 Task: Create Welcome message for coming Students.
Action: Mouse moved to (36, 100)
Screenshot: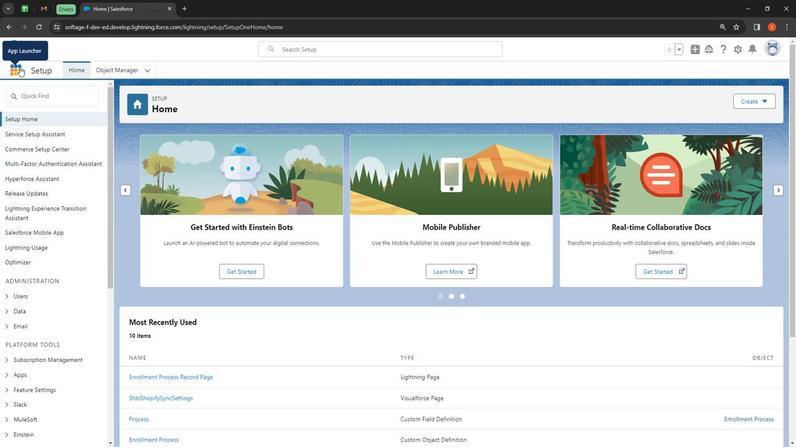 
Action: Mouse pressed left at (36, 100)
Screenshot: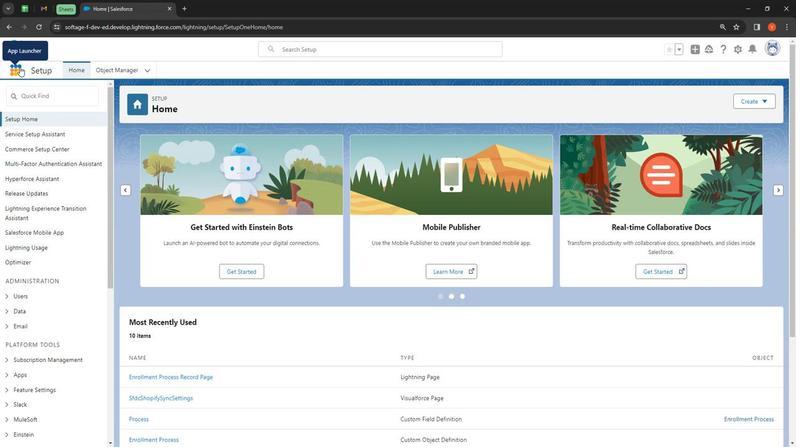 
Action: Mouse moved to (54, 148)
Screenshot: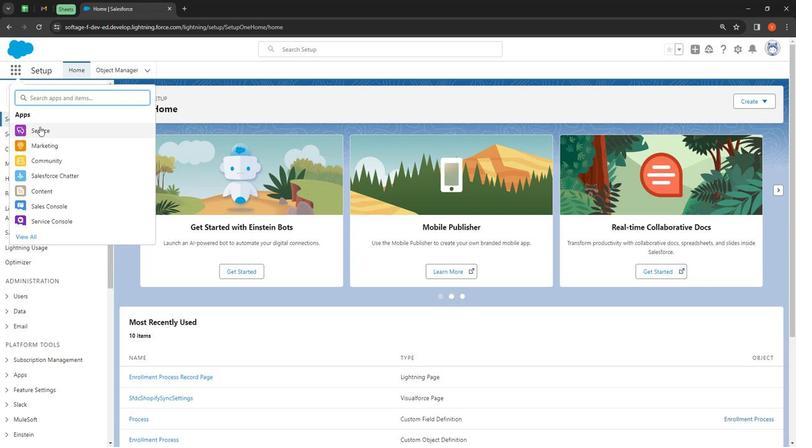 
Action: Key pressed home
Screenshot: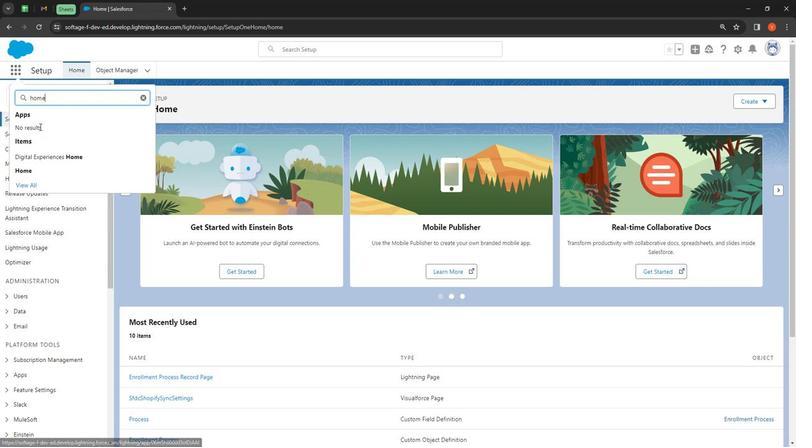 
Action: Mouse moved to (42, 186)
Screenshot: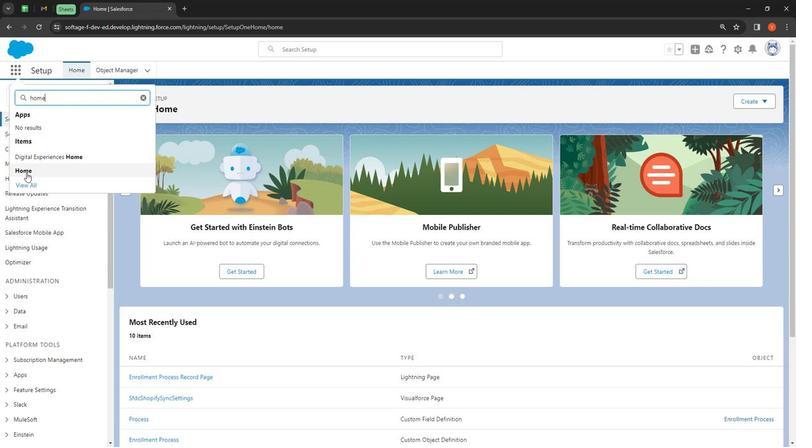 
Action: Mouse pressed left at (42, 186)
Screenshot: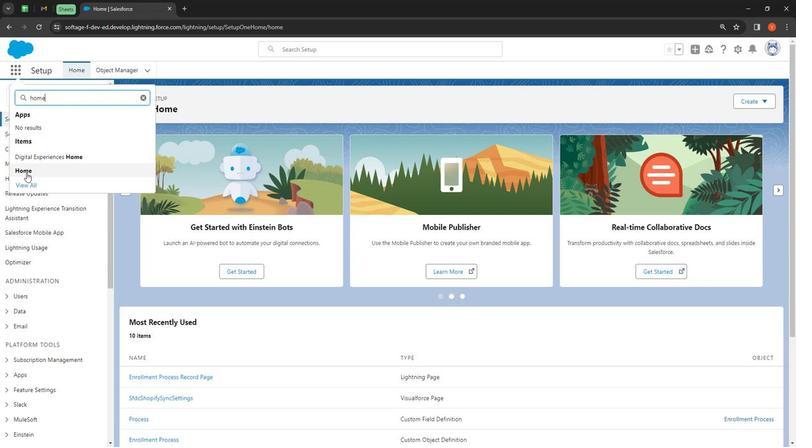 
Action: Mouse moved to (704, 88)
Screenshot: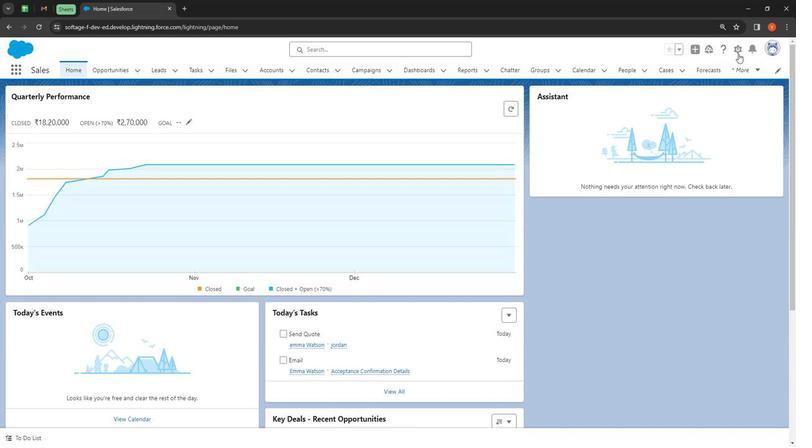
Action: Mouse pressed left at (704, 88)
Screenshot: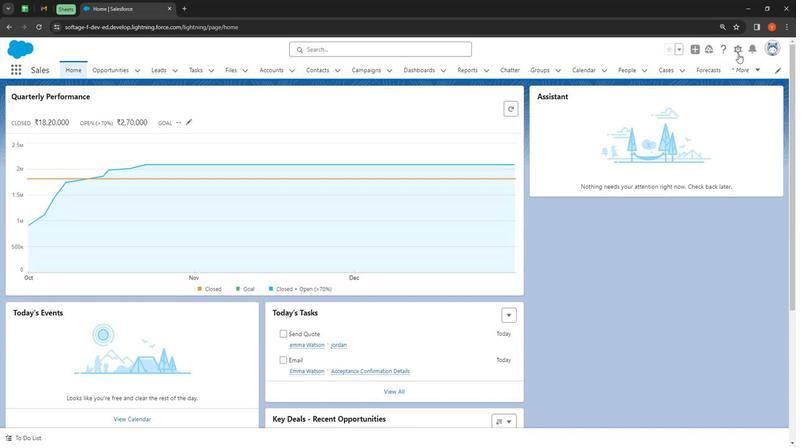 
Action: Mouse moved to (681, 171)
Screenshot: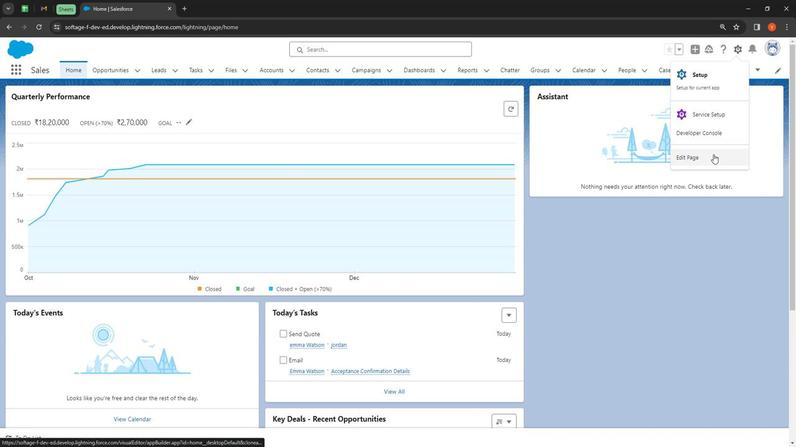 
Action: Mouse pressed left at (681, 171)
Screenshot: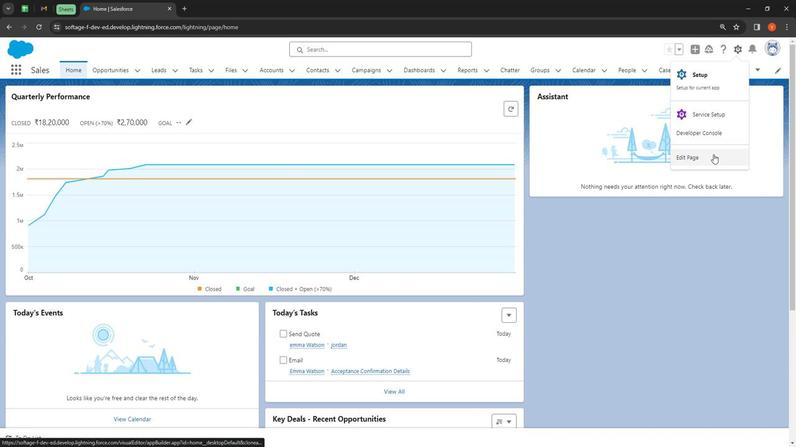 
Action: Mouse moved to (75, 143)
Screenshot: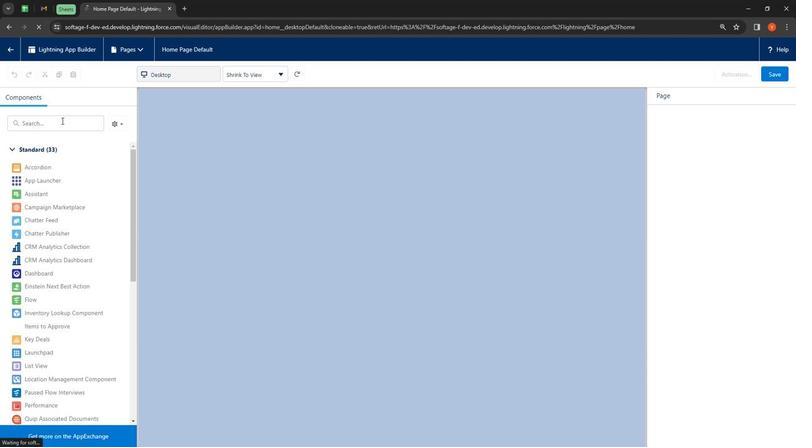 
Action: Mouse pressed left at (75, 143)
Screenshot: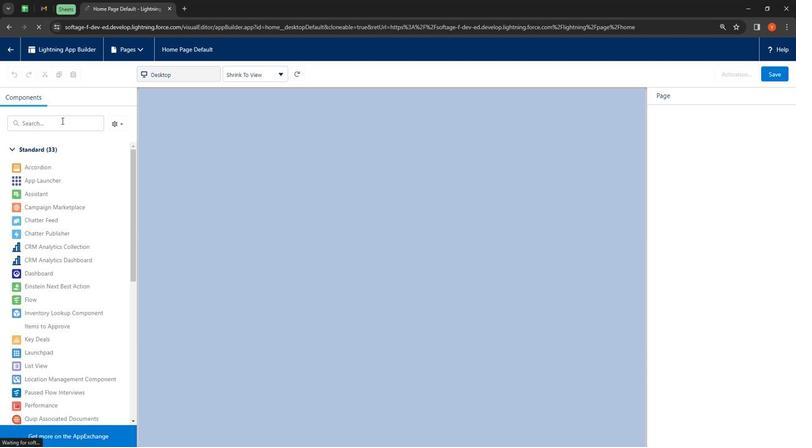 
Action: Mouse moved to (17, 65)
Screenshot: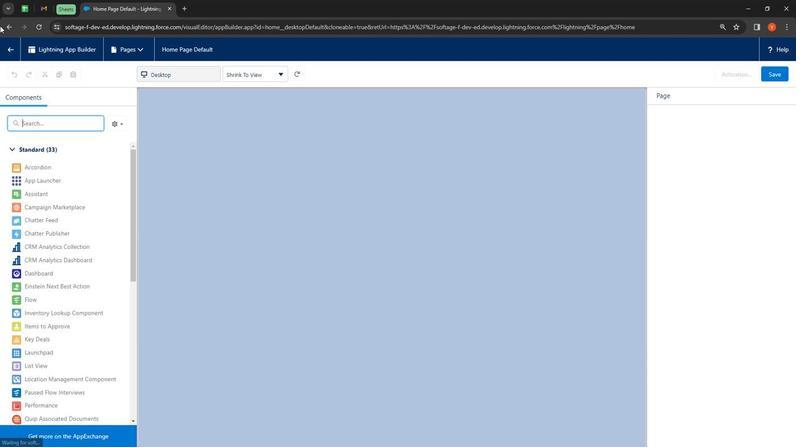 
Action: Key pressed rich
Screenshot: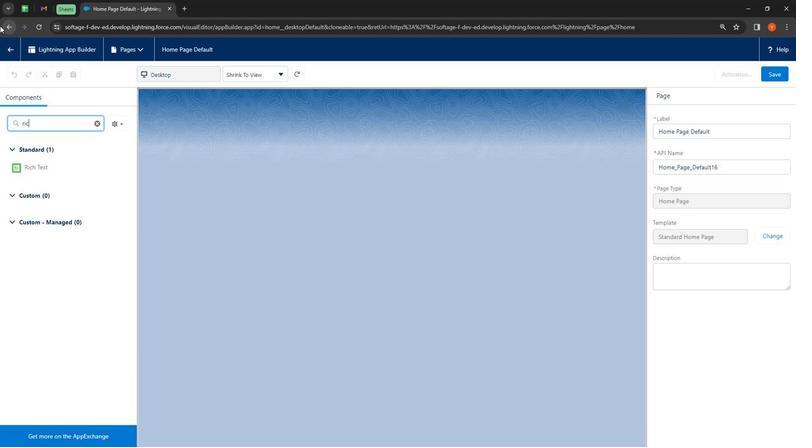
Action: Mouse moved to (50, 181)
Screenshot: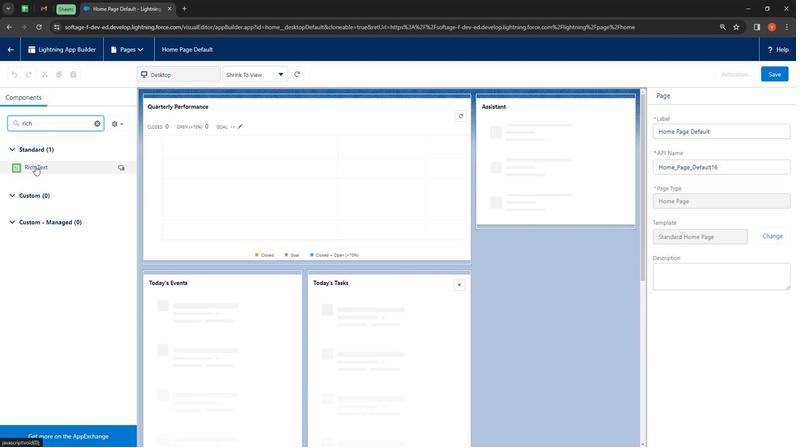 
Action: Mouse pressed left at (50, 181)
Screenshot: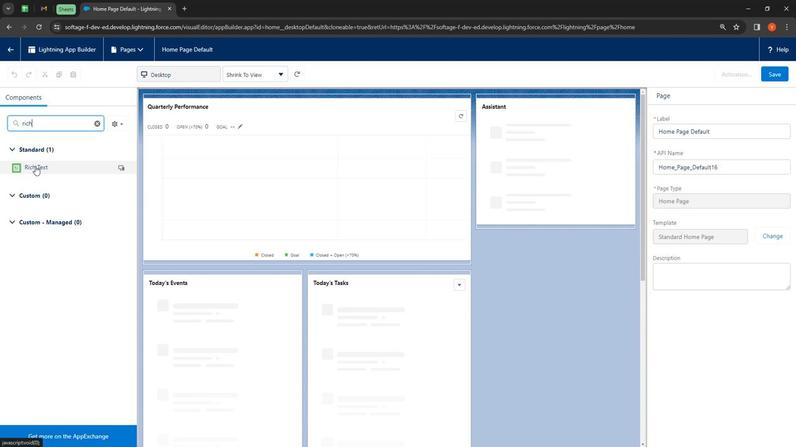 
Action: Mouse moved to (673, 146)
Screenshot: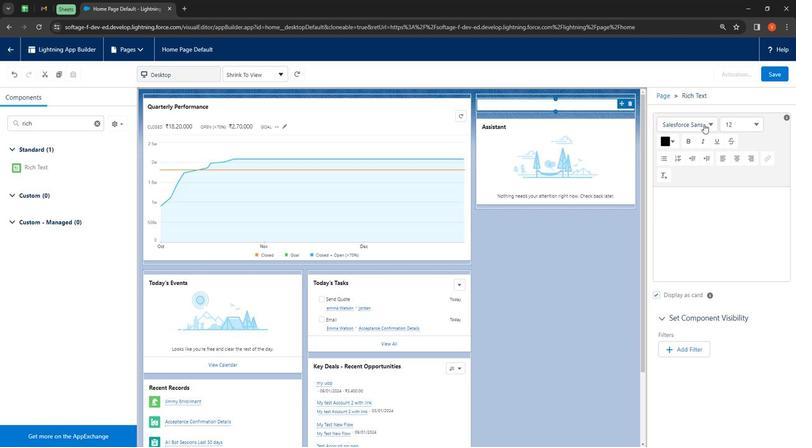 
Action: Mouse pressed left at (673, 146)
Screenshot: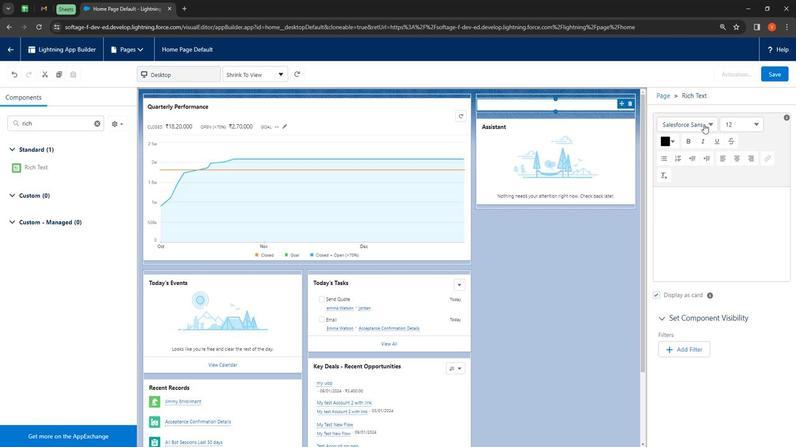 
Action: Mouse moved to (673, 225)
Screenshot: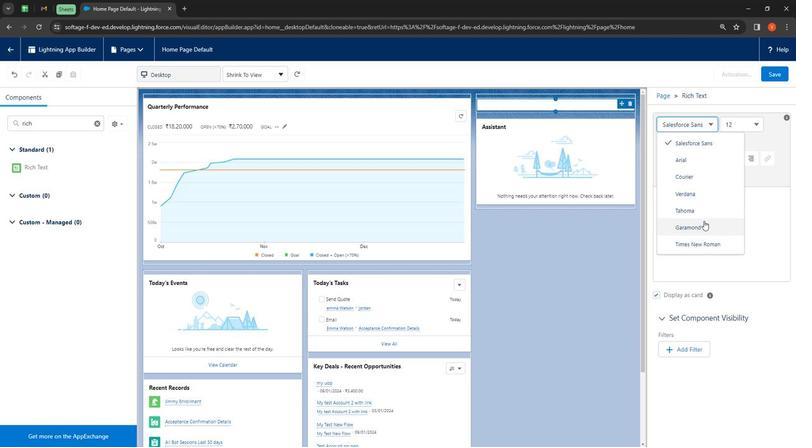 
Action: Mouse pressed left at (673, 225)
Screenshot: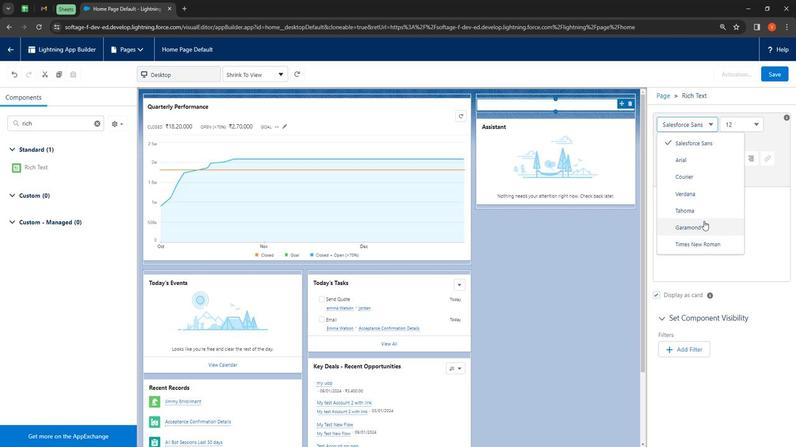 
Action: Mouse moved to (650, 204)
Screenshot: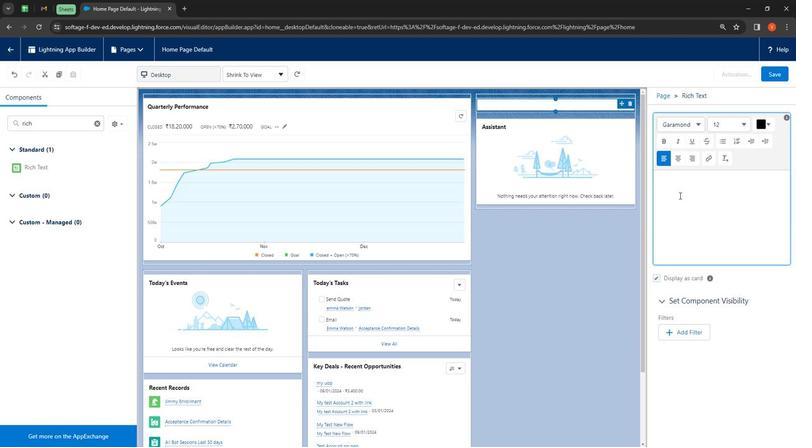 
Action: Mouse pressed left at (650, 204)
Screenshot: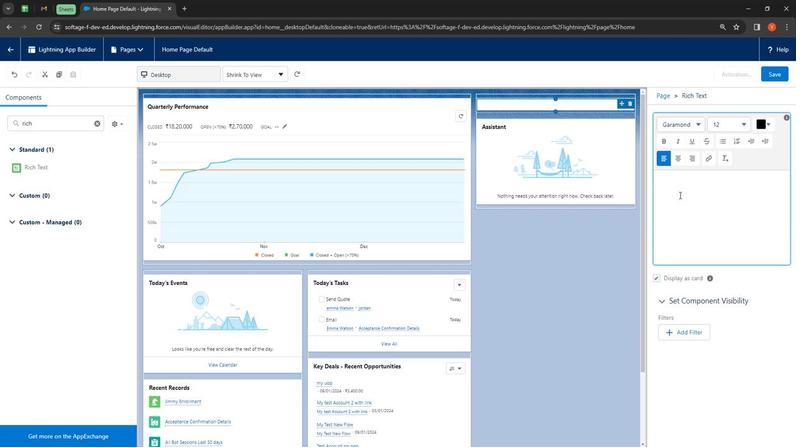 
Action: Mouse moved to (577, 44)
Screenshot: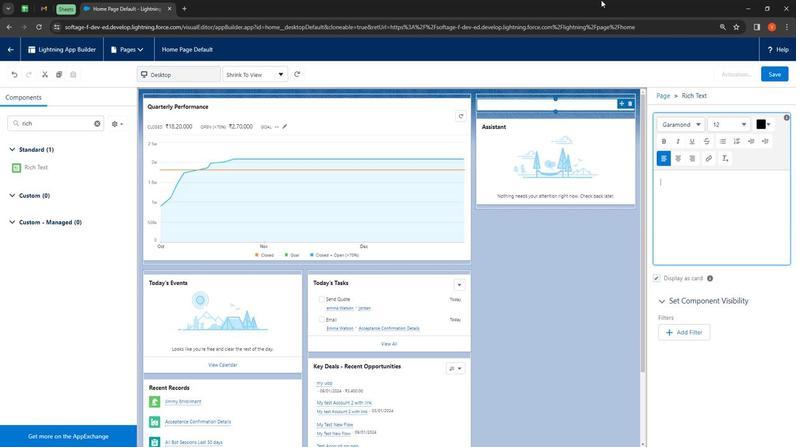 
Action: Key pressed <Key.shift><Key.shift><Key.shift><Key.shift><Key.shift><Key.shift><Key.shift><Key.shift><Key.shift><Key.shift><Key.shift><Key.shift><Key.shift><Key.shift><Key.shift><Key.shift><Key.shift><Key.shift><Key.shift><Key.shift><Key.shift><Key.shift><Key.shift><Key.shift><Key.shift><Key.shift><Key.shift><Key.shift><Key.shift>
Screenshot: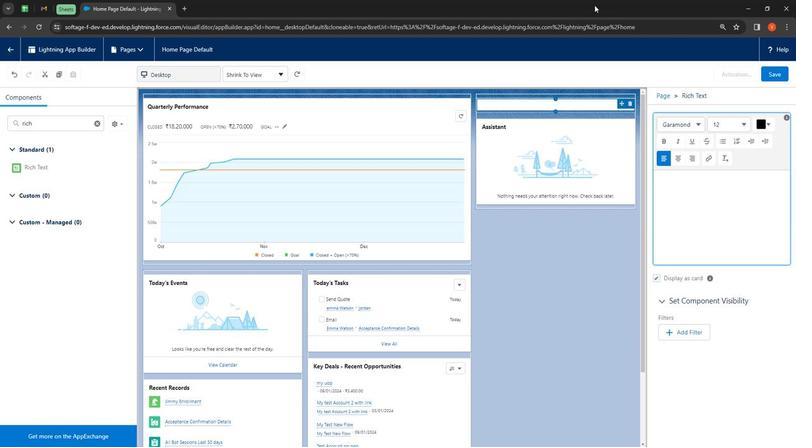 
Action: Mouse moved to (560, 70)
Screenshot: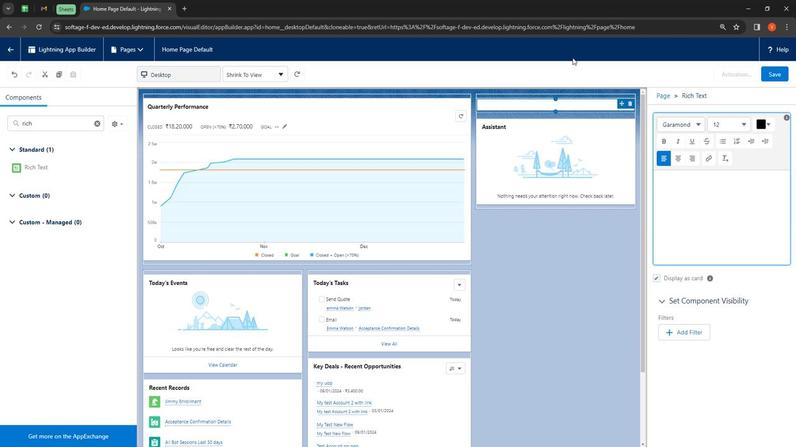 
Action: Key pressed <Key.shift>
Screenshot: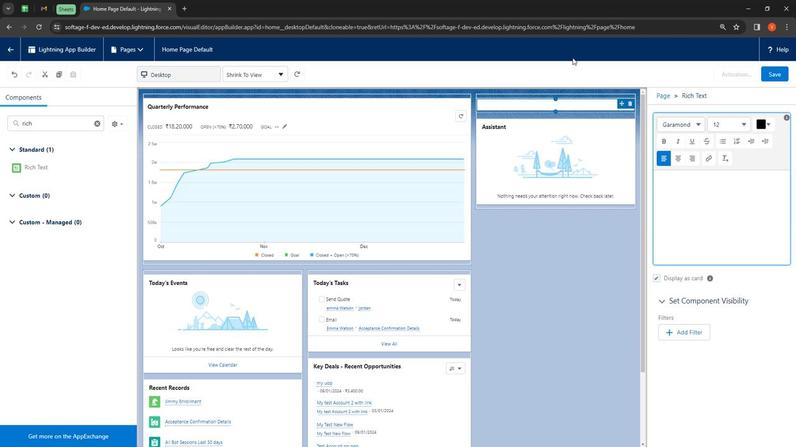
Action: Mouse moved to (550, 92)
Screenshot: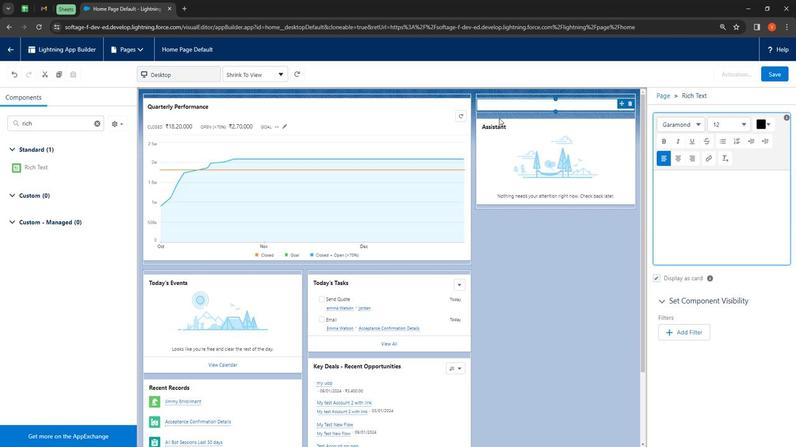 
Action: Key pressed <Key.shift>
Screenshot: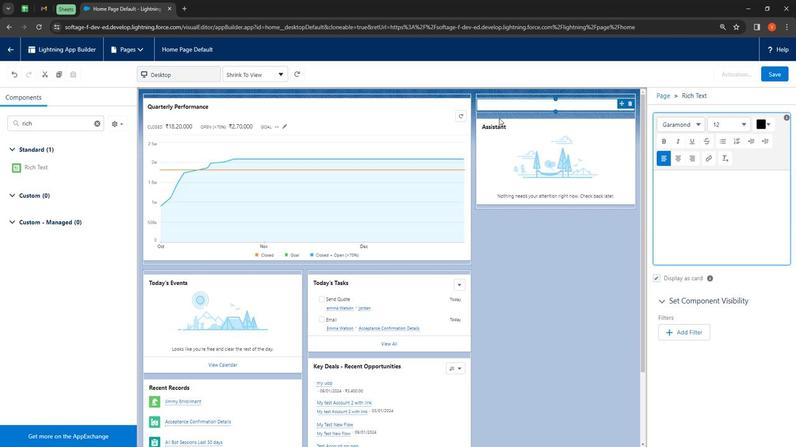 
Action: Mouse moved to (482, 141)
Screenshot: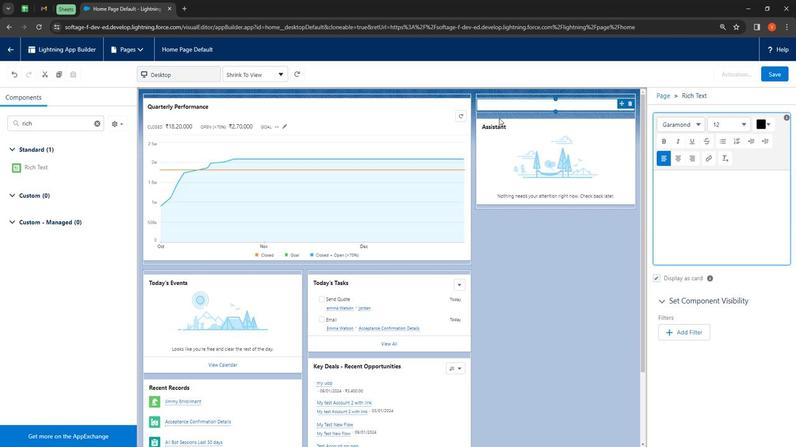 
Action: Key pressed <Key.shift><Key.shift><Key.shift>
Screenshot: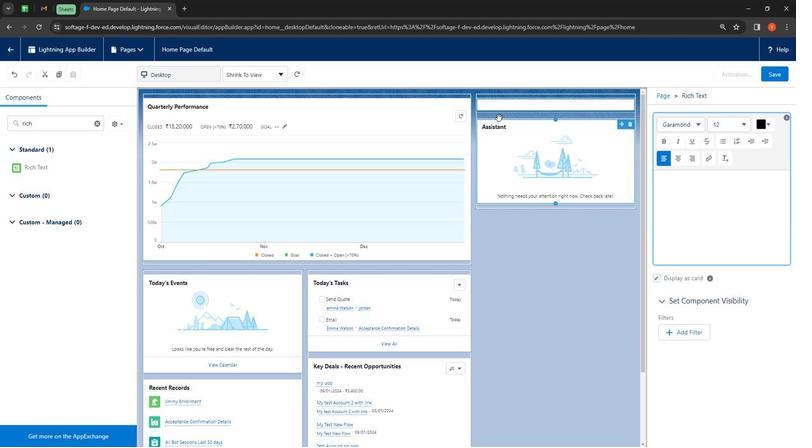
Action: Mouse moved to (485, 141)
Screenshot: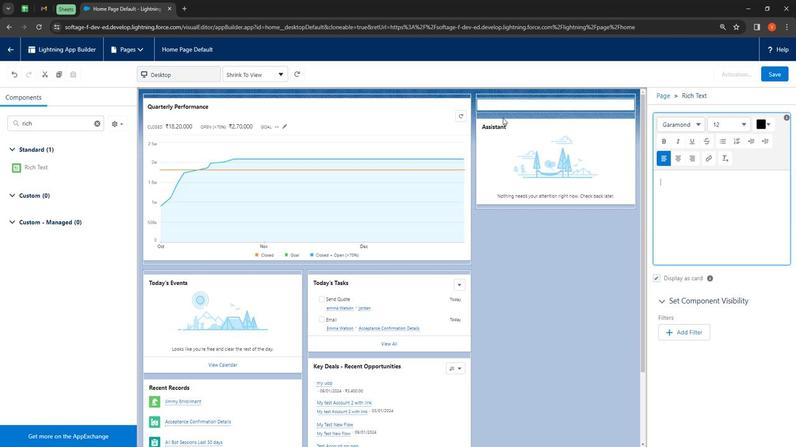 
Action: Key pressed <Key.shift>
Screenshot: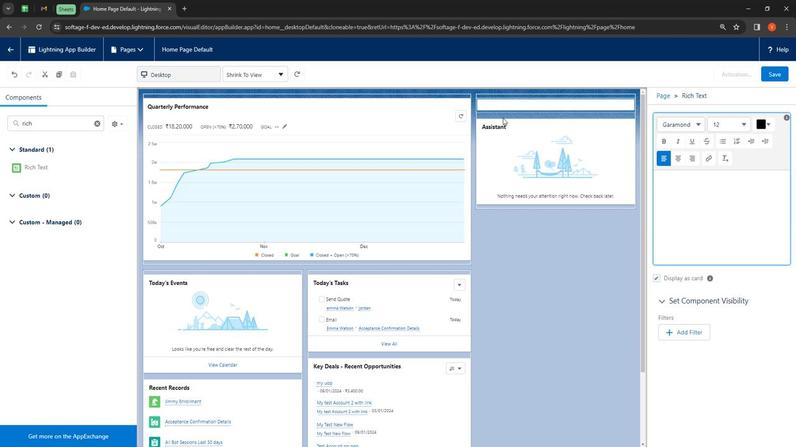 
Action: Mouse moved to (486, 141)
Screenshot: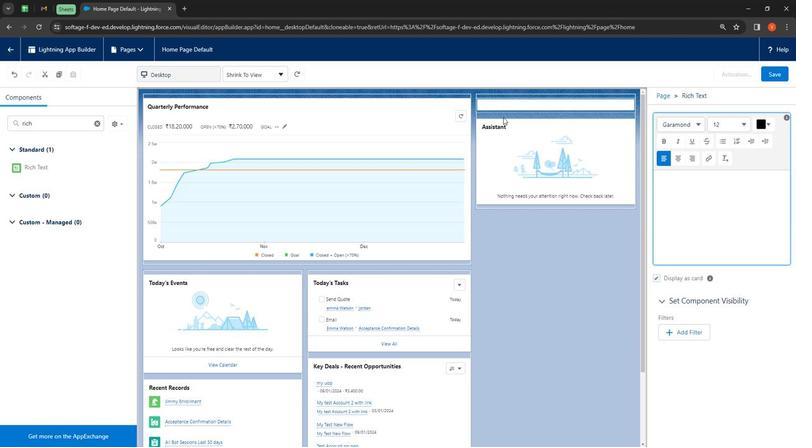 
Action: Key pressed <Key.shift><Key.shift>Dear<Key.space><Key.shift>Students,<Key.enter><Key.shift>We<Key.space>are<Key.space>thrilled<Key.space>to<Key.space>welcome<Key.space>you<Key.space>on<Key.space><Key.shift>This<Key.space><Key.shift>Dya<Key.backspace><Key.backspace><Key.backspace><Key.shift>Dynamic<Key.space><Key.space><Key.space>and<Key.space><Key.shift><Key.shift><Key.shift><Key.shift><Key.shift><Key.shift><Key.shift>The<Key.space>impactful
Screenshot: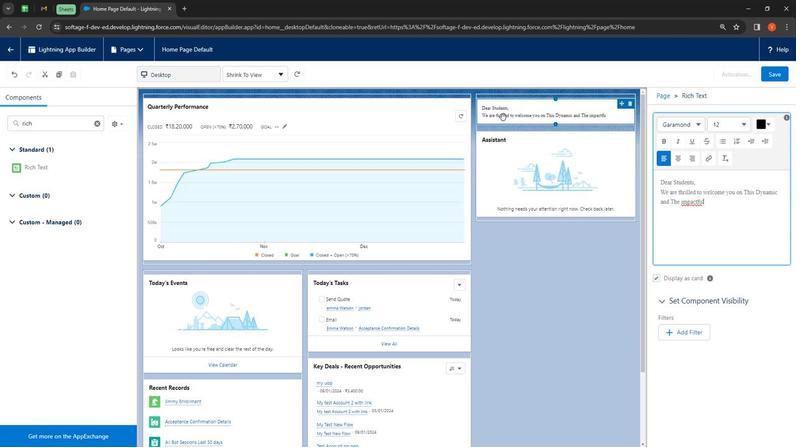 
Action: Mouse moved to (485, 140)
Screenshot: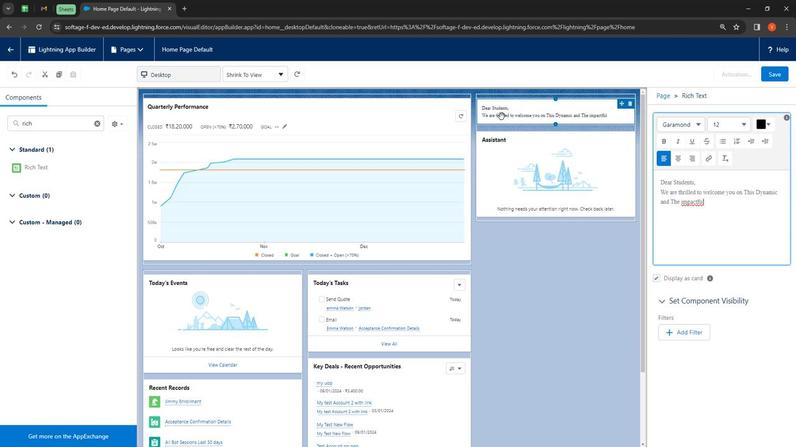 
Action: Key pressed <Key.space>
Screenshot: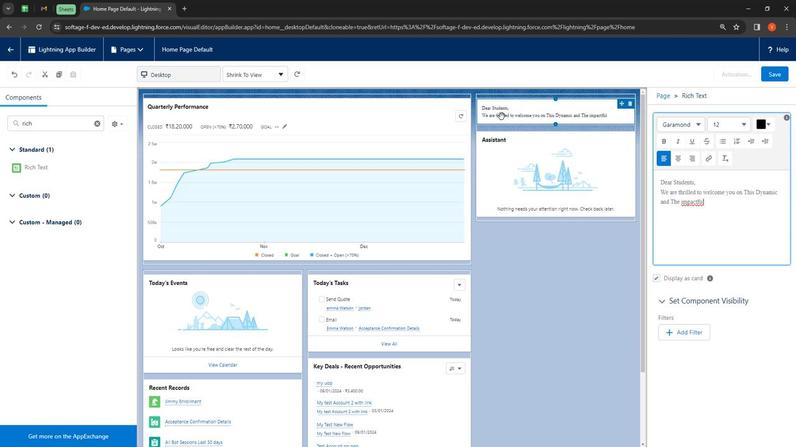 
Action: Mouse moved to (483, 138)
Screenshot: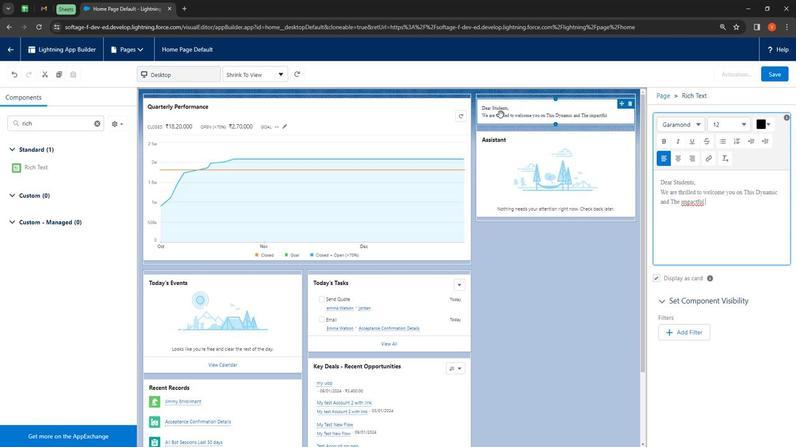 
Action: Key pressed <Key.space><Key.shift>world<Key.space>i<Key.backspace>
Screenshot: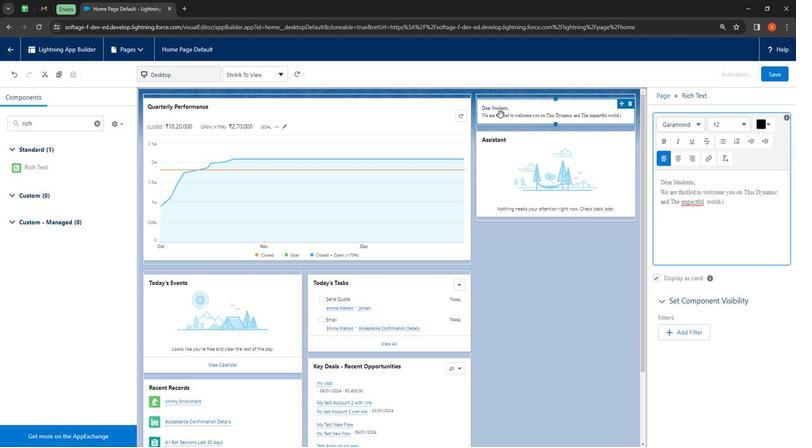 
Action: Mouse moved to (658, 209)
Screenshot: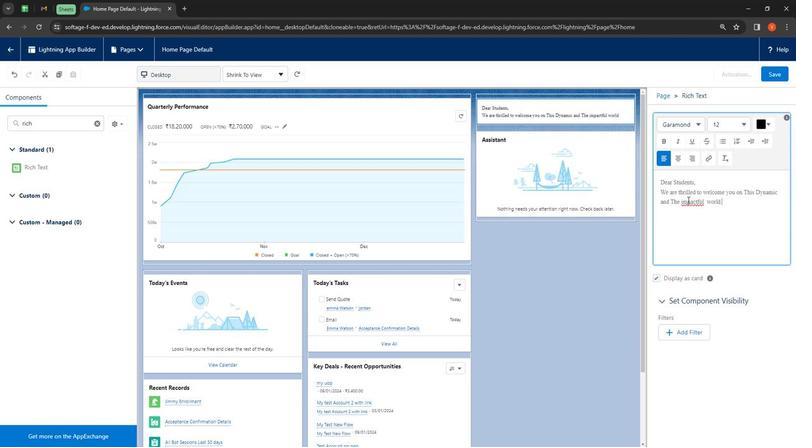 
Action: Mouse pressed right at (658, 209)
Screenshot: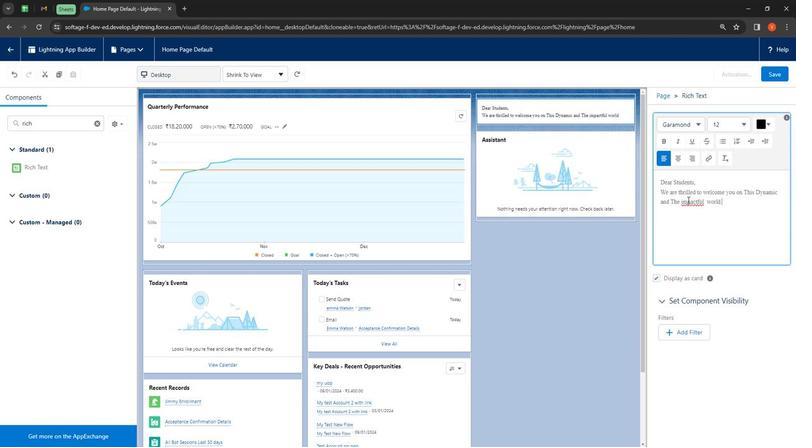 
Action: Mouse moved to (636, 217)
Screenshot: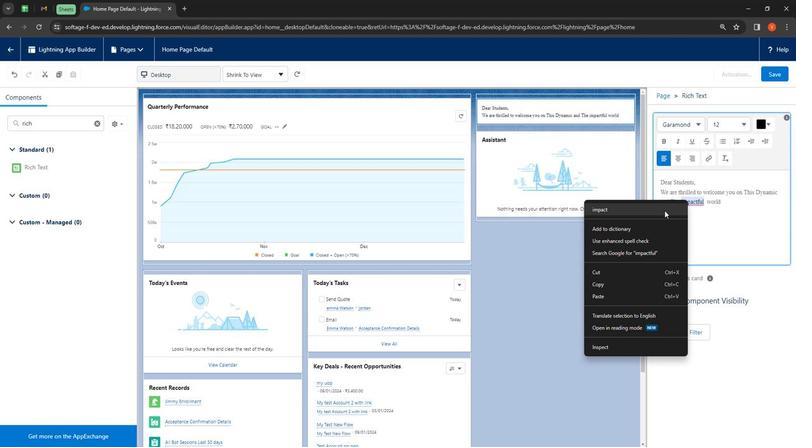 
Action: Mouse pressed left at (636, 217)
Screenshot: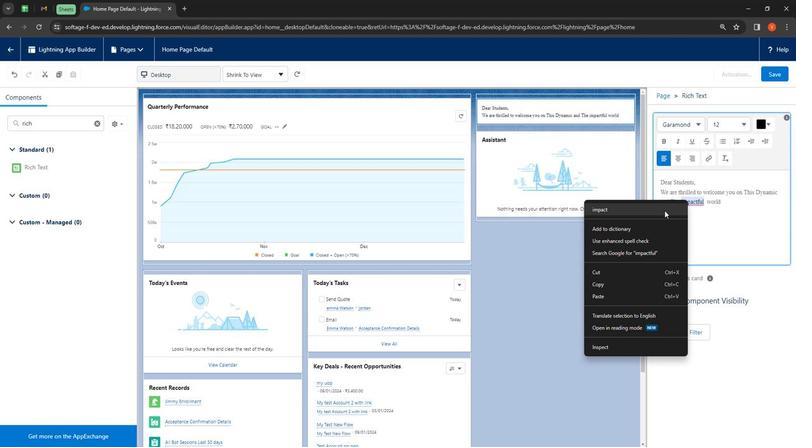 
Action: Mouse moved to (660, 218)
Screenshot: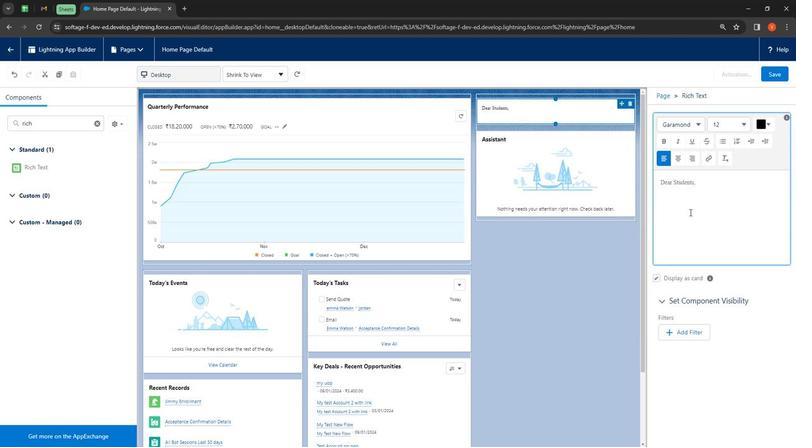 
Action: Mouse scrolled (660, 219) with delta (0, 0)
Screenshot: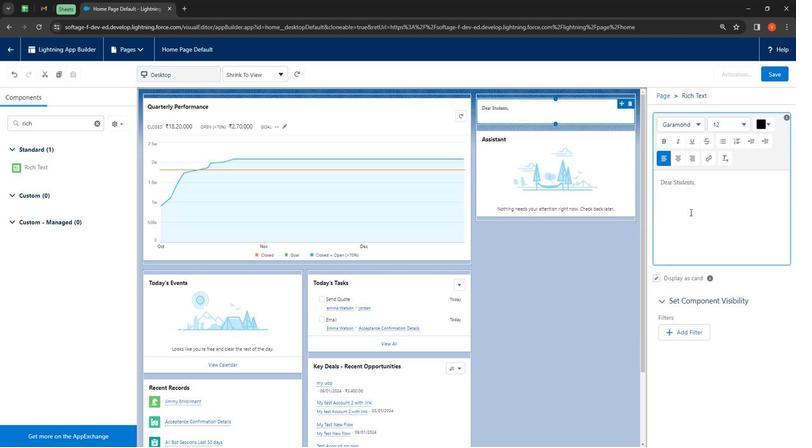 
Action: Mouse moved to (660, 218)
Screenshot: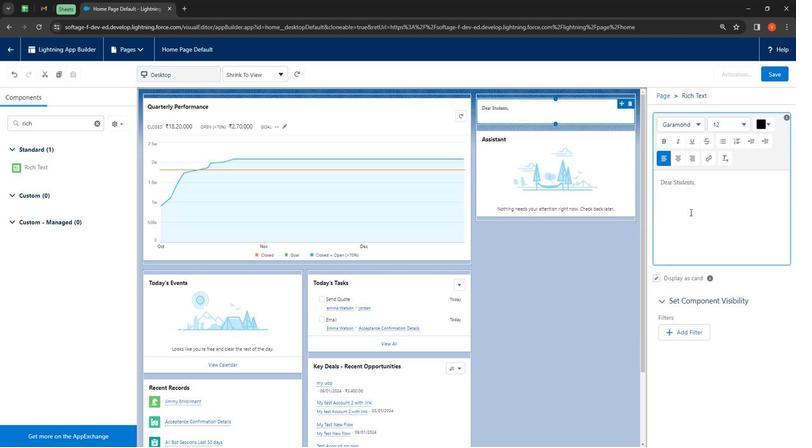 
Action: Mouse scrolled (660, 219) with delta (0, 0)
Screenshot: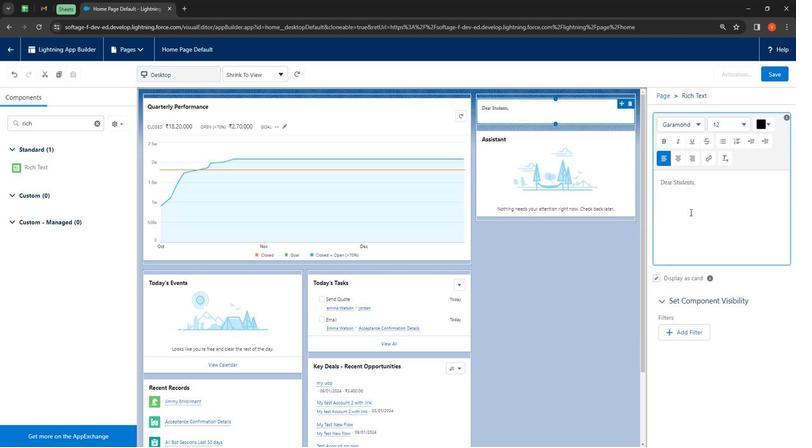 
Action: Mouse scrolled (660, 219) with delta (0, 0)
Screenshot: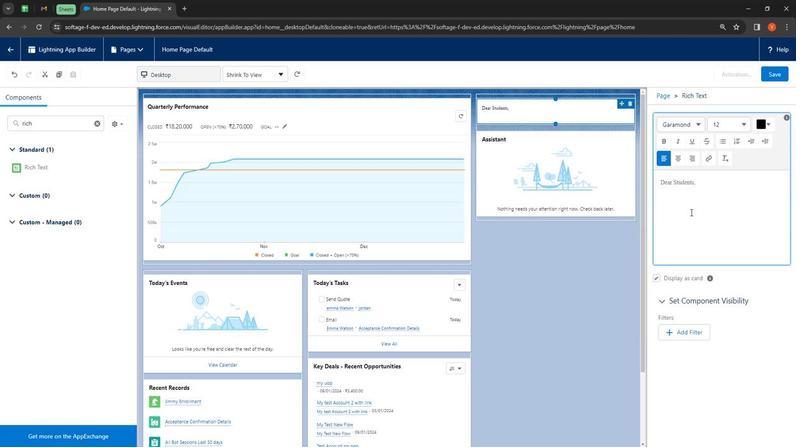 
Action: Mouse moved to (660, 218)
Screenshot: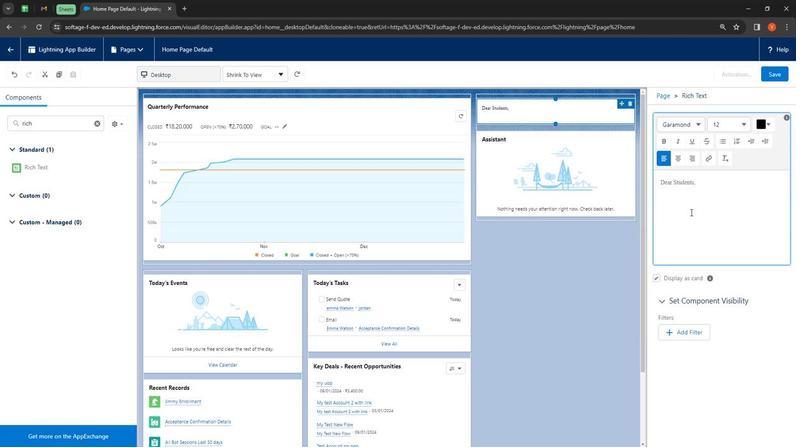 
Action: Mouse pressed left at (660, 218)
Screenshot: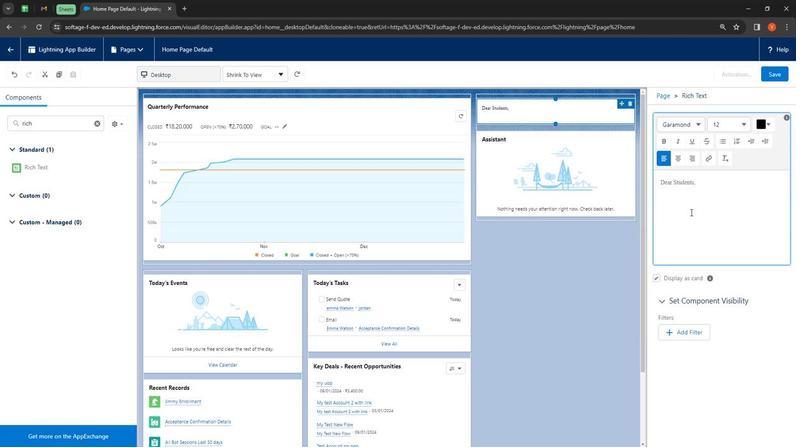 
Action: Key pressed ctrl+Z
Screenshot: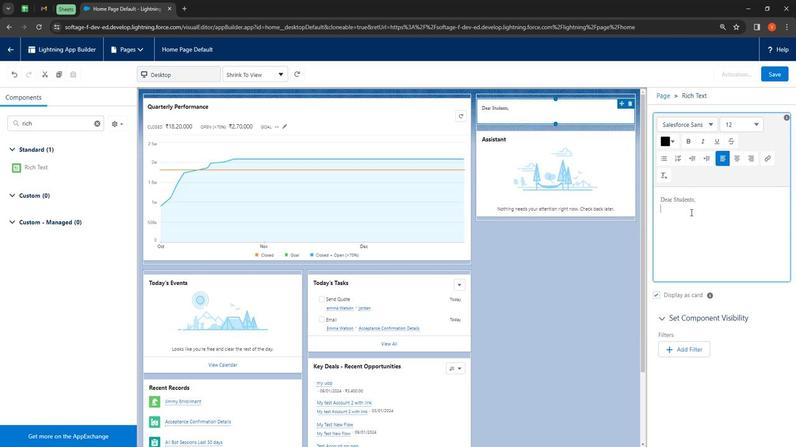 
Action: Mouse moved to (664, 210)
Screenshot: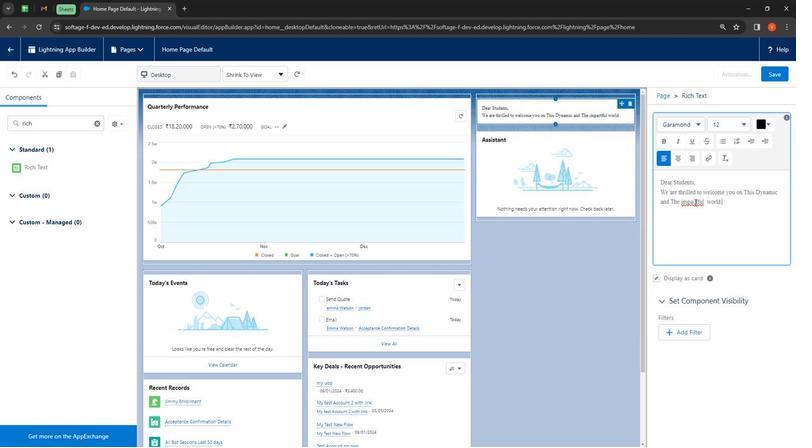 
Action: Mouse pressed left at (664, 210)
Screenshot: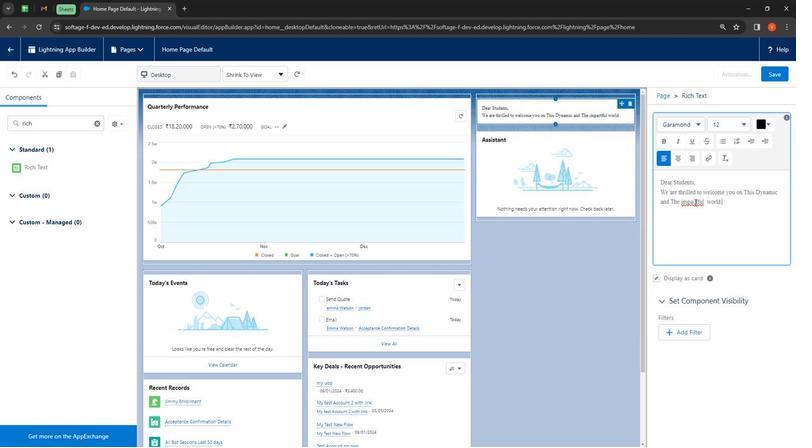 
Action: Mouse pressed right at (664, 210)
Screenshot: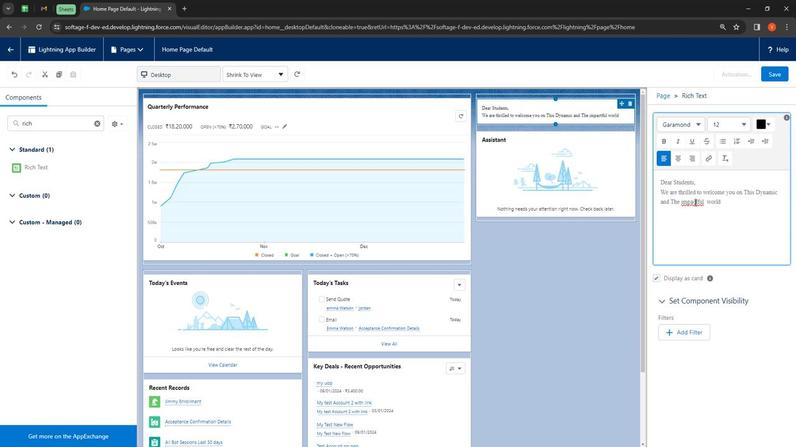 
Action: Mouse moved to (624, 218)
Screenshot: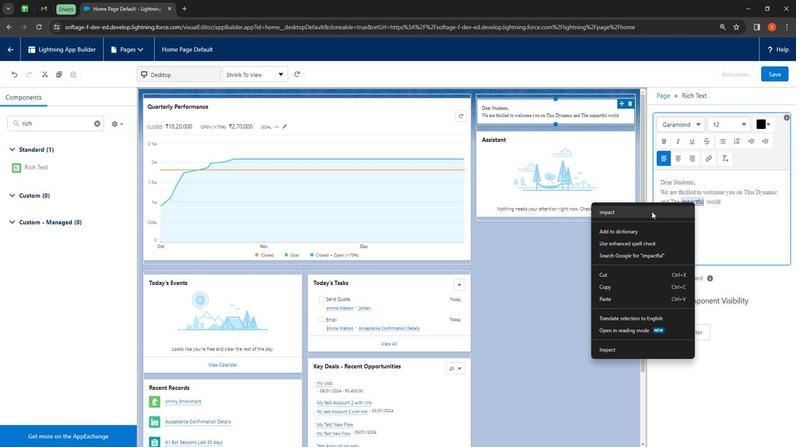 
Action: Mouse pressed left at (624, 218)
Screenshot: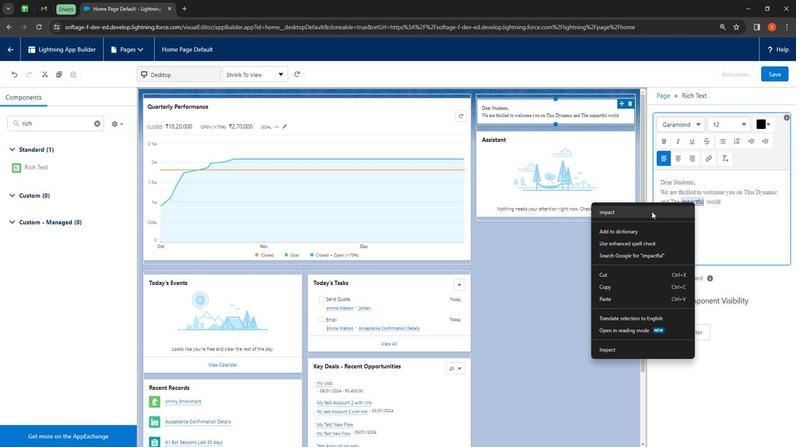 
Action: Mouse moved to (671, 215)
Screenshot: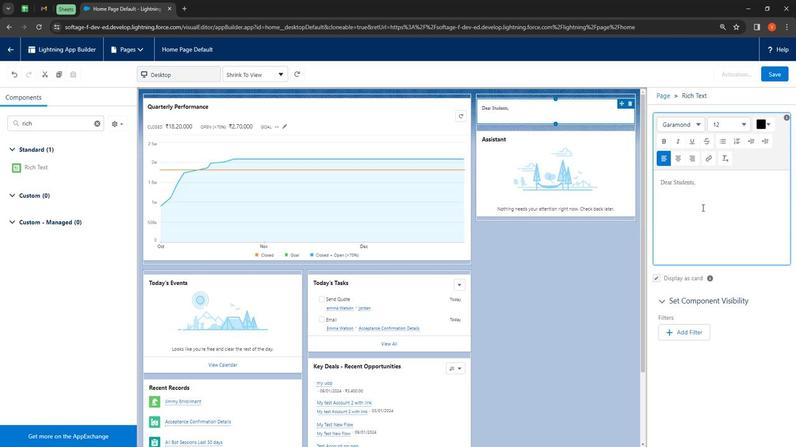 
Action: Mouse pressed left at (671, 215)
Screenshot: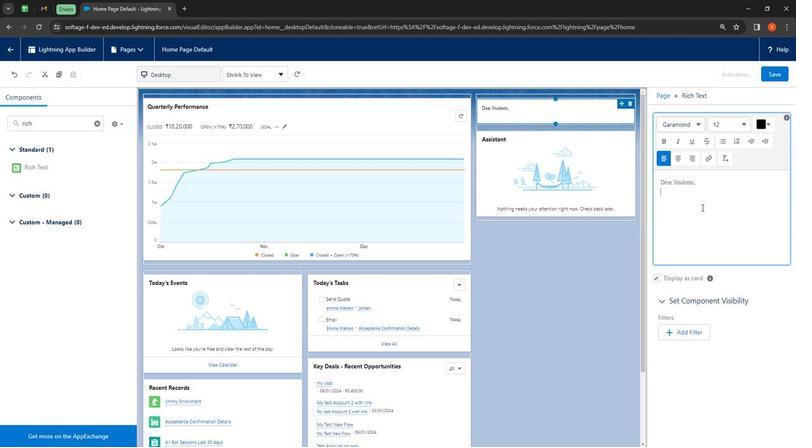 
Action: Mouse moved to (670, 213)
Screenshot: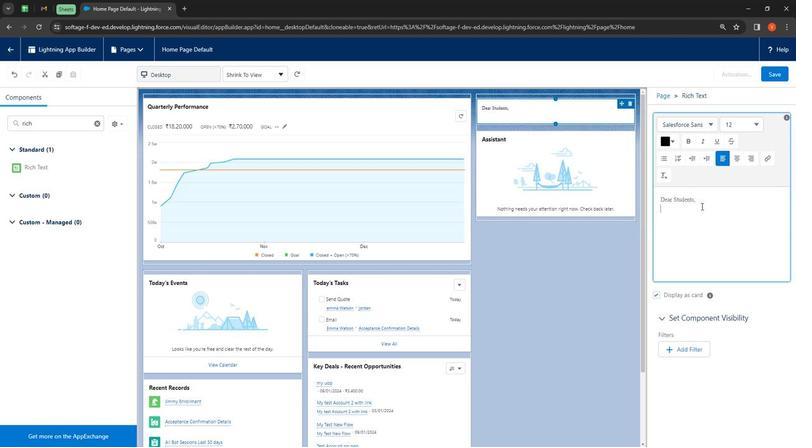 
Action: Key pressed ctrl+Z
Screenshot: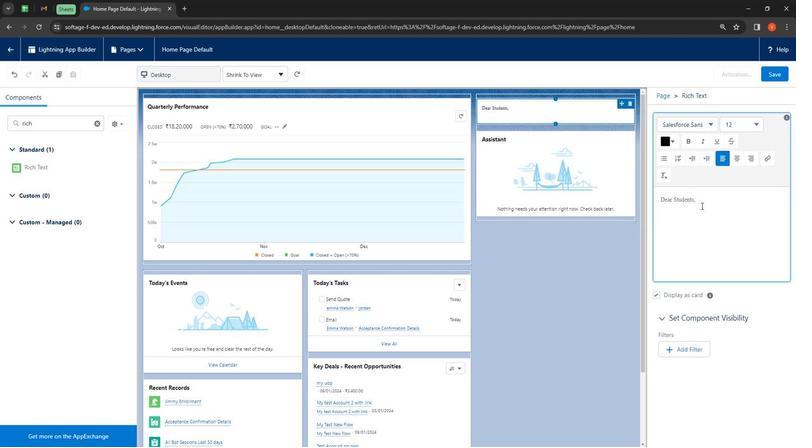 
Action: Mouse moved to (665, 212)
Screenshot: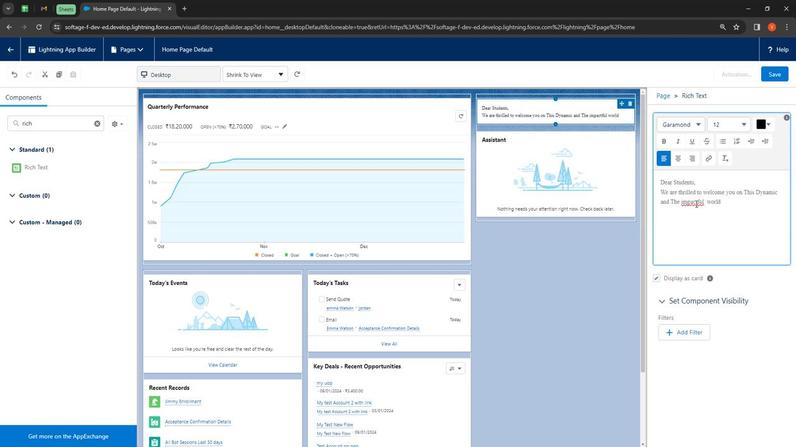 
Action: Mouse pressed left at (665, 212)
Screenshot: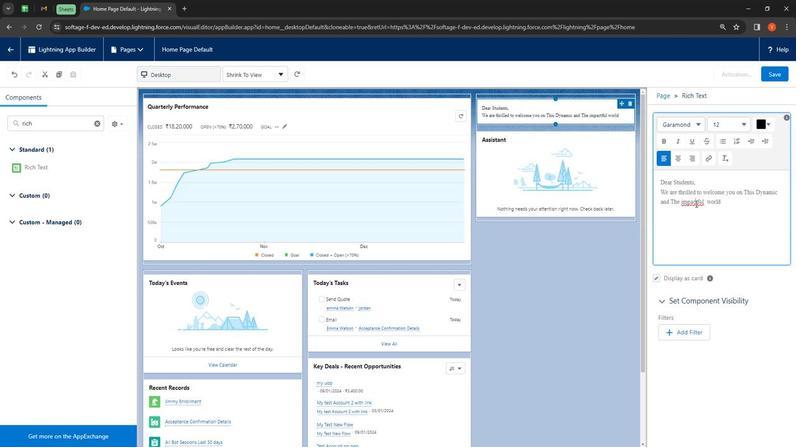 
Action: Mouse moved to (701, 209)
Screenshot: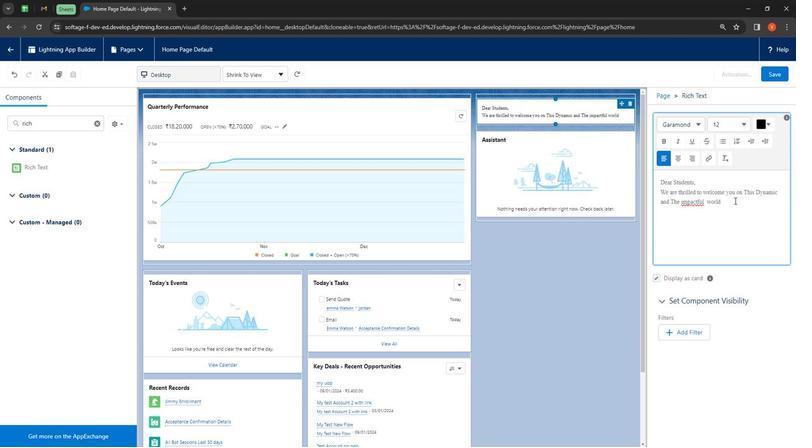 
Action: Mouse pressed left at (701, 209)
Screenshot: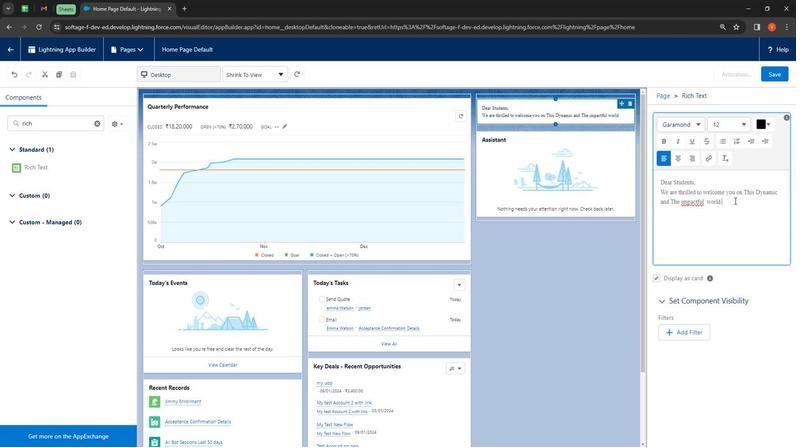 
Action: Mouse moved to (700, 197)
Screenshot: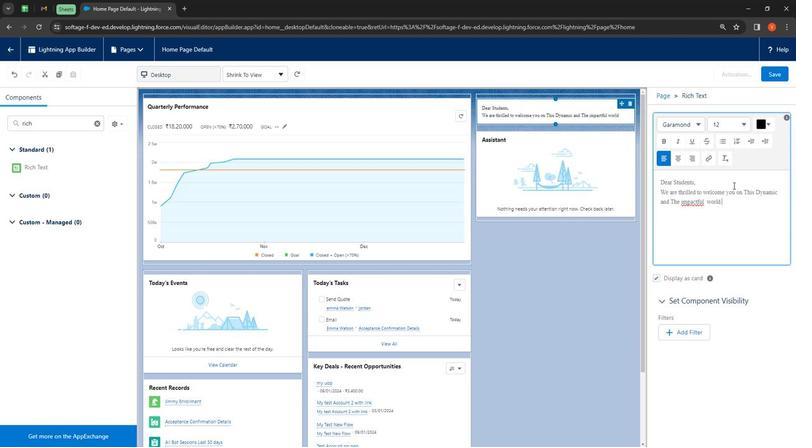 
Action: Key pressed of<Key.space><Key.shift>Emir<Key.backspace><Key.backspace>ergency<Key.space>medical<Key.space>
Screenshot: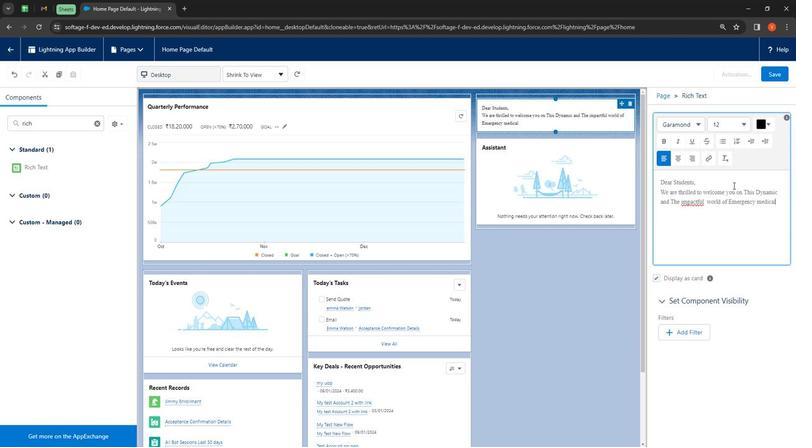 
Action: Mouse moved to (699, 196)
Screenshot: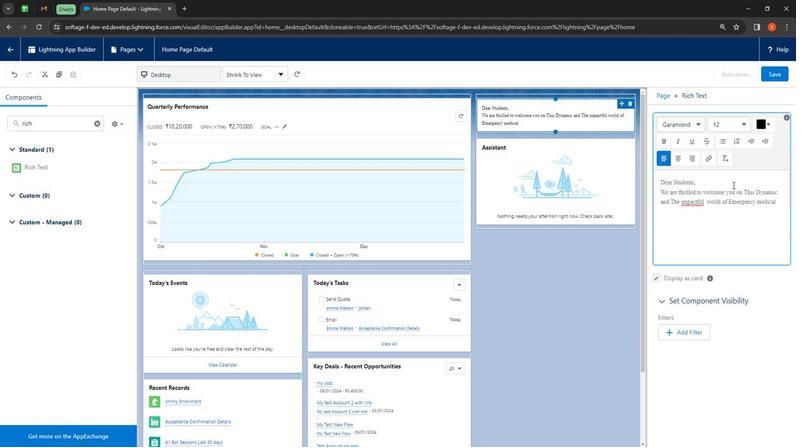 
Action: Key pressed <Key.shift><Key.shift><Key.shift><Key.shift><Key.shift><Key.shift><Key.shift><Key.shift><Key.shift><Key.shift><Key.shift><Key.shift><Key.shift><Key.shift><Key.shift>Serv
Screenshot: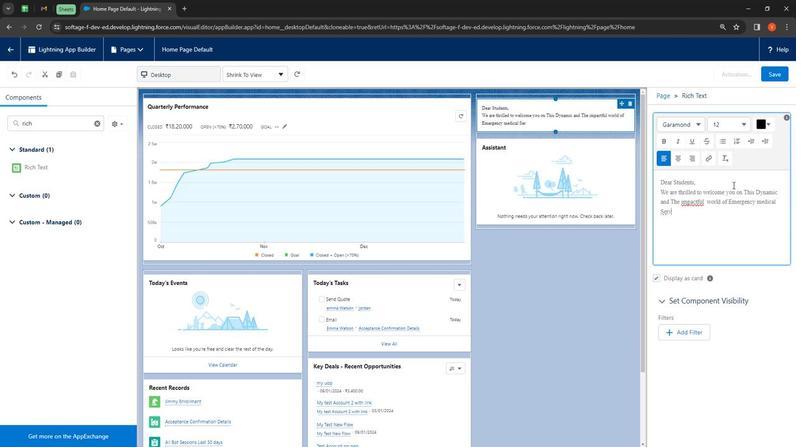
Action: Mouse moved to (699, 196)
Screenshot: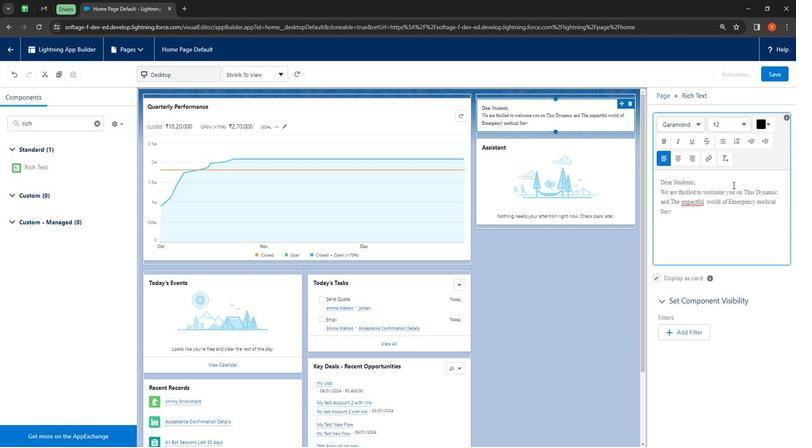 
Action: Key pressed ice<Key.space><Key.shift>As<Key.space>you<Key.space><Key.shift>embark<Key.space>on<Key.space>this<Key.space>jo
Screenshot: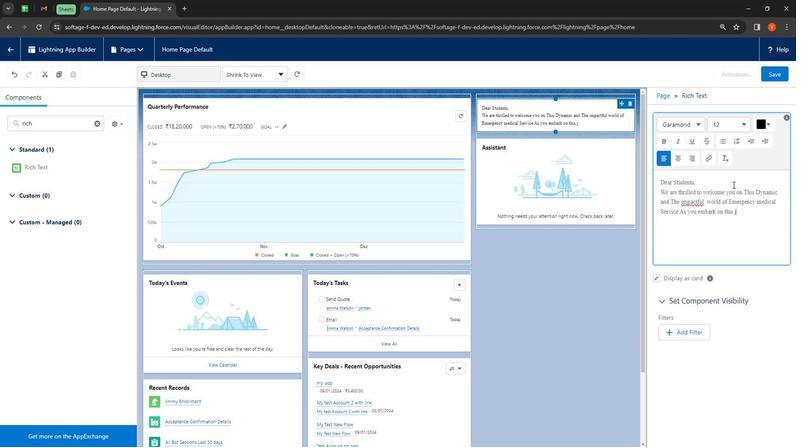 
Action: Mouse moved to (699, 195)
Screenshot: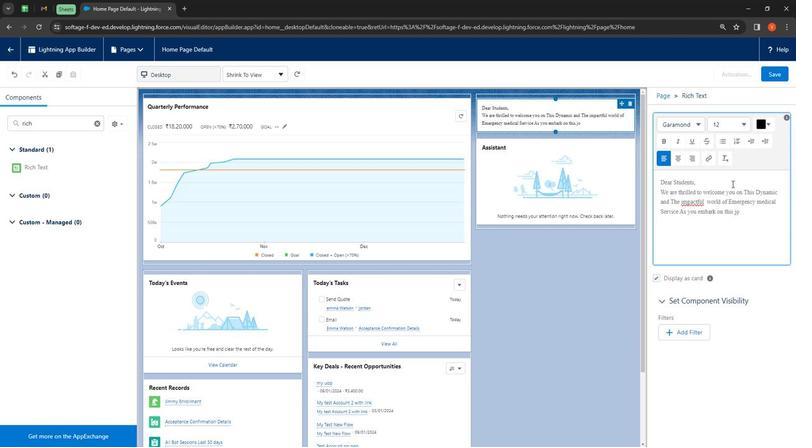 
Action: Key pressed urney<Key.space>with<Key.space>us<Key.space>you<Key.space>are<Key.space><Key.shift>Entering<Key.space>a<Key.space>field<Key.space>that<Key.space>plays<Key.space>a<Key.space>crucial<Key.space>role<Key.space>p<Key.backspace>o<Key.backspace>in<Key.space>saving<Key.space>lives<Key.space>an
Screenshot: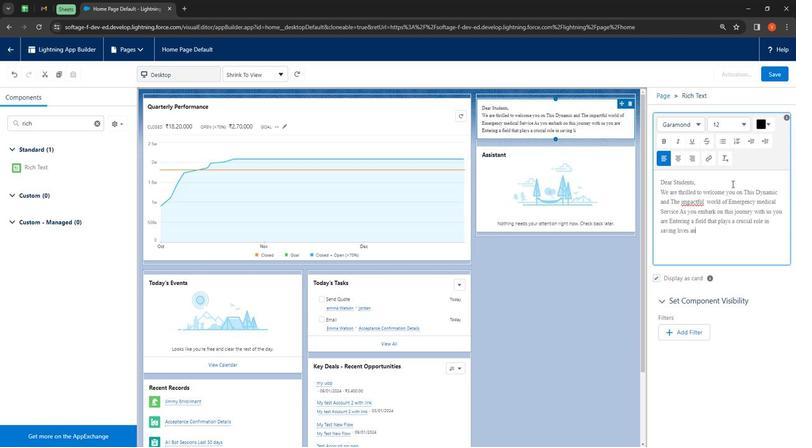 
Action: Mouse moved to (699, 195)
Screenshot: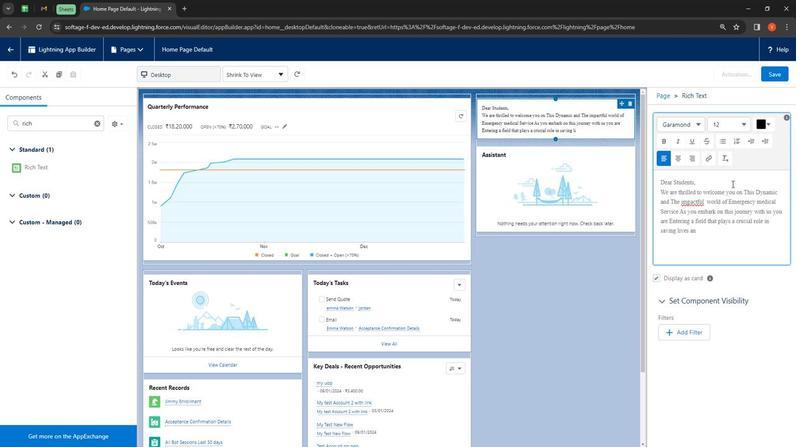 
Action: Key pressed d<Key.space>making<Key.space>a<Key.space>positive<Key.space><Key.shift>Differece<Key.space>in<Key.space><Key.shift><Key.shift><Key.shift><Key.shift><Key.shift><Key.shift><Key.shift><Key.shift>Community.
Screenshot: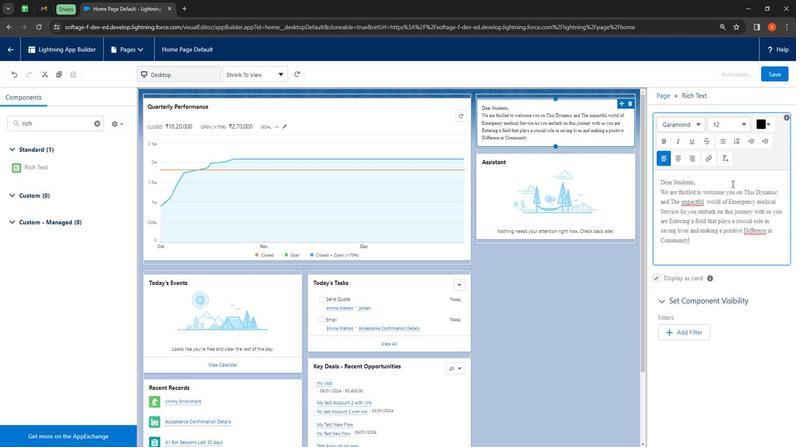 
Action: Mouse moved to (725, 233)
Screenshot: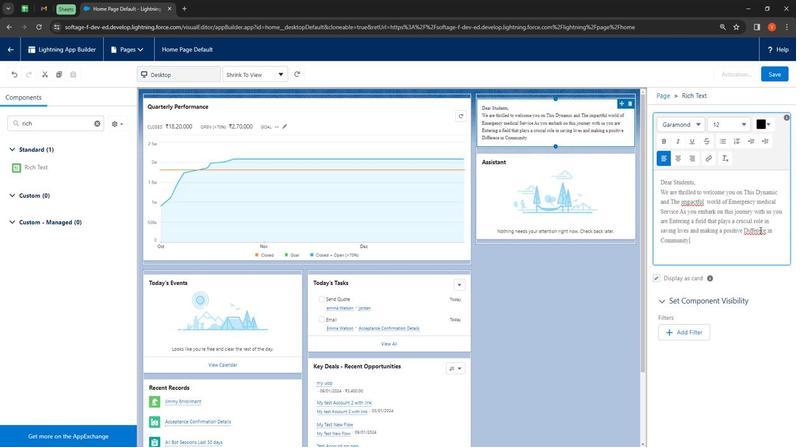 
Action: Mouse pressed left at (725, 233)
Screenshot: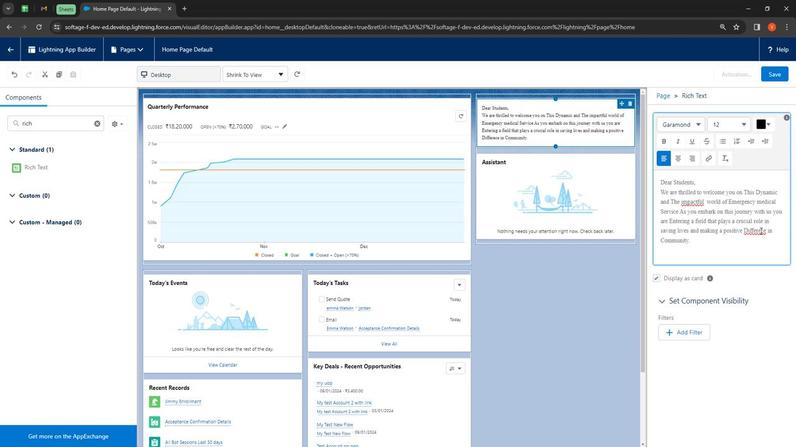 
Action: Mouse moved to (731, 242)
Screenshot: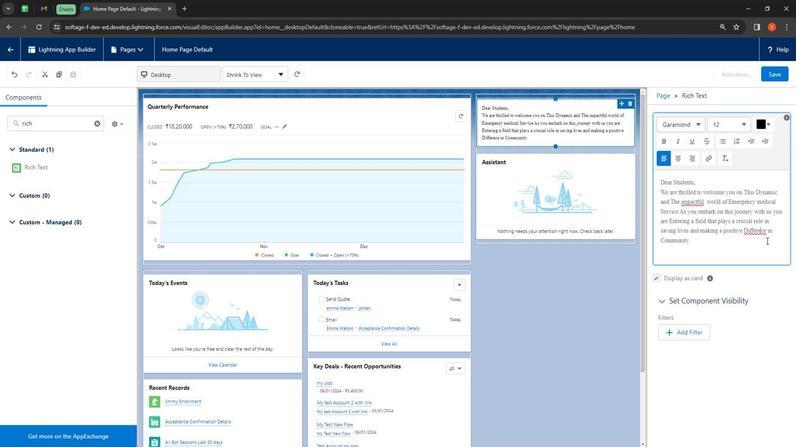 
Action: Key pressed n
Screenshot: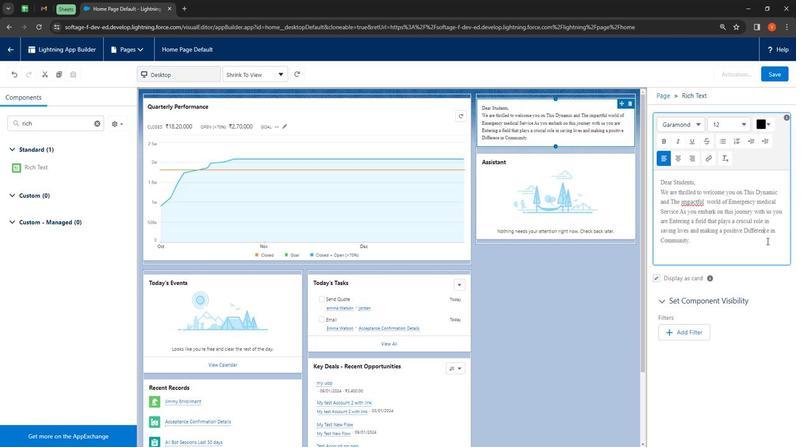 
Action: Mouse moved to (678, 245)
Screenshot: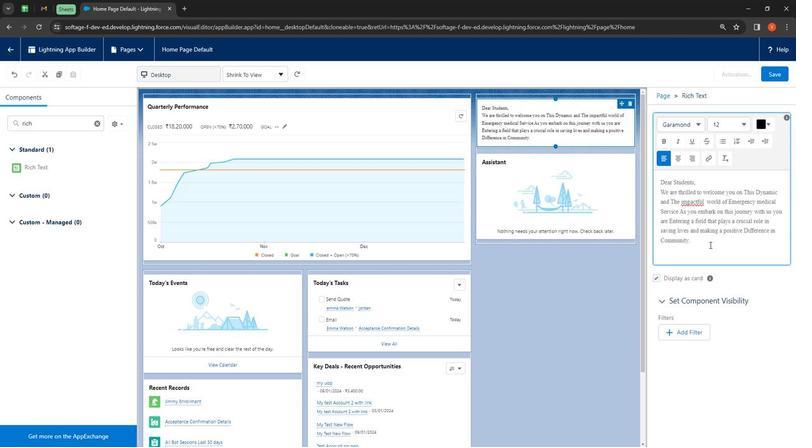 
Action: Mouse pressed left at (678, 245)
Screenshot: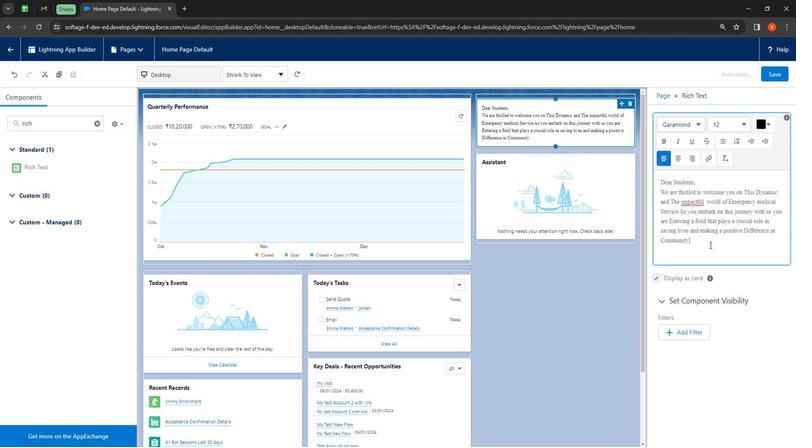 
Action: Mouse moved to (675, 243)
Screenshot: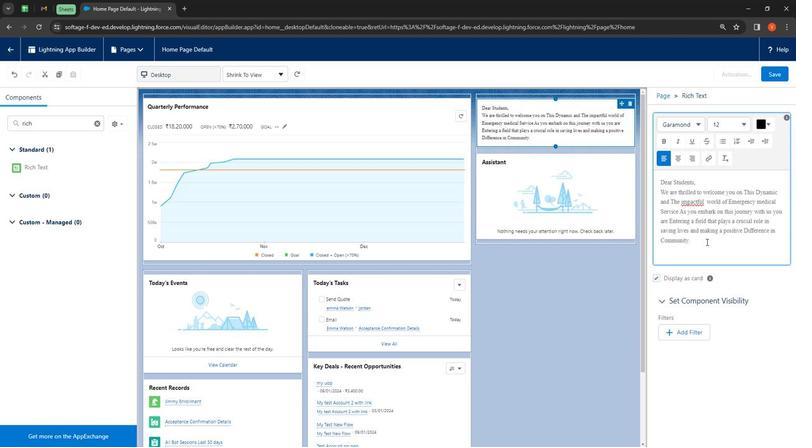 
Action: Key pressed <Key.enter><Key.enter><Key.shift>Thanl<Key.backspace>ks<Key.space><Key.shift>and<Key.space><Key.shift>Regards<Key.enter><Key.shift><Key.shift><Key.shift><Key.shift><Key.shift><Key.shift><Key.shift><Key.shift>Salesforce<Key.space><Key.shift>Ceo
Screenshot: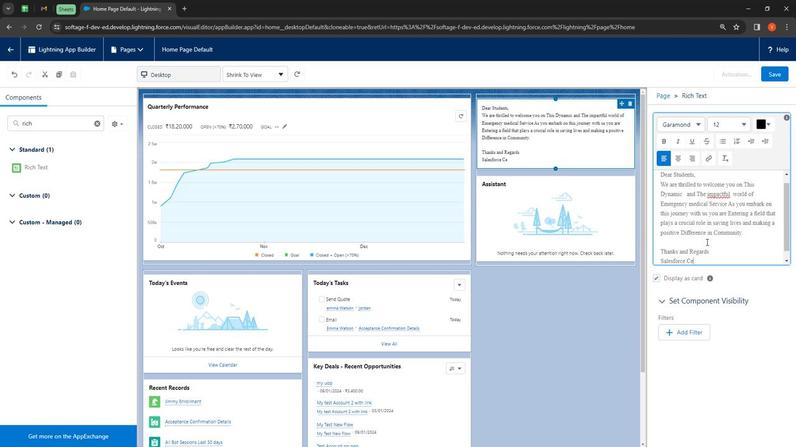 
Action: Mouse moved to (665, 261)
Screenshot: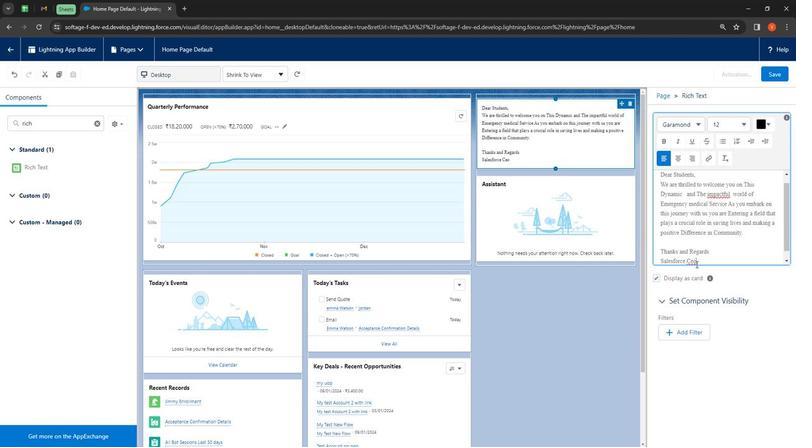 
Action: Mouse pressed left at (665, 261)
Screenshot: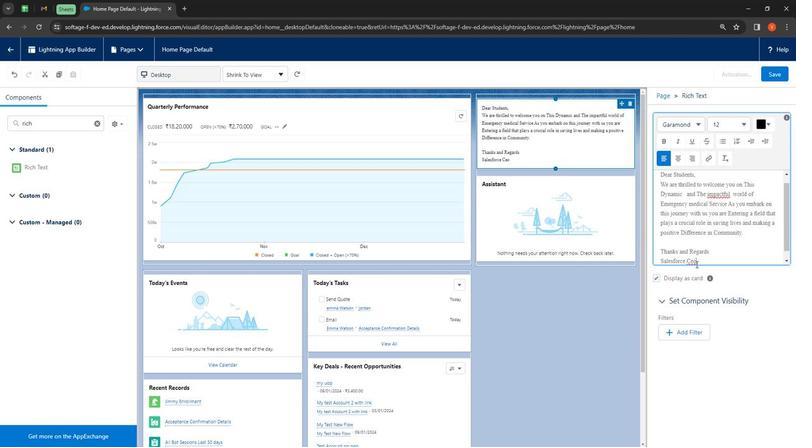 
Action: Mouse moved to (662, 260)
Screenshot: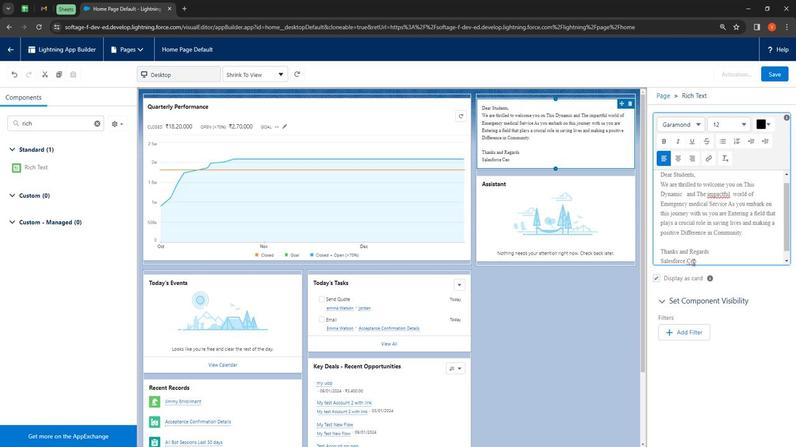 
Action: Mouse pressed right at (662, 260)
Screenshot: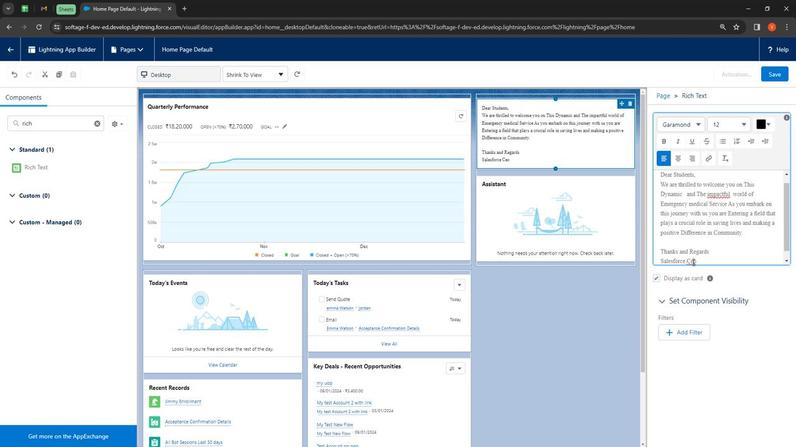 
Action: Mouse moved to (605, 120)
Screenshot: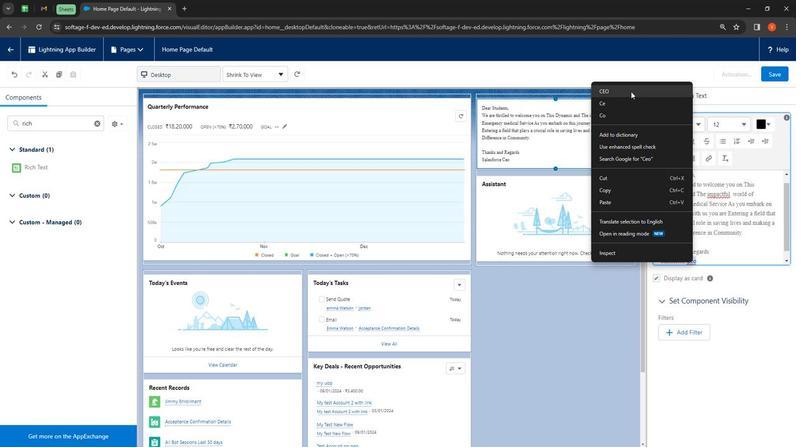 
Action: Mouse pressed left at (605, 120)
Screenshot: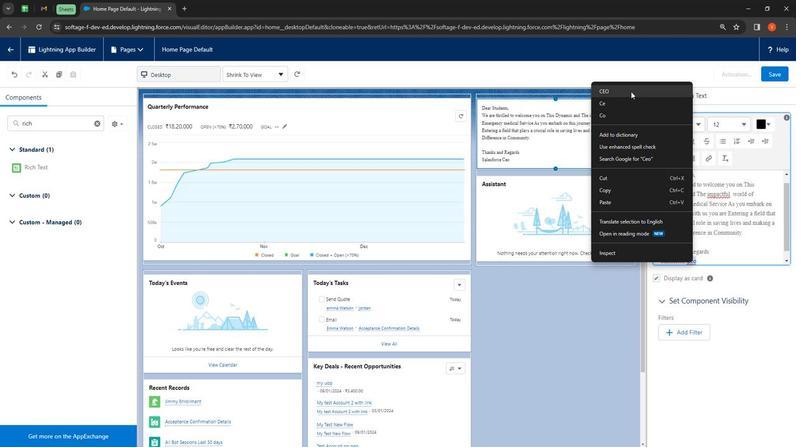 
Action: Mouse moved to (676, 257)
Screenshot: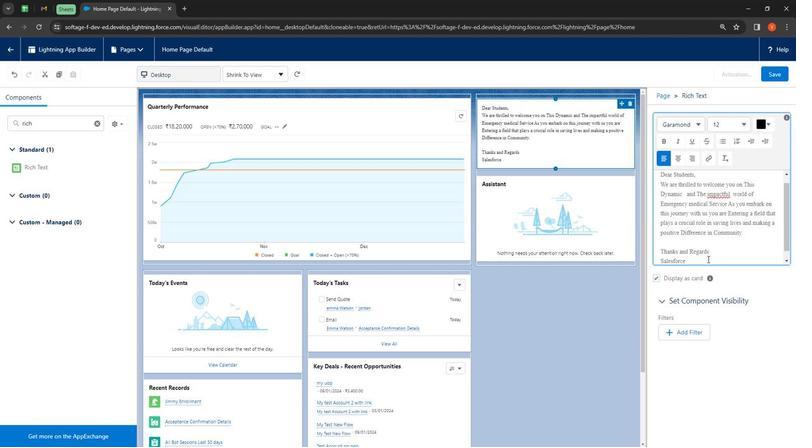 
Action: Mouse pressed left at (676, 257)
Screenshot: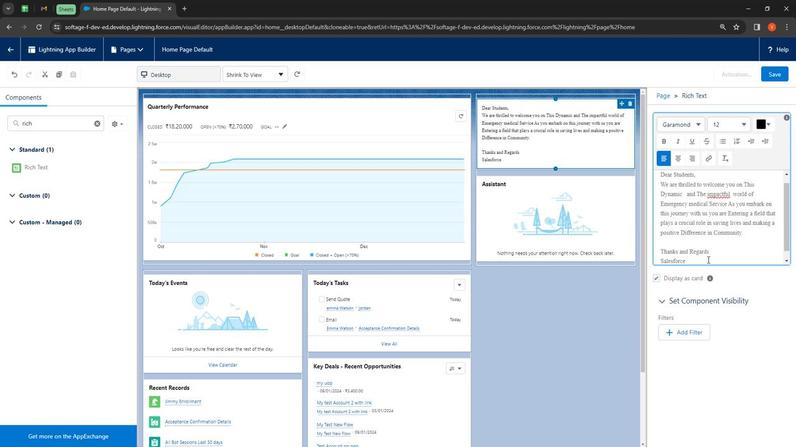 
Action: Mouse moved to (684, 252)
Screenshot: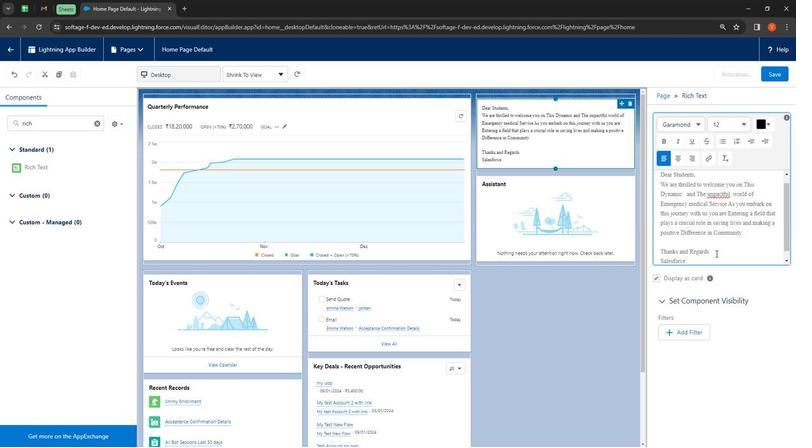 
Action: Key pressed <Key.shift>CE<Key.shift_r>
Screenshot: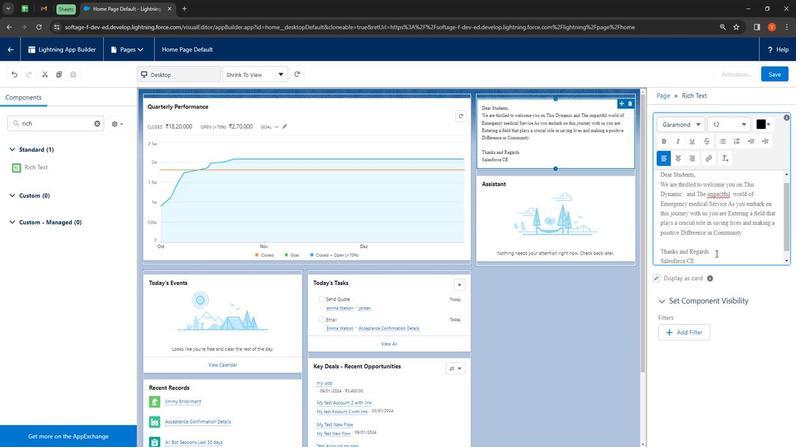 
Action: Mouse moved to (684, 252)
Screenshot: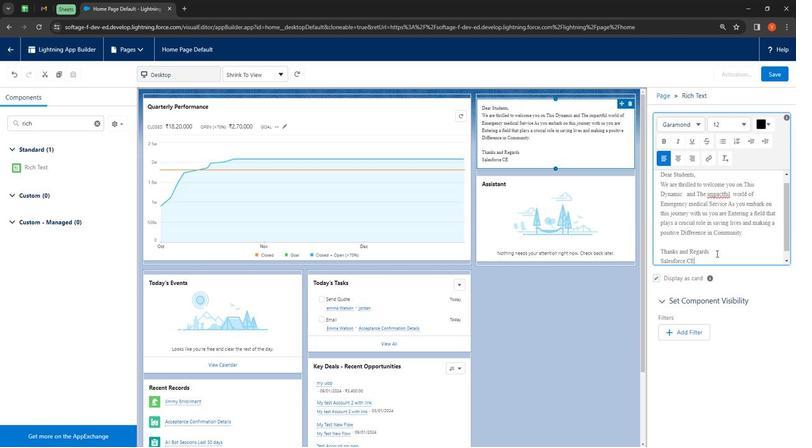 
Action: Key pressed O
Screenshot: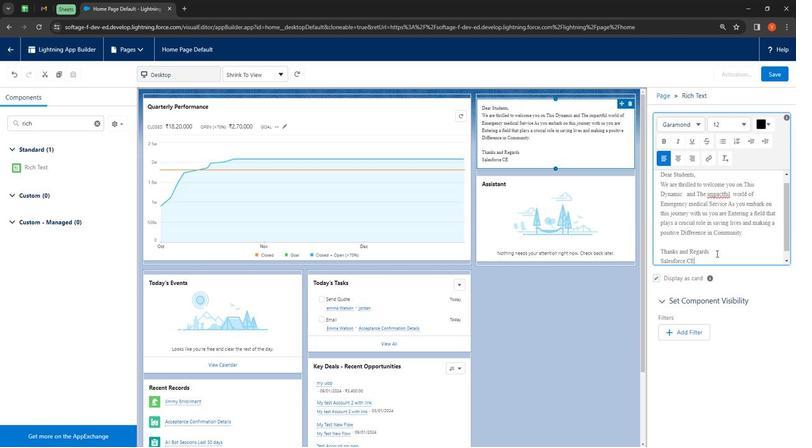 
Action: Mouse moved to (670, 256)
Screenshot: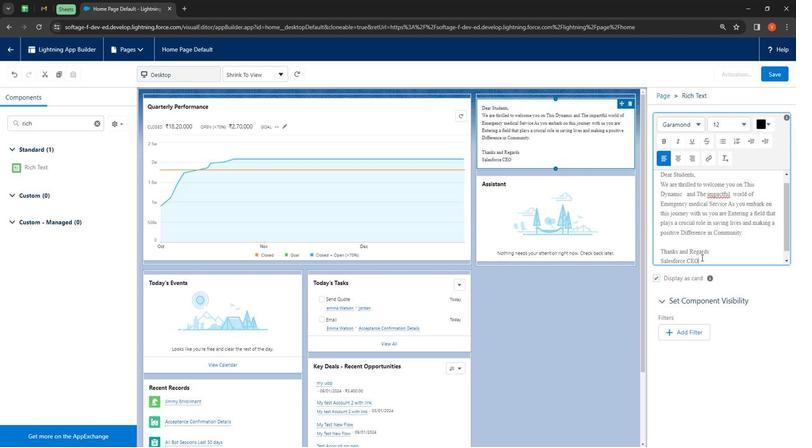 
Action: Mouse pressed left at (670, 256)
Screenshot: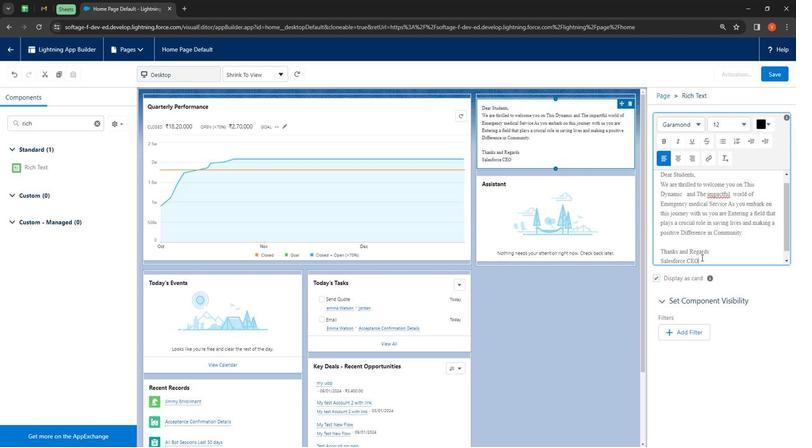 
Action: Mouse moved to (646, 163)
Screenshot: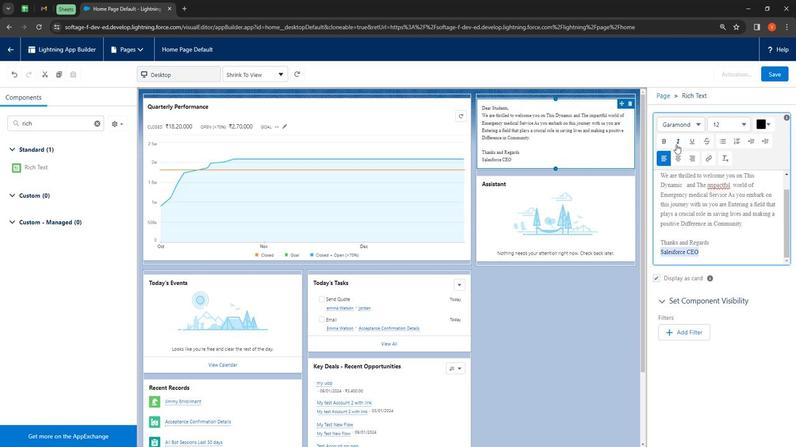 
Action: Mouse pressed left at (646, 163)
Screenshot: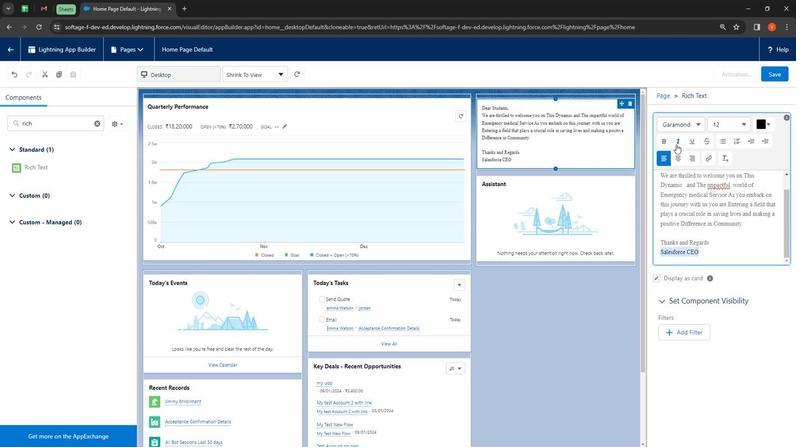 
Action: Mouse moved to (684, 243)
Screenshot: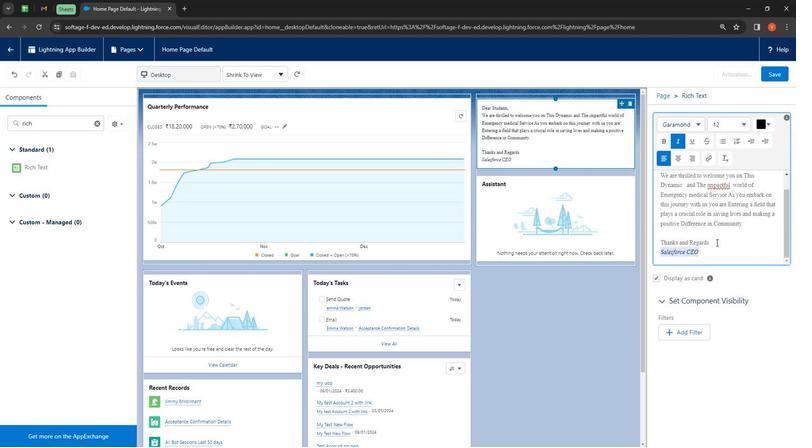 
Action: Mouse pressed left at (684, 243)
Screenshot: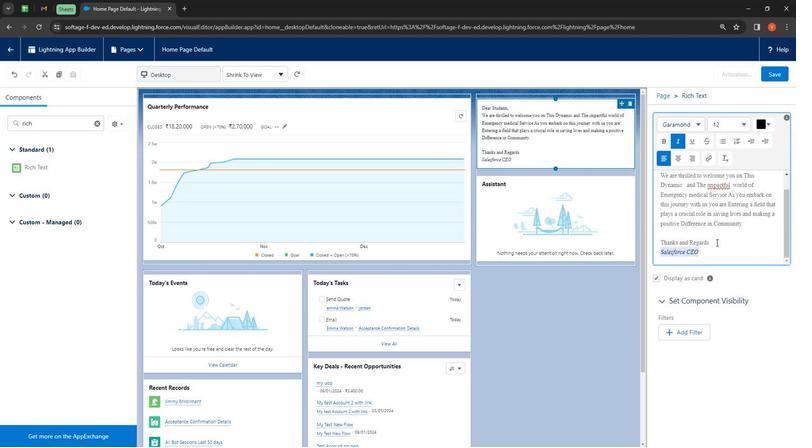 
Action: Mouse moved to (637, 159)
Screenshot: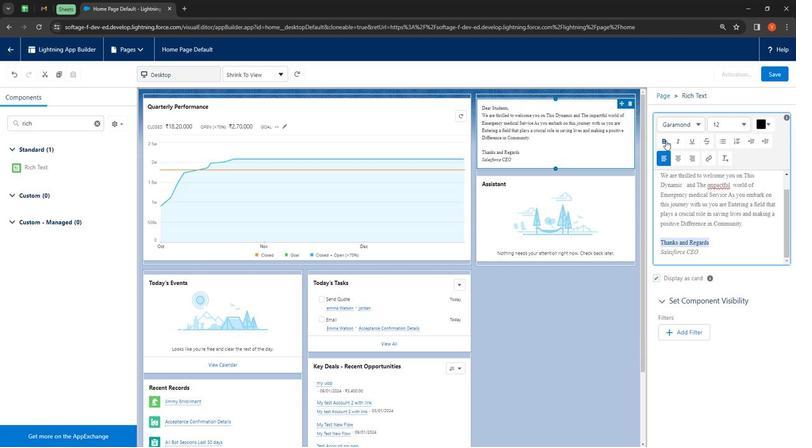 
Action: Mouse pressed left at (637, 159)
Screenshot: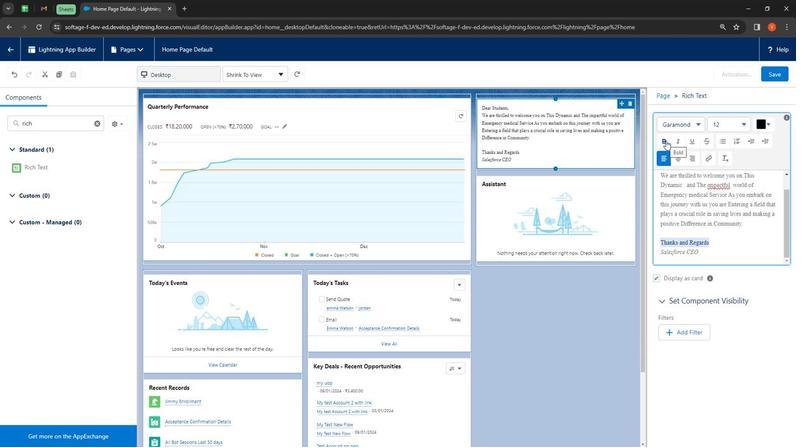 
Action: Mouse moved to (651, 161)
Screenshot: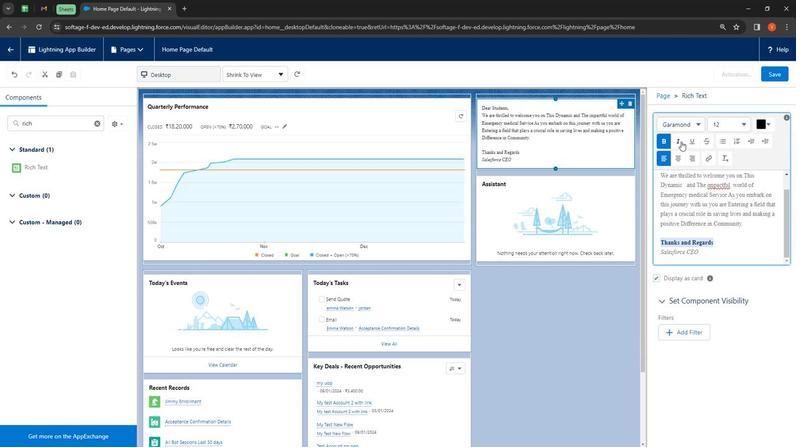 
Action: Mouse pressed left at (651, 161)
Screenshot: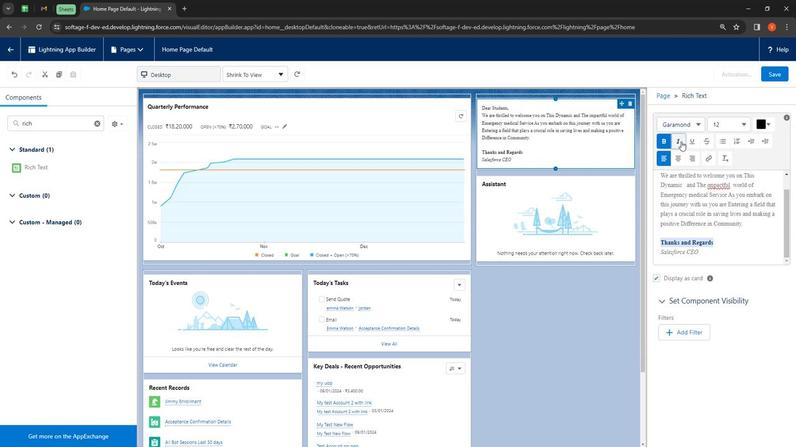 
Action: Mouse moved to (659, 161)
Screenshot: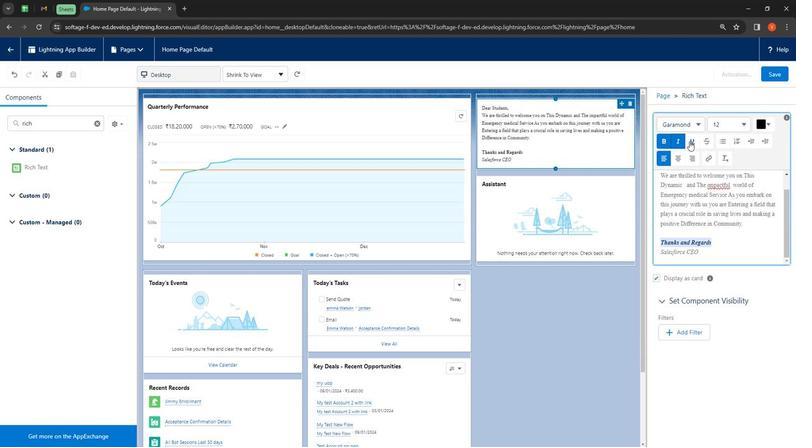 
Action: Mouse pressed left at (659, 161)
Screenshot: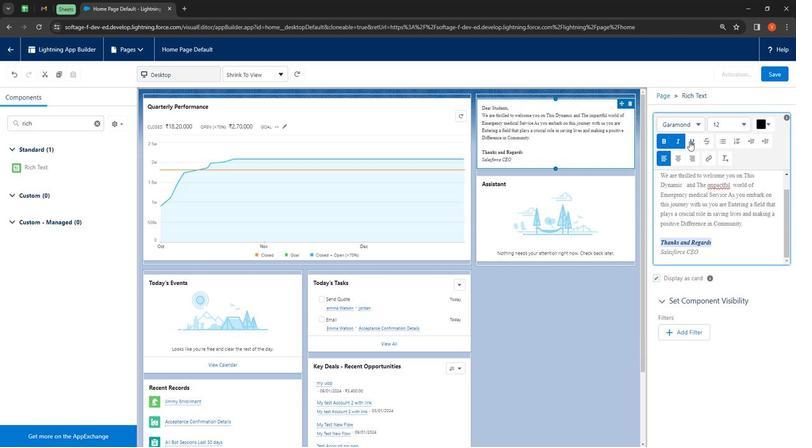 
Action: Mouse moved to (678, 235)
Screenshot: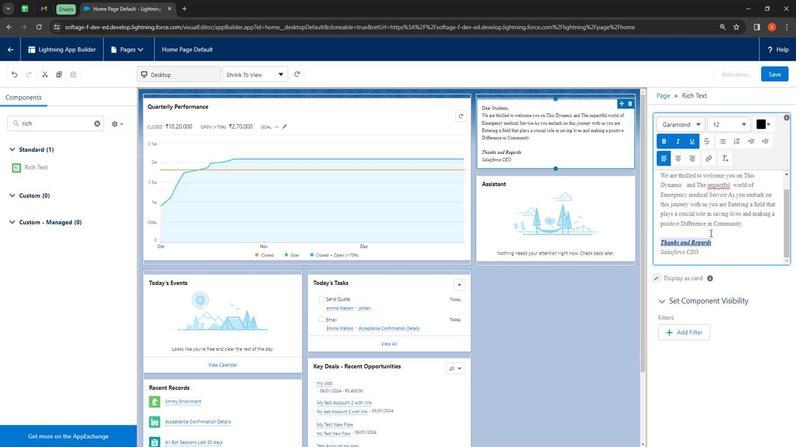 
Action: Mouse pressed left at (678, 235)
Screenshot: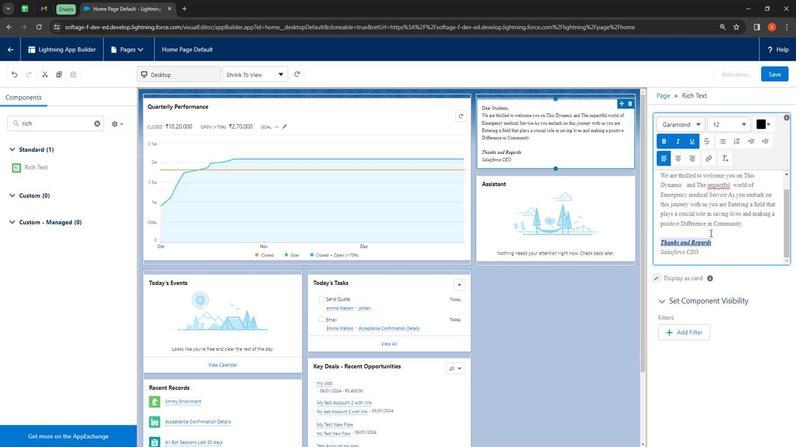
Action: Mouse moved to (716, 243)
Screenshot: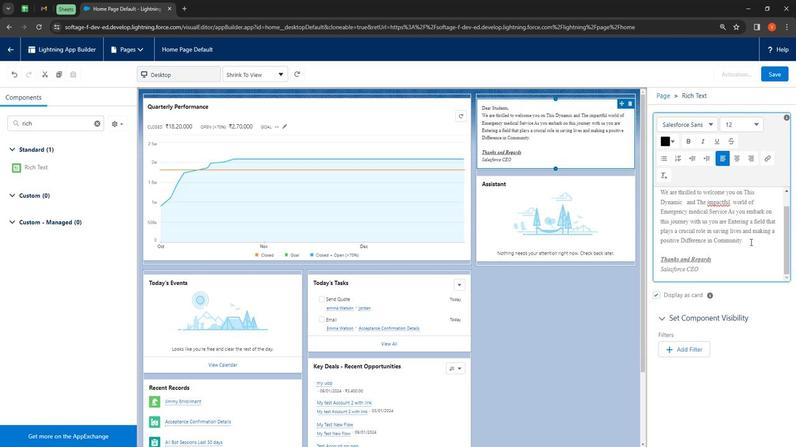
Action: Mouse pressed left at (716, 243)
Screenshot: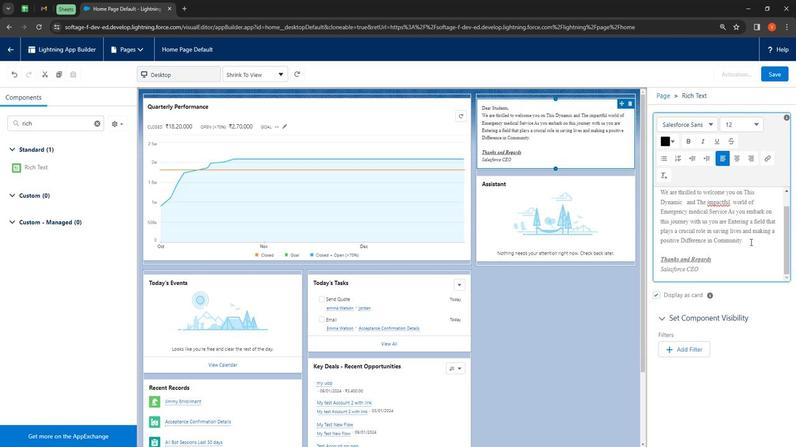 
Action: Mouse moved to (648, 158)
Screenshot: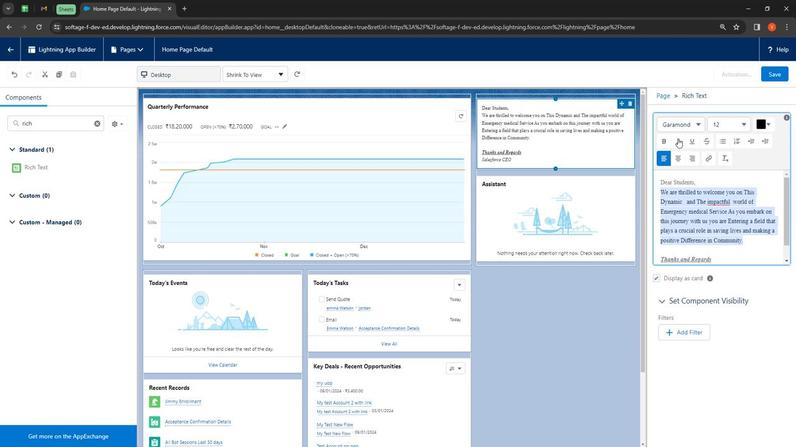 
Action: Mouse pressed left at (648, 158)
Screenshot: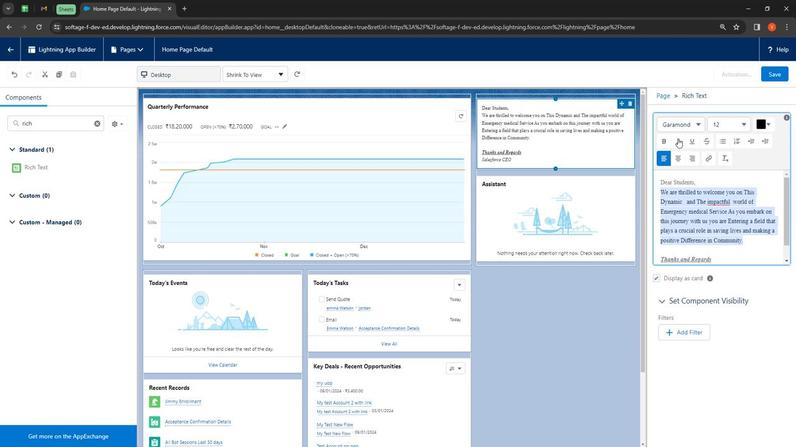 
Action: Mouse moved to (667, 192)
Screenshot: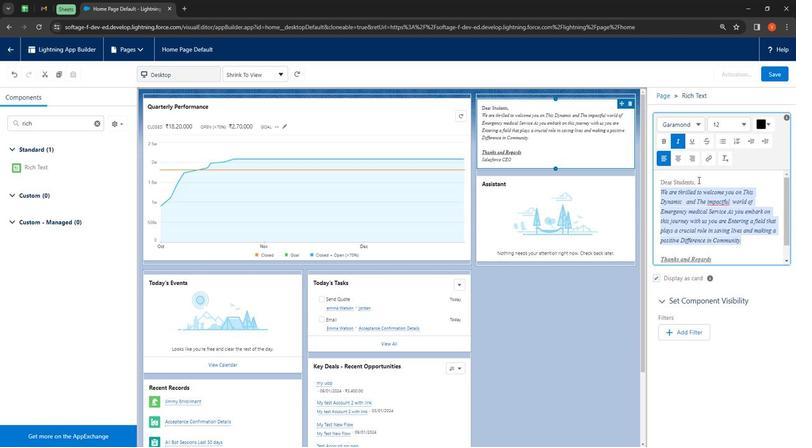 
Action: Mouse pressed left at (667, 192)
Screenshot: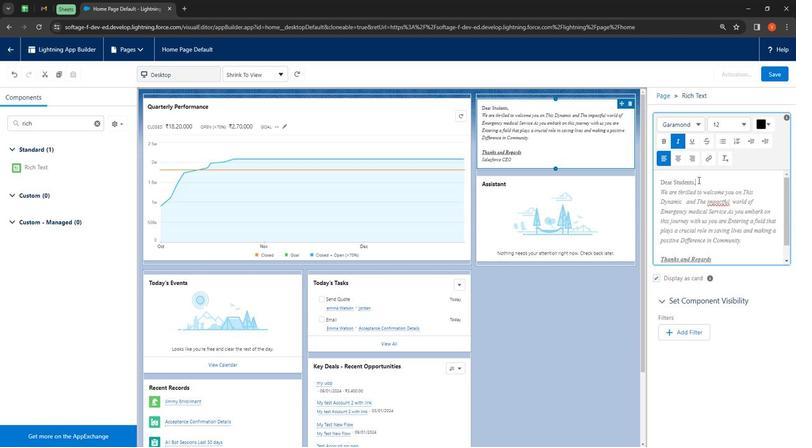 
Action: Mouse moved to (635, 156)
Screenshot: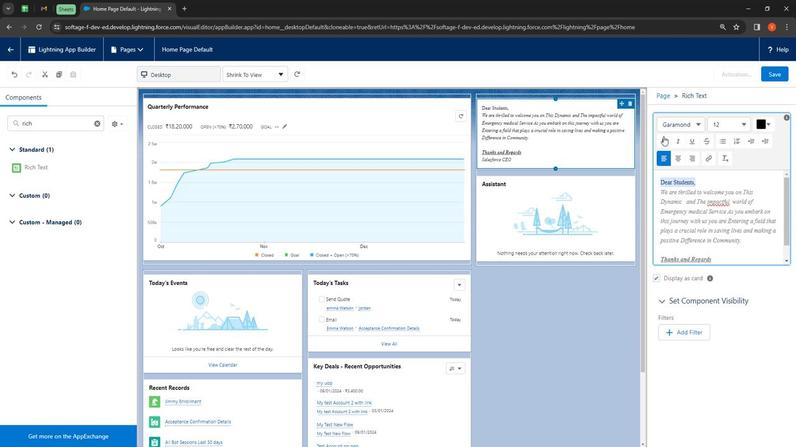 
Action: Mouse pressed left at (635, 156)
Screenshot: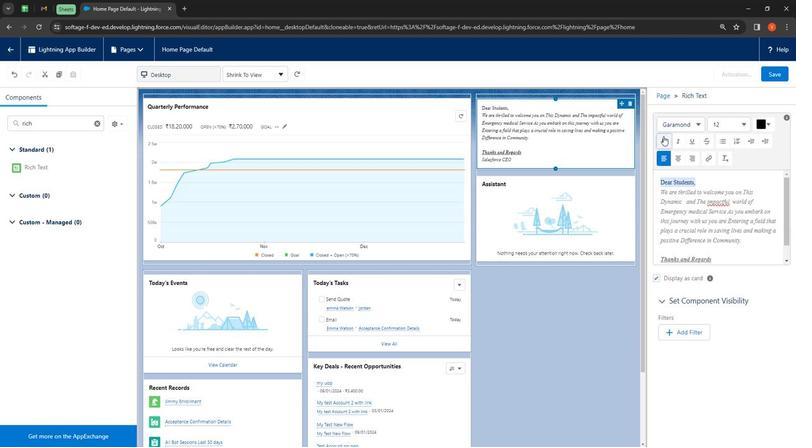 
Action: Mouse moved to (664, 161)
Screenshot: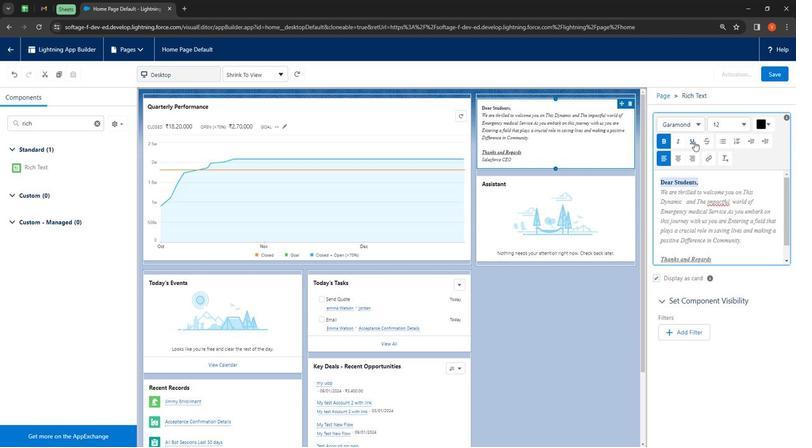 
Action: Mouse pressed left at (664, 161)
Screenshot: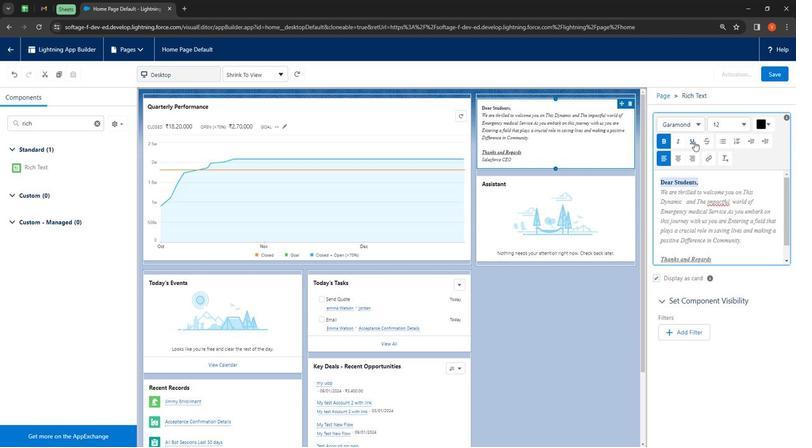 
Action: Mouse moved to (653, 159)
Screenshot: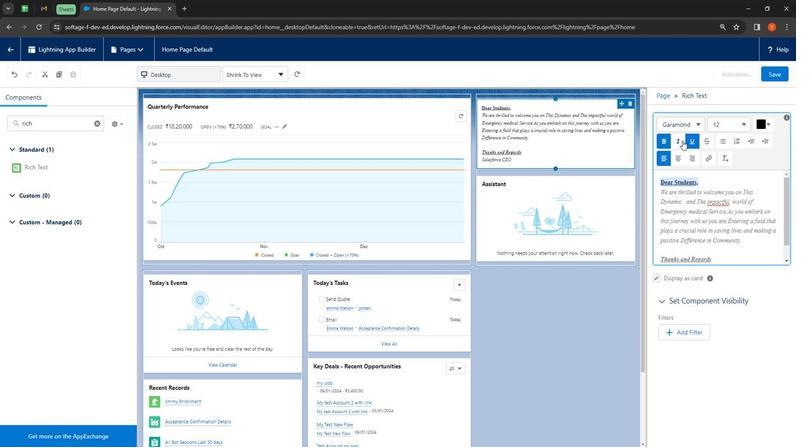 
Action: Mouse pressed left at (653, 159)
Screenshot: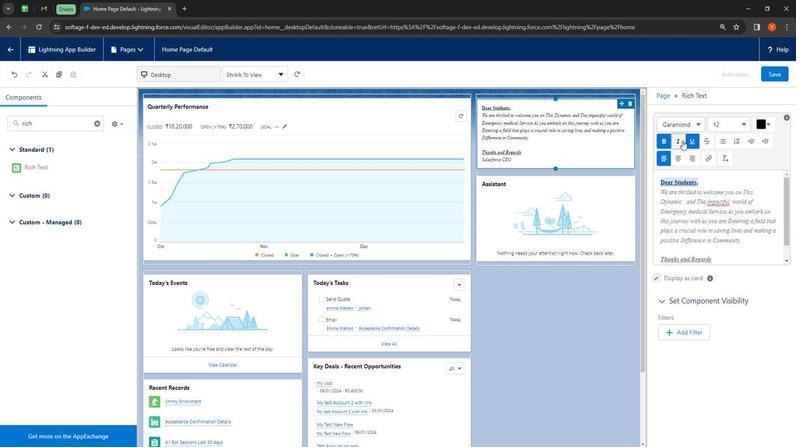 
Action: Mouse moved to (695, 212)
Screenshot: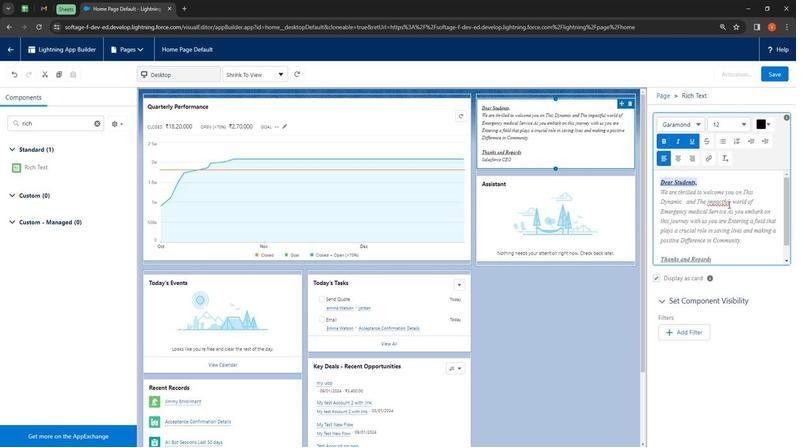 
Action: Mouse pressed left at (695, 212)
Screenshot: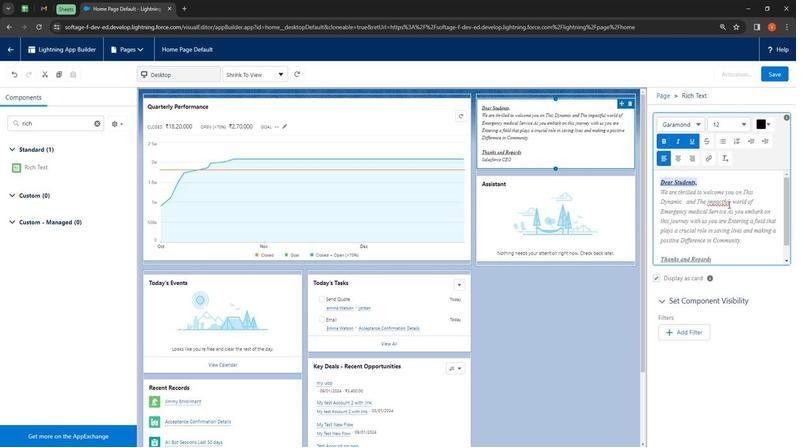 
Action: Mouse moved to (687, 227)
Screenshot: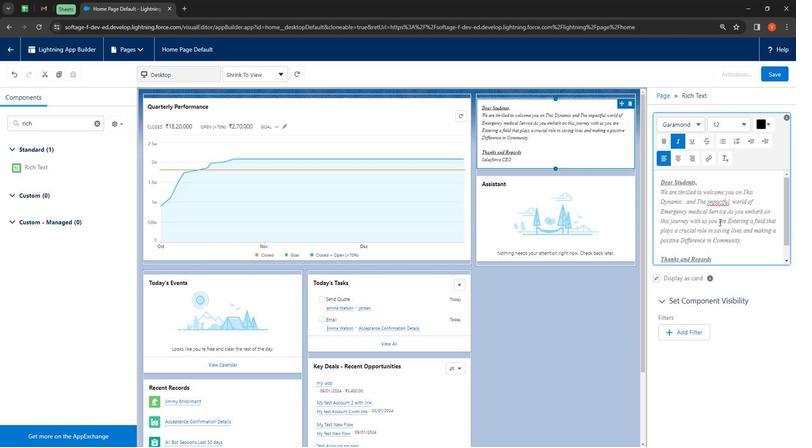 
Action: Mouse scrolled (687, 226) with delta (0, 0)
Screenshot: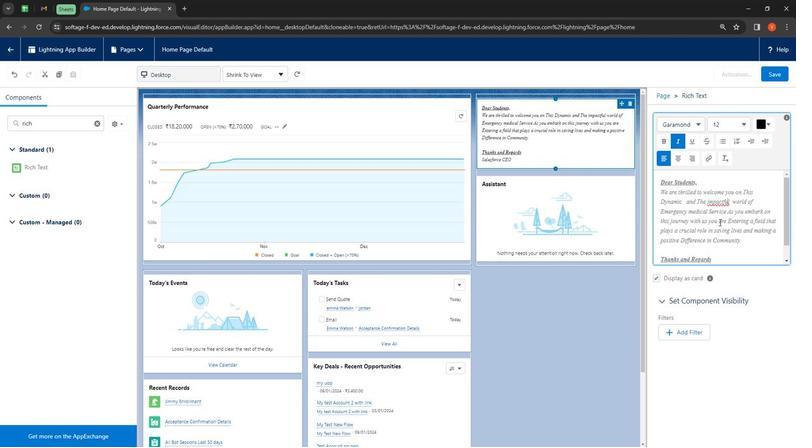 
Action: Mouse moved to (739, 105)
Screenshot: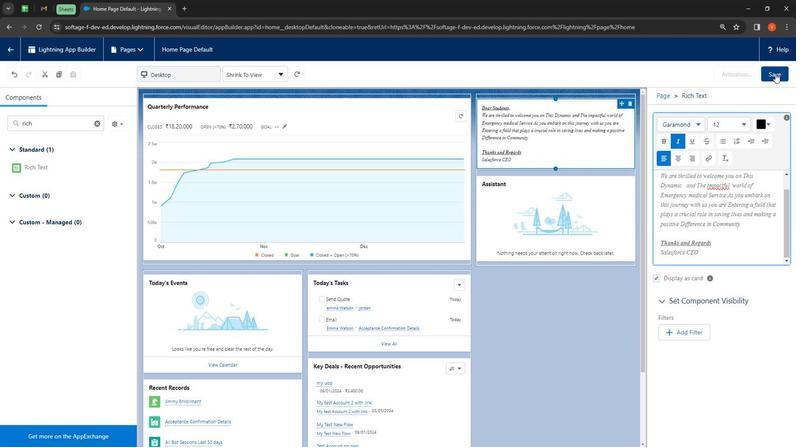 
Action: Mouse pressed left at (739, 105)
Screenshot: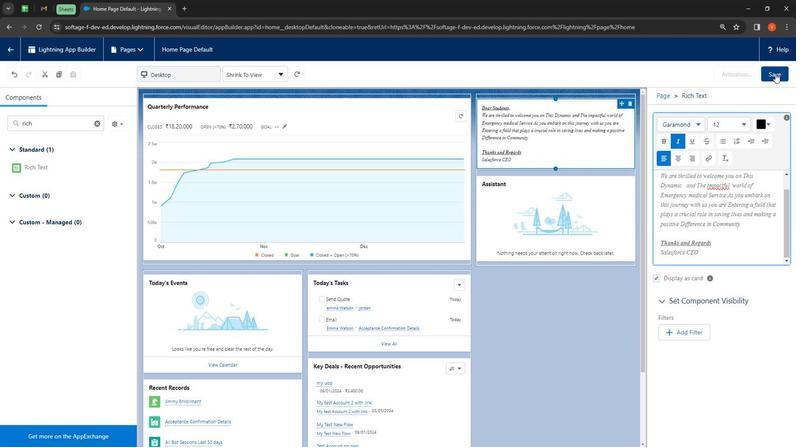 
Action: Mouse moved to (503, 276)
Screenshot: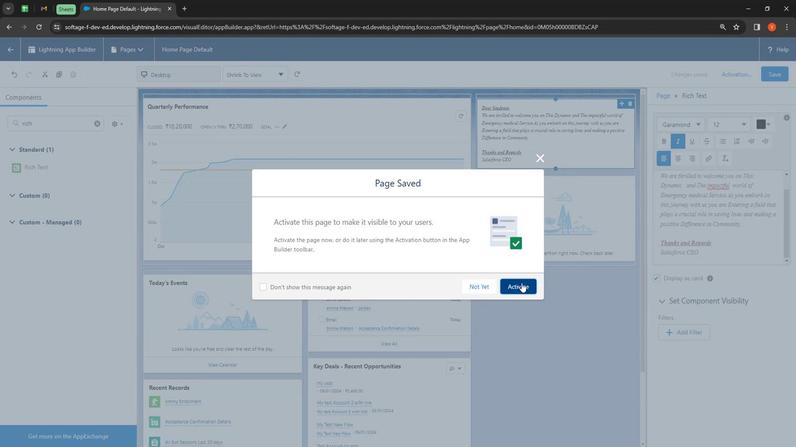 
Action: Mouse pressed left at (503, 276)
Screenshot: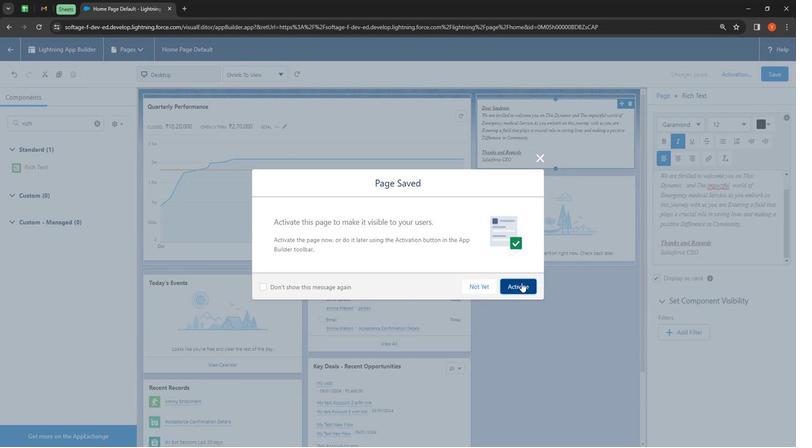 
Action: Mouse moved to (291, 227)
Screenshot: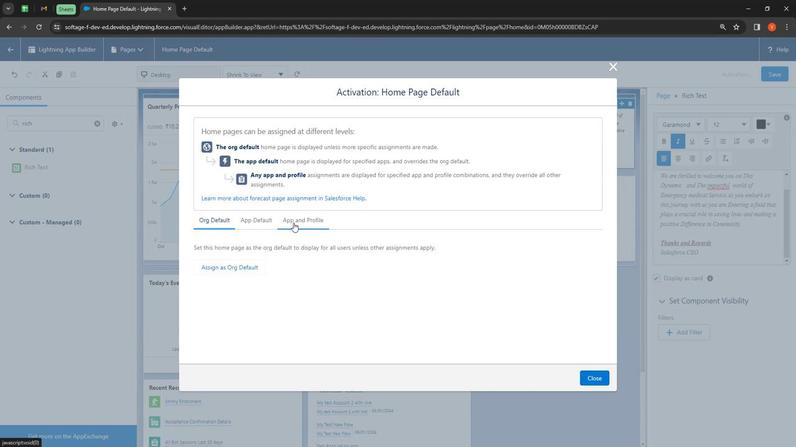 
Action: Mouse pressed left at (291, 227)
Screenshot: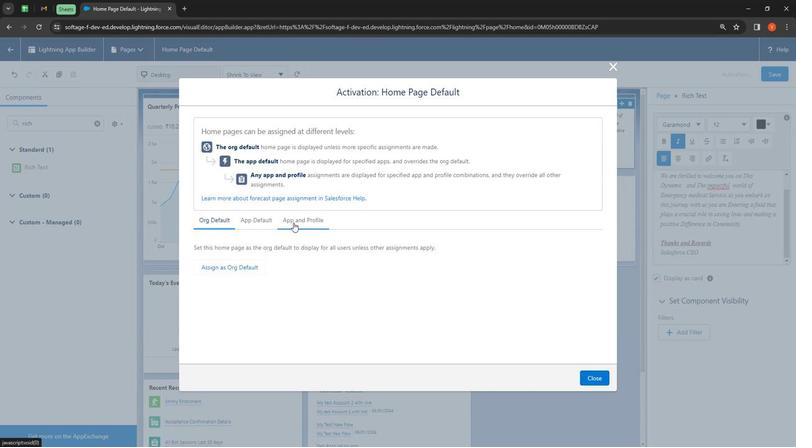 
Action: Mouse moved to (255, 270)
Screenshot: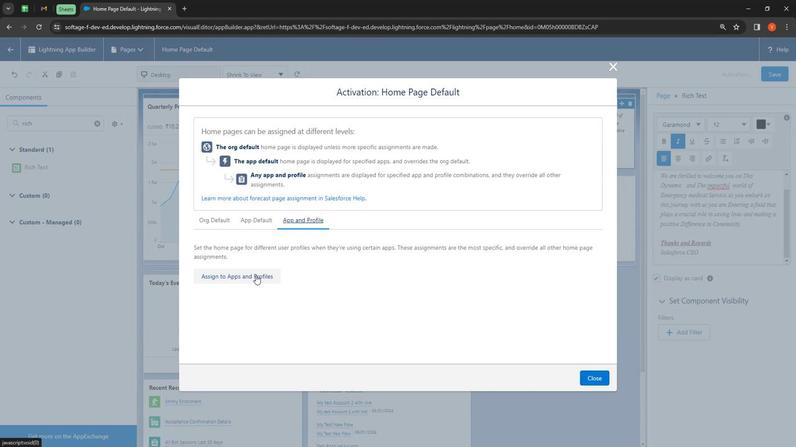 
Action: Mouse pressed left at (255, 270)
Screenshot: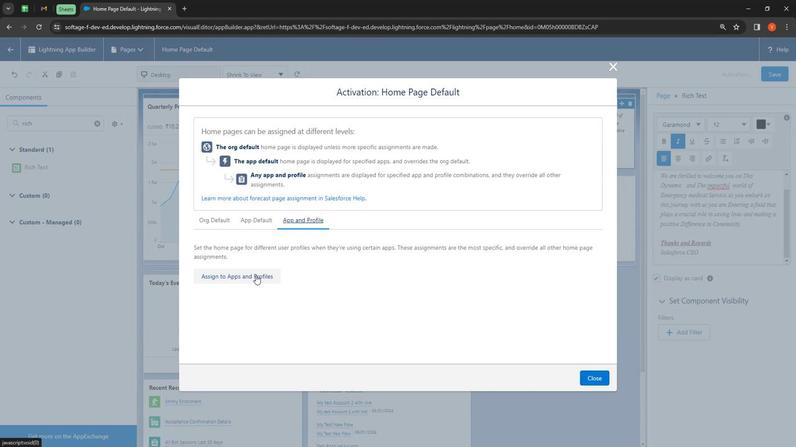 
Action: Mouse moved to (210, 216)
Screenshot: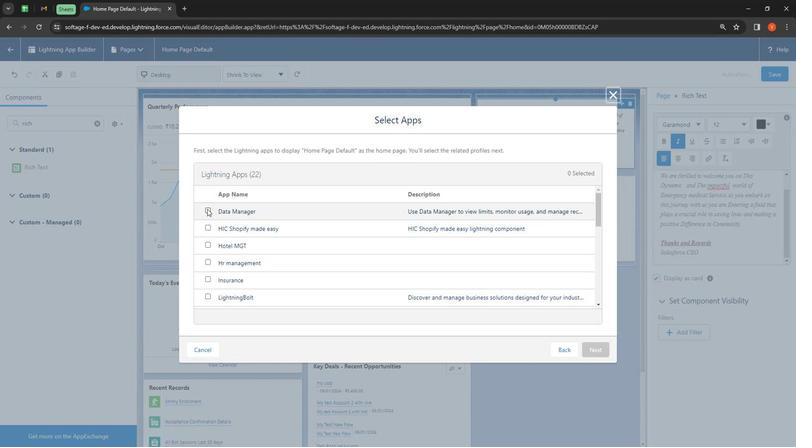
Action: Mouse pressed left at (210, 216)
Screenshot: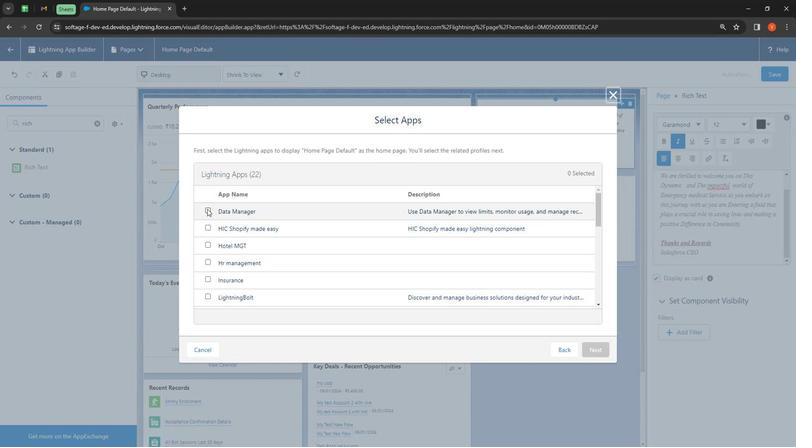 
Action: Mouse moved to (209, 245)
Screenshot: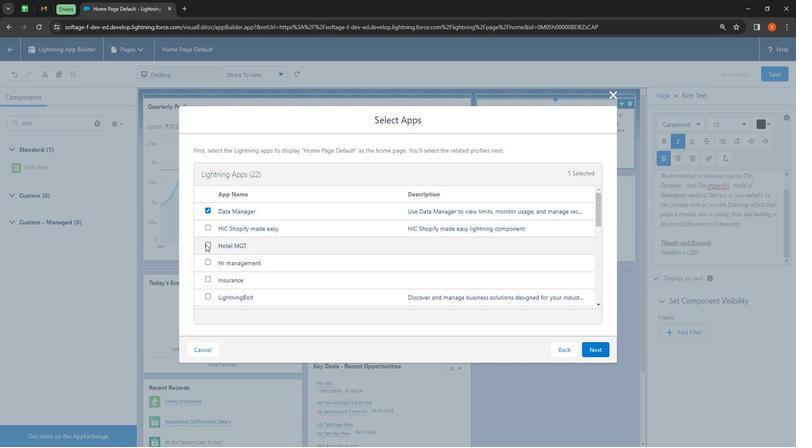 
Action: Mouse pressed left at (209, 245)
Screenshot: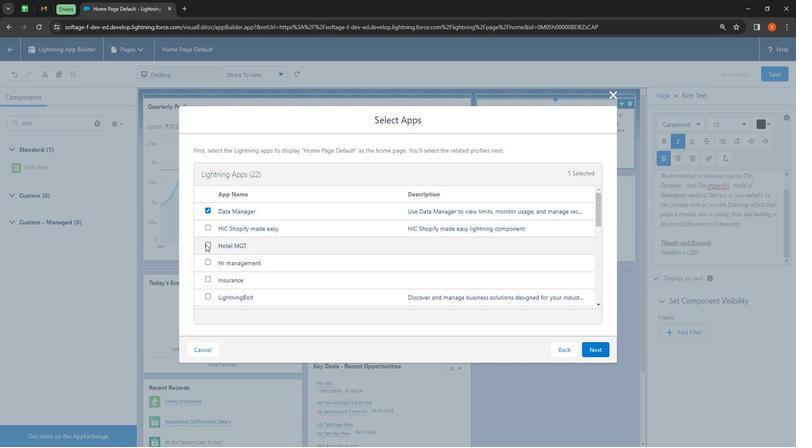 
Action: Mouse moved to (212, 259)
Screenshot: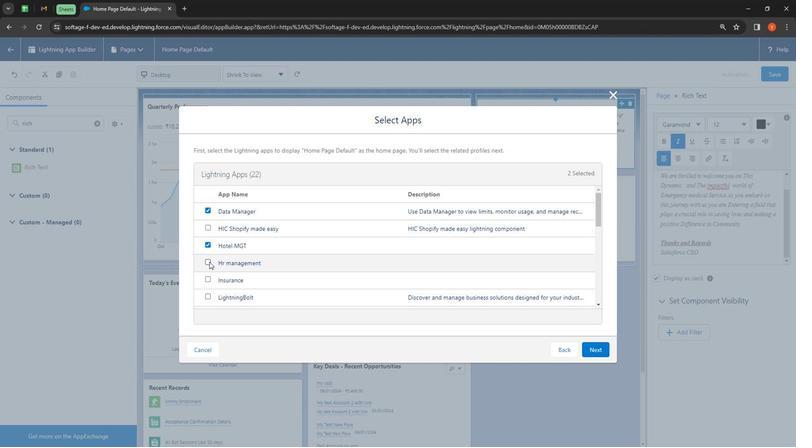 
Action: Mouse pressed left at (212, 259)
Screenshot: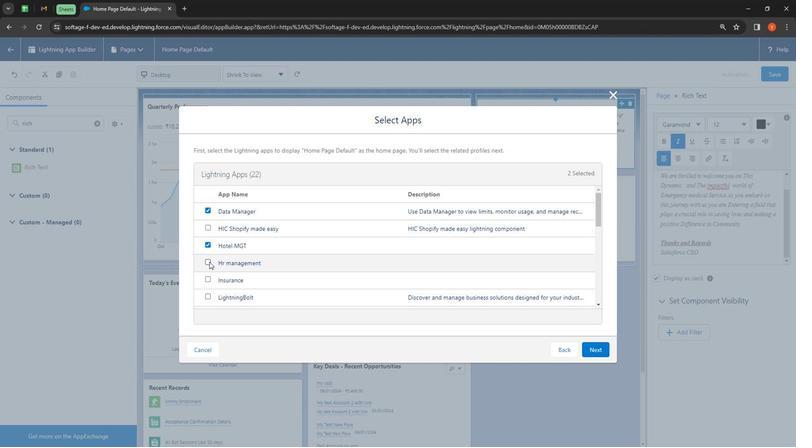 
Action: Mouse moved to (210, 274)
Screenshot: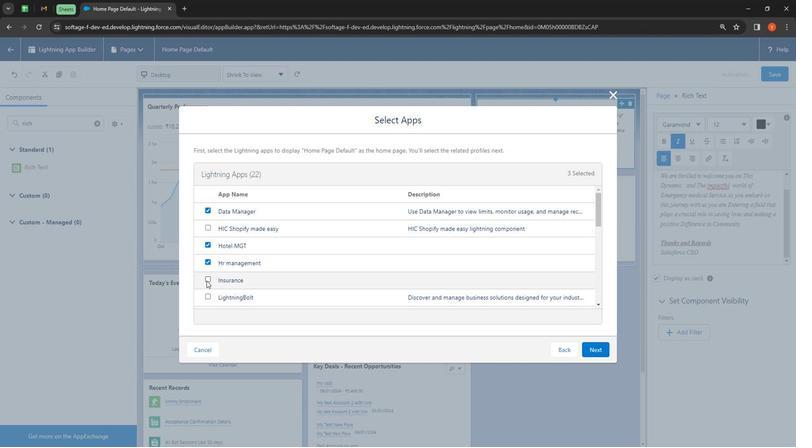 
Action: Mouse pressed left at (210, 274)
Screenshot: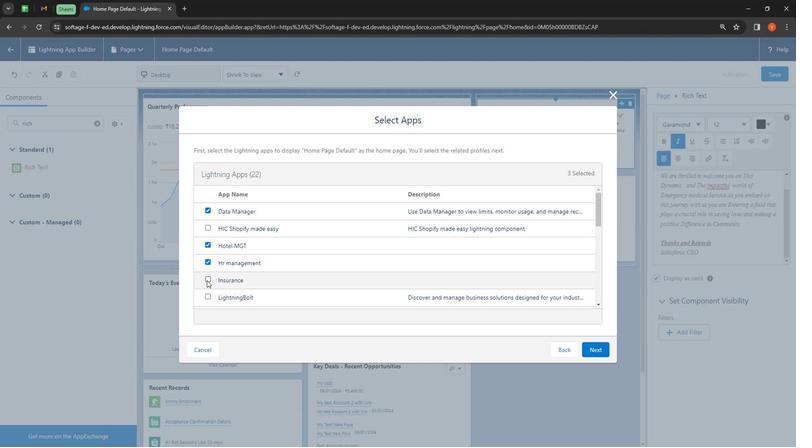 
Action: Mouse moved to (212, 288)
Screenshot: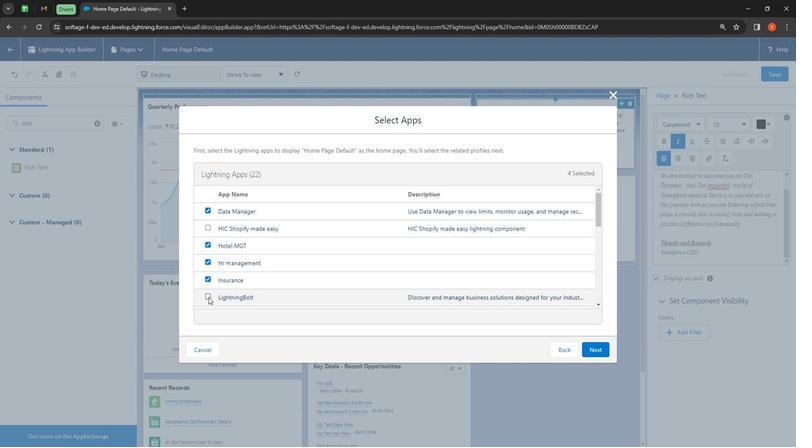 
Action: Mouse pressed left at (212, 288)
Screenshot: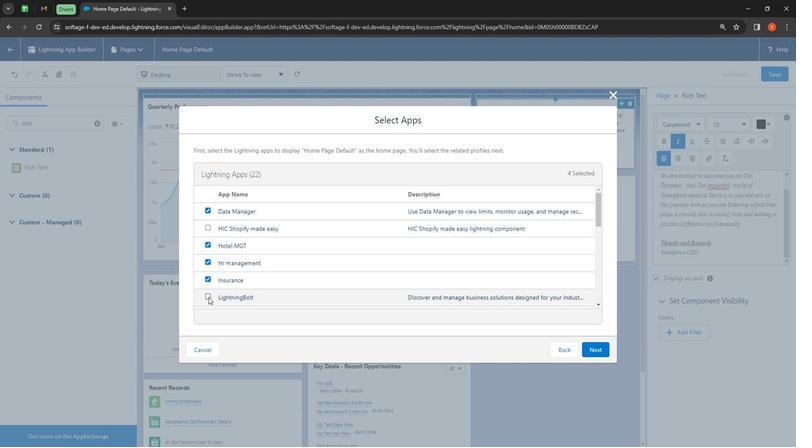 
Action: Mouse moved to (233, 273)
Screenshot: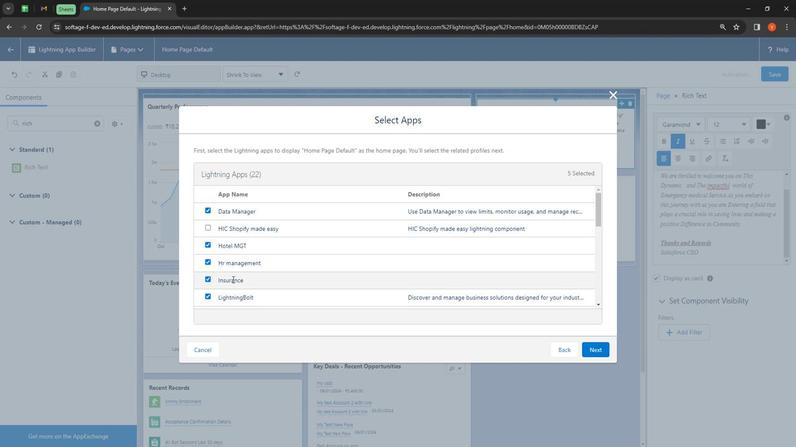 
Action: Mouse scrolled (233, 273) with delta (0, 0)
Screenshot: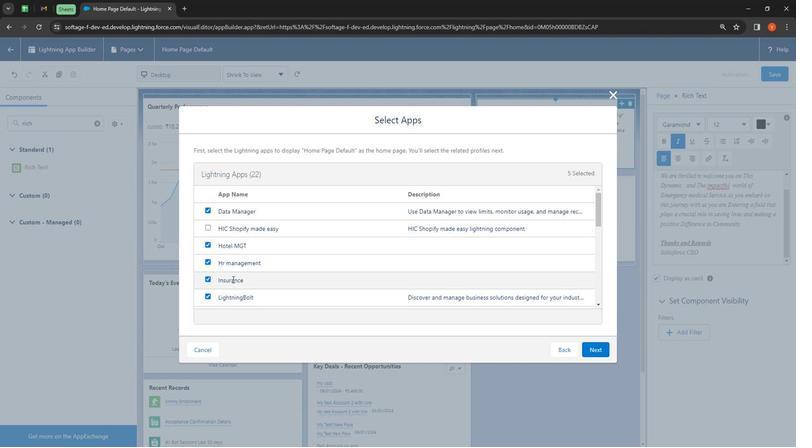 
Action: Mouse moved to (233, 273)
Screenshot: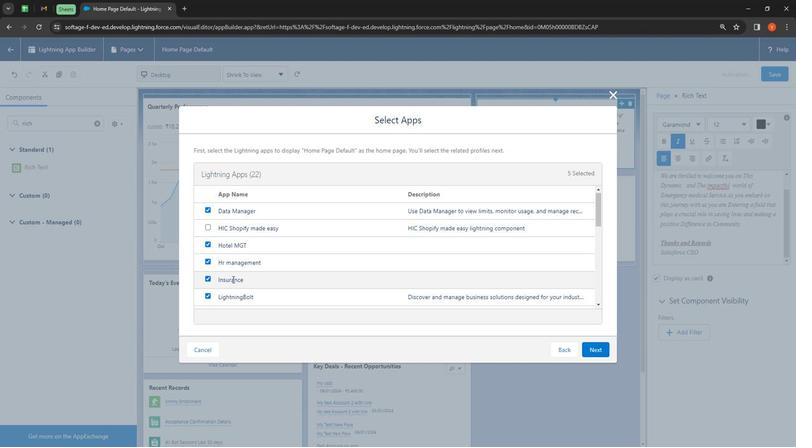 
Action: Mouse scrolled (233, 273) with delta (0, 0)
Screenshot: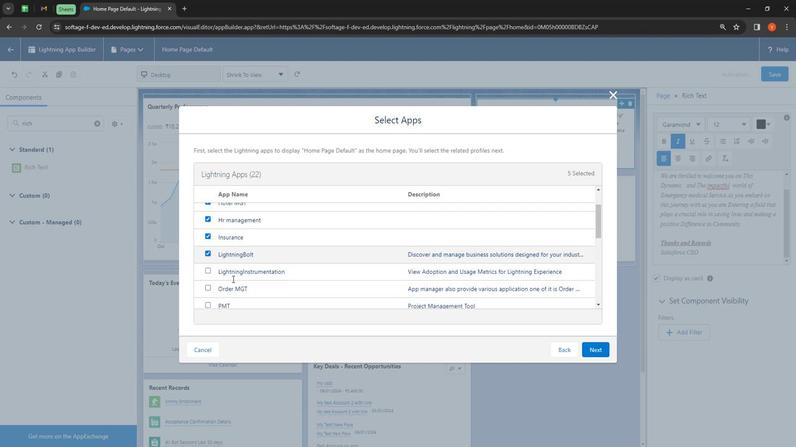 
Action: Mouse moved to (210, 245)
Screenshot: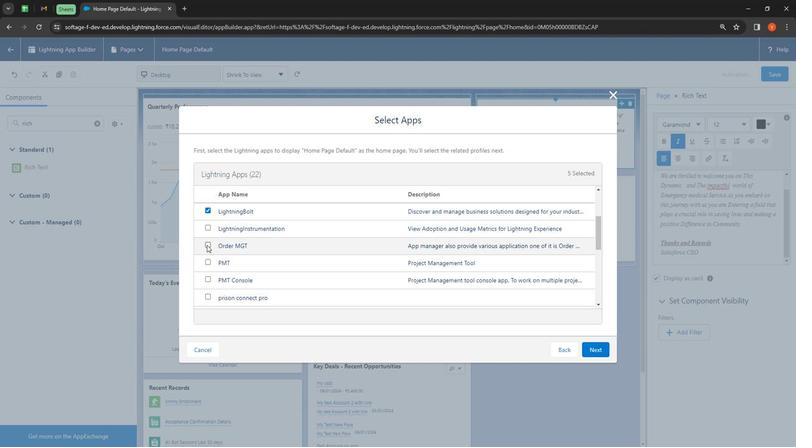 
Action: Mouse pressed left at (210, 245)
Screenshot: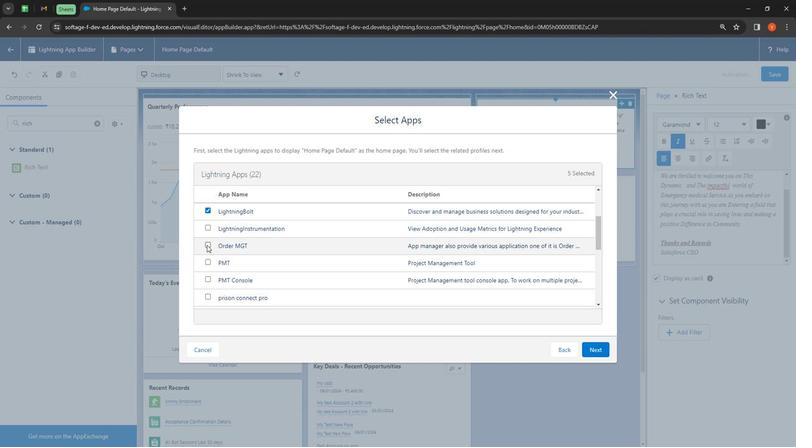
Action: Mouse moved to (210, 258)
Screenshot: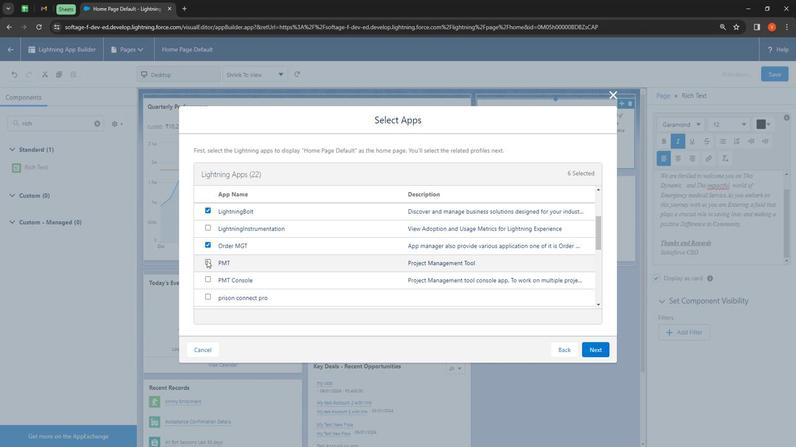 
Action: Mouse pressed left at (210, 258)
Screenshot: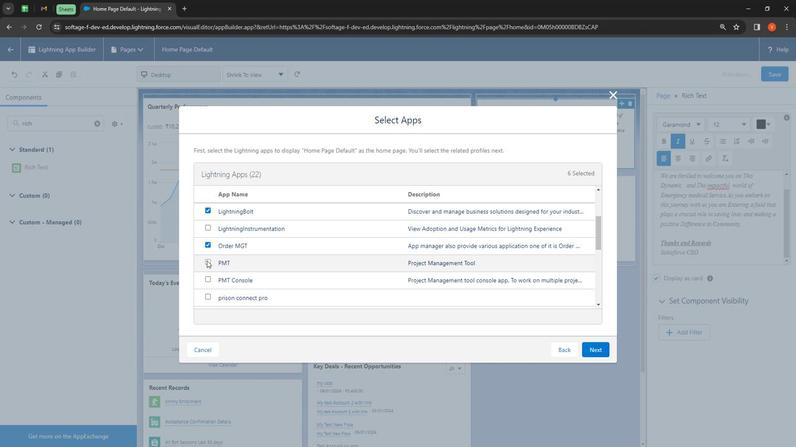 
Action: Mouse moved to (211, 273)
Screenshot: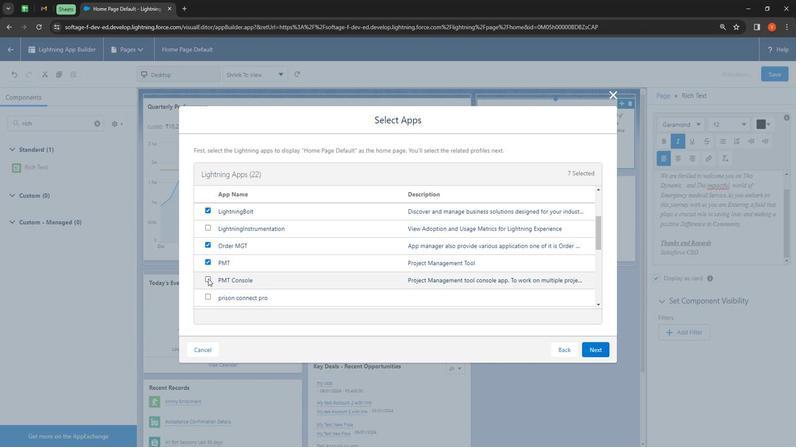 
Action: Mouse pressed left at (211, 273)
Screenshot: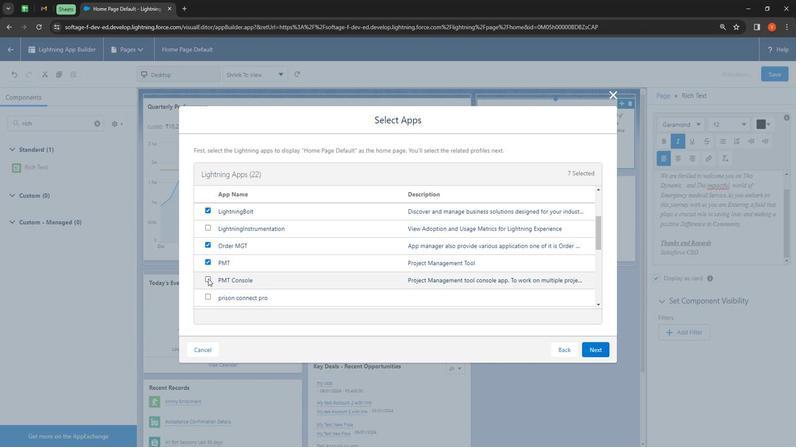 
Action: Mouse moved to (210, 289)
Screenshot: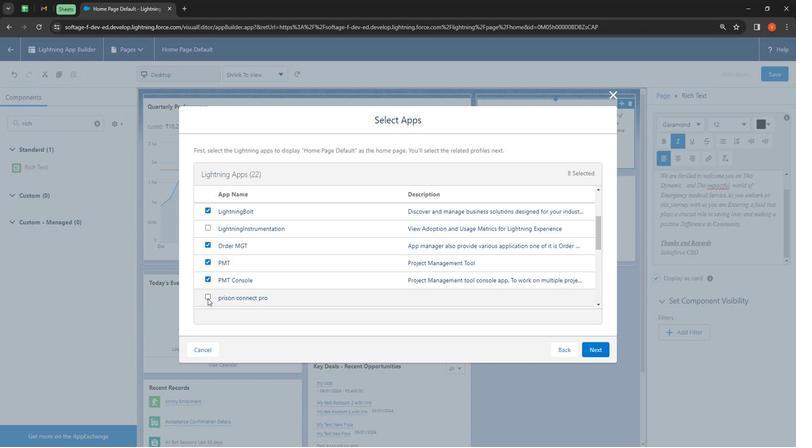 
Action: Mouse pressed left at (210, 289)
Screenshot: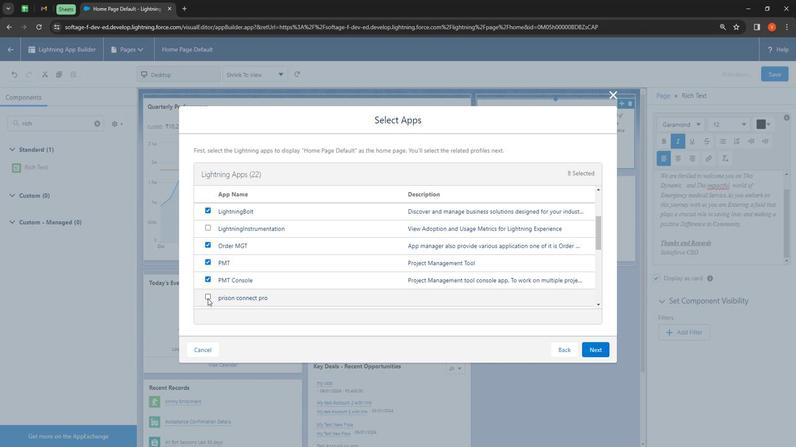 
Action: Mouse moved to (244, 273)
Screenshot: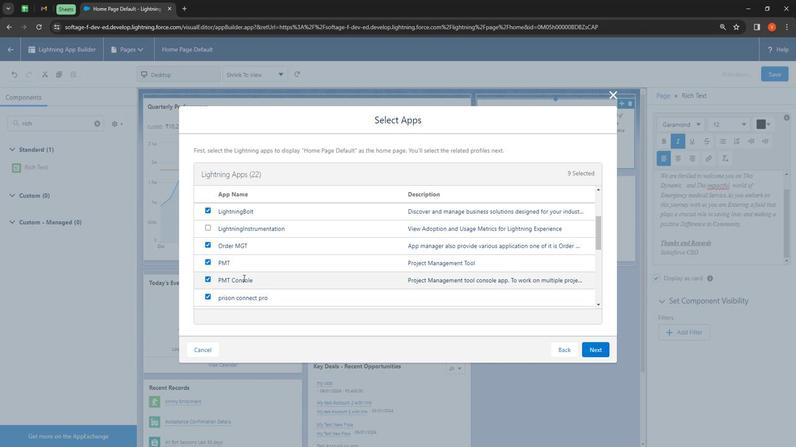 
Action: Mouse scrolled (244, 272) with delta (0, 0)
Screenshot: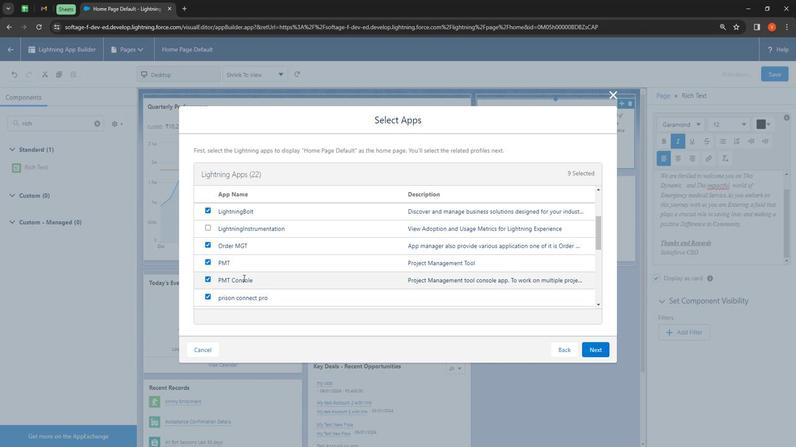 
Action: Mouse moved to (244, 273)
Screenshot: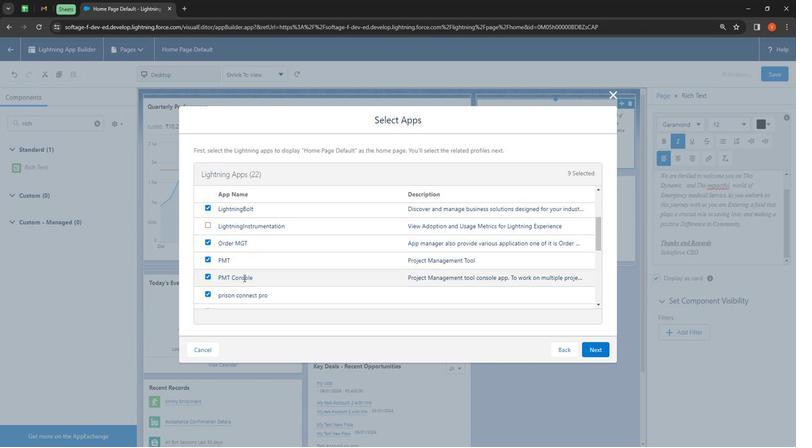 
Action: Mouse scrolled (244, 272) with delta (0, 0)
Screenshot: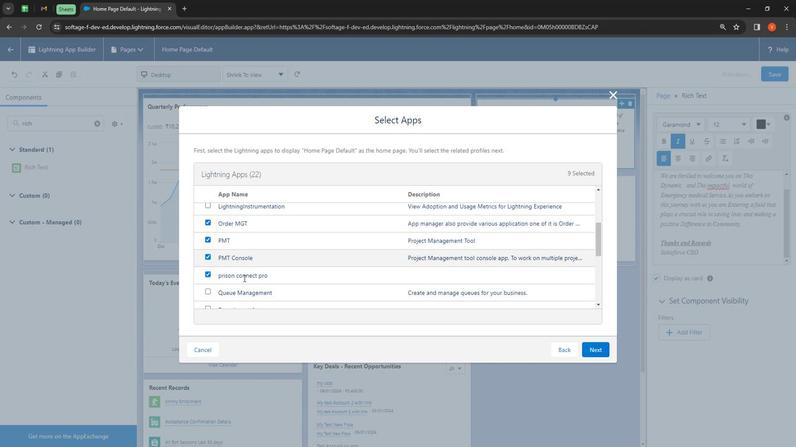 
Action: Mouse moved to (212, 233)
Screenshot: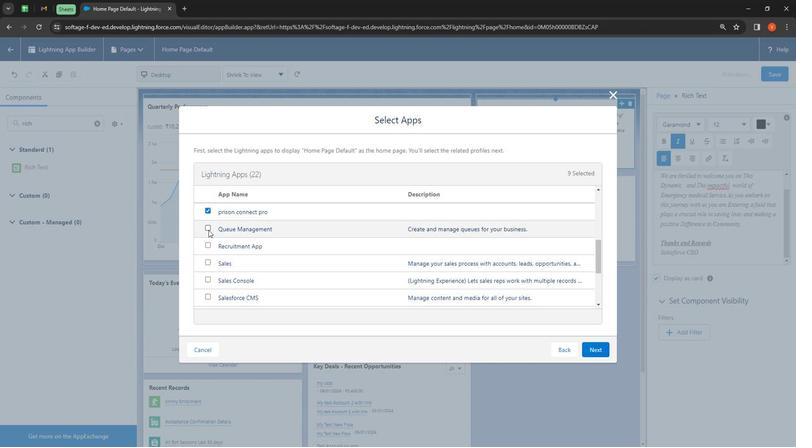 
Action: Mouse pressed left at (212, 233)
Screenshot: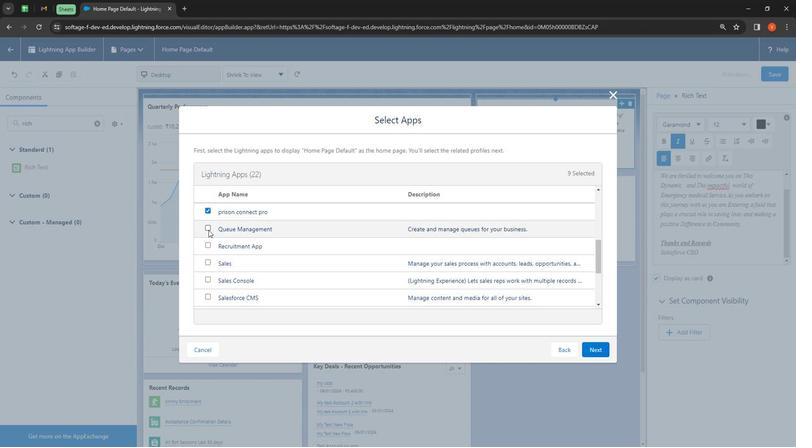 
Action: Mouse moved to (210, 260)
Screenshot: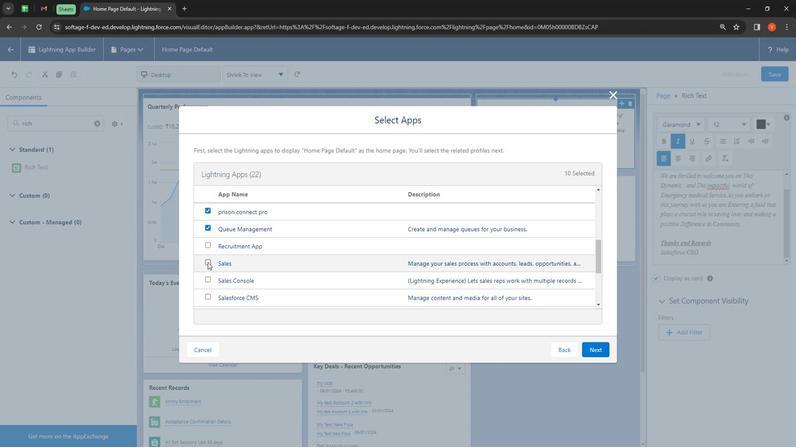 
Action: Mouse pressed left at (210, 260)
Screenshot: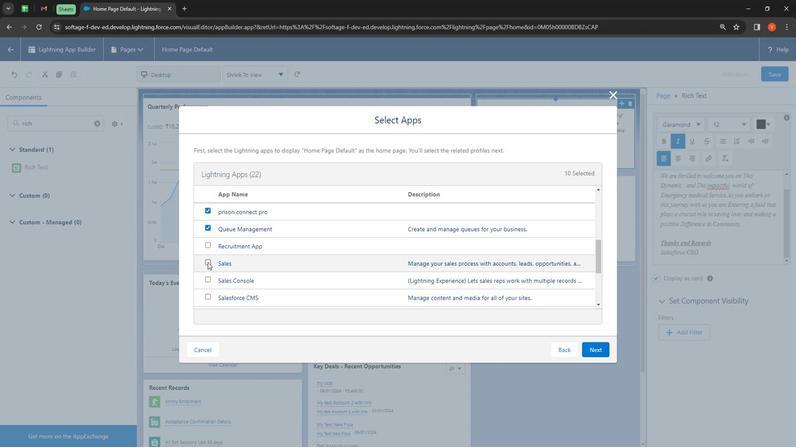 
Action: Mouse moved to (211, 274)
Screenshot: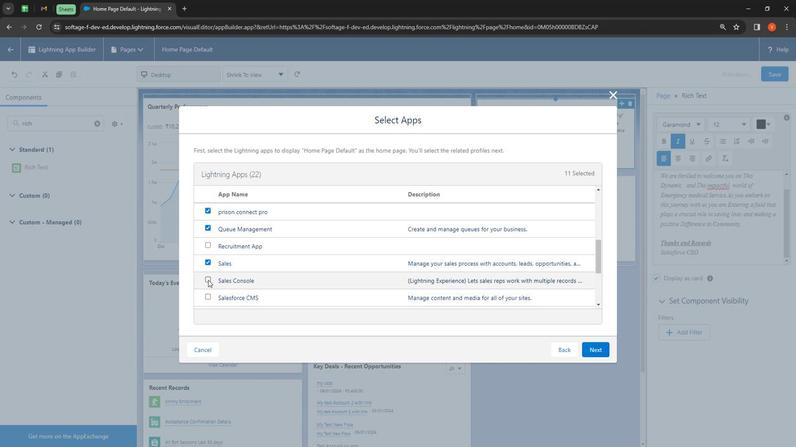 
Action: Mouse pressed left at (211, 274)
Screenshot: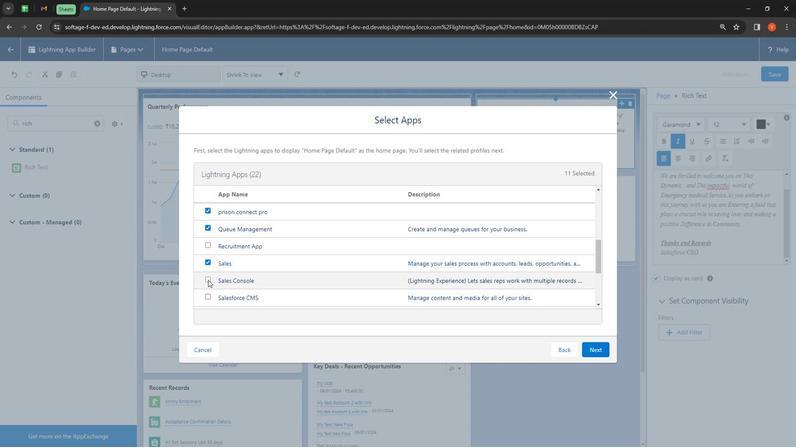 
Action: Mouse moved to (212, 246)
Screenshot: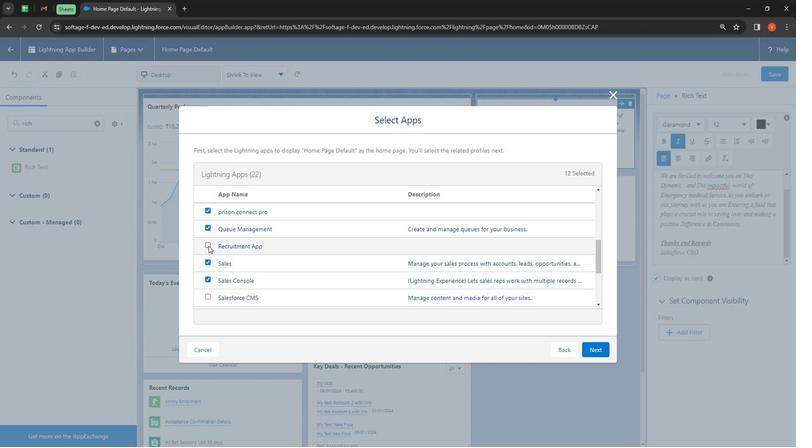 
Action: Mouse pressed left at (212, 246)
Screenshot: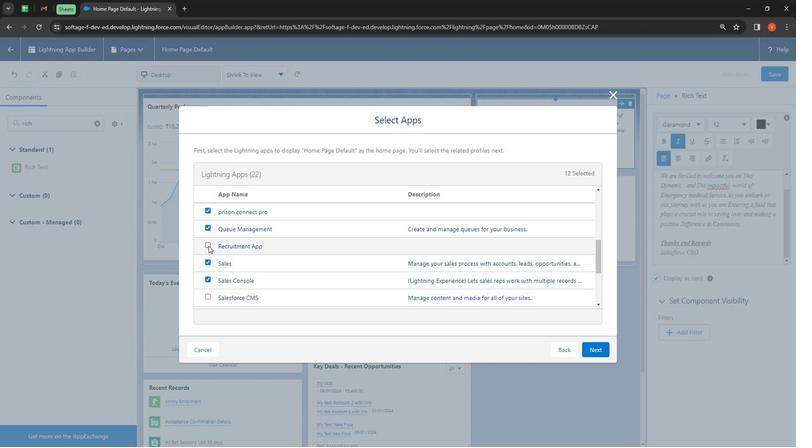 
Action: Mouse moved to (225, 279)
Screenshot: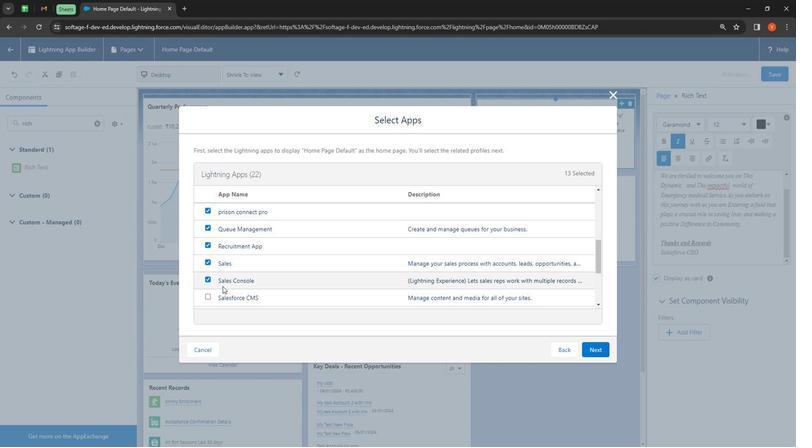 
Action: Mouse scrolled (225, 279) with delta (0, 0)
Screenshot: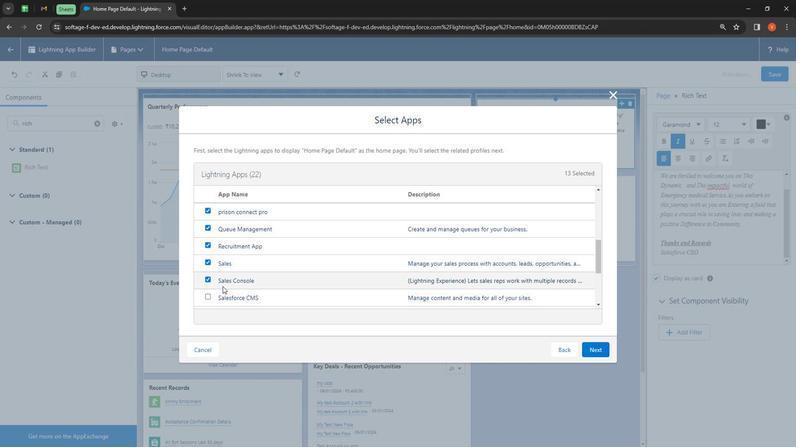 
Action: Mouse scrolled (225, 279) with delta (0, 0)
Screenshot: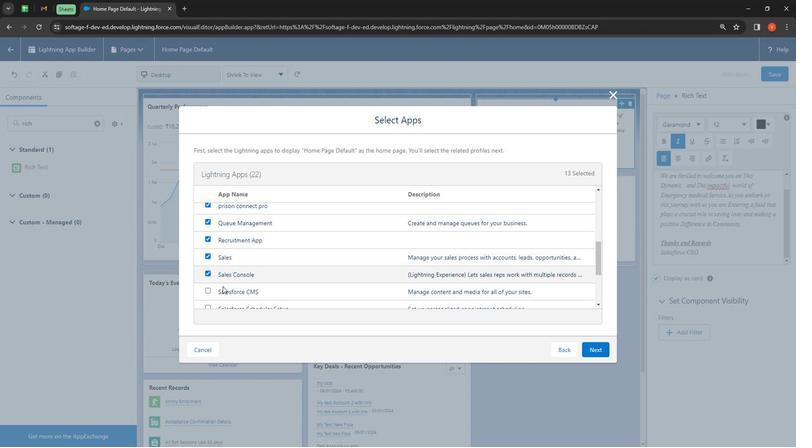 
Action: Mouse moved to (212, 231)
Screenshot: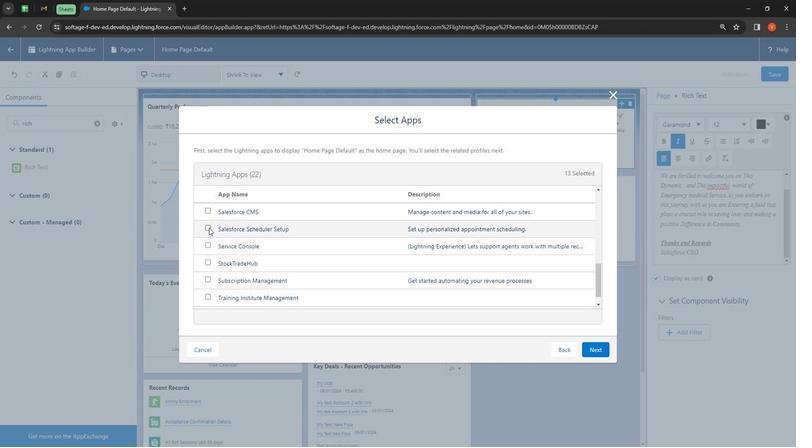 
Action: Mouse pressed left at (212, 231)
Screenshot: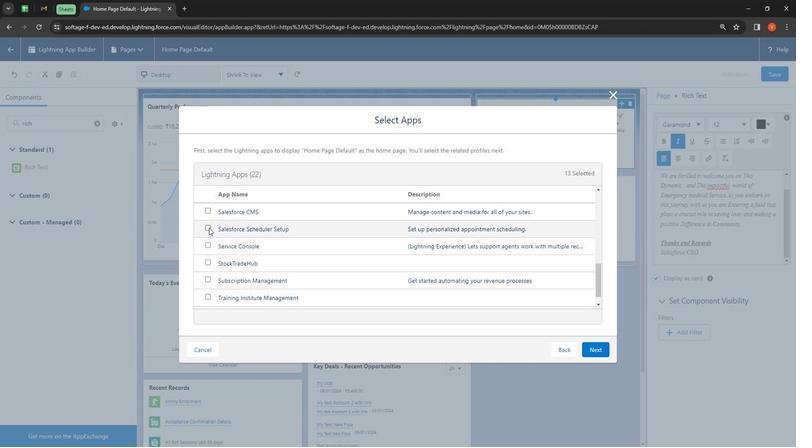 
Action: Mouse moved to (211, 274)
Screenshot: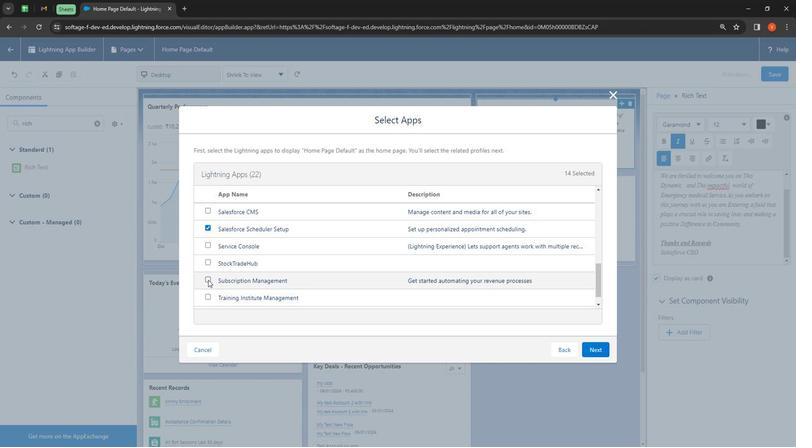 
Action: Mouse pressed left at (211, 274)
Screenshot: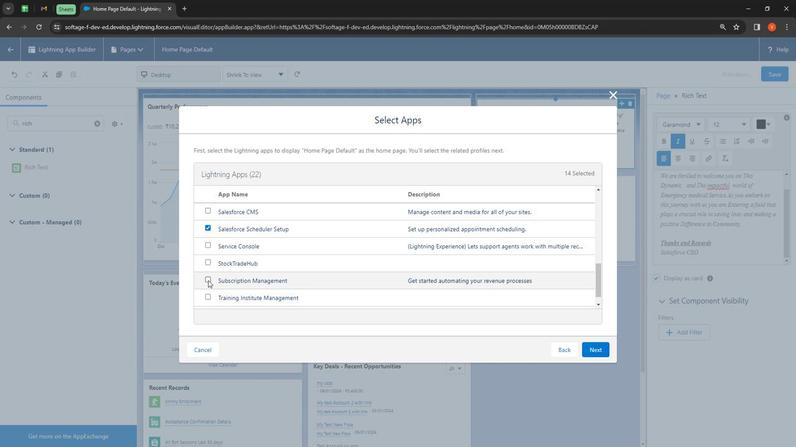 
Action: Mouse moved to (213, 287)
Screenshot: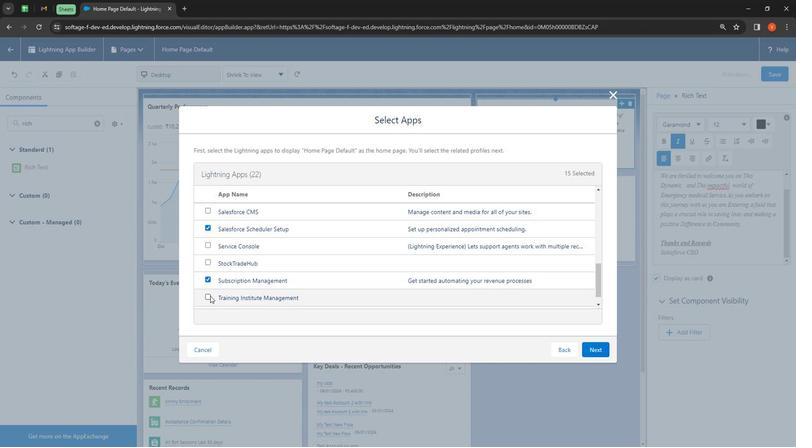 
Action: Mouse pressed left at (213, 287)
Screenshot: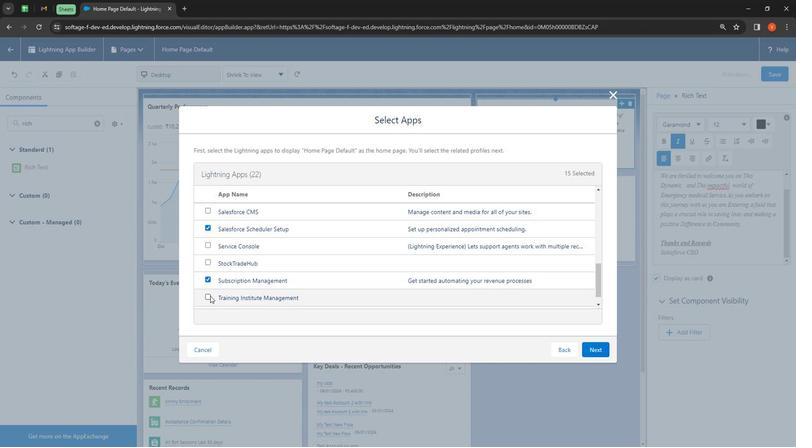 
Action: Mouse moved to (235, 267)
Screenshot: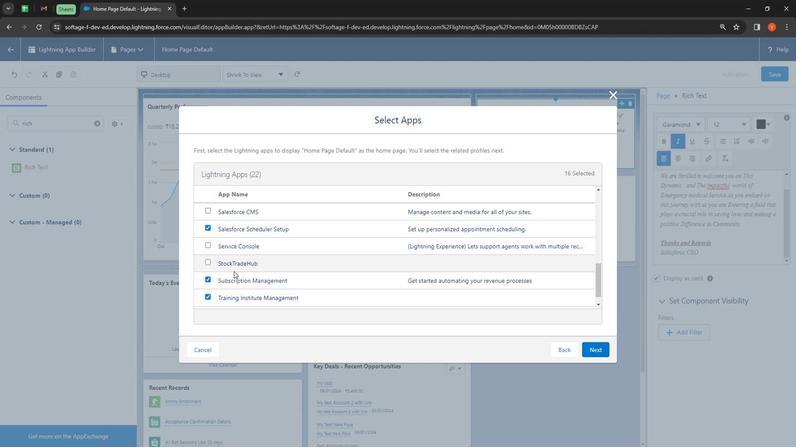 
Action: Mouse scrolled (235, 266) with delta (0, 0)
Screenshot: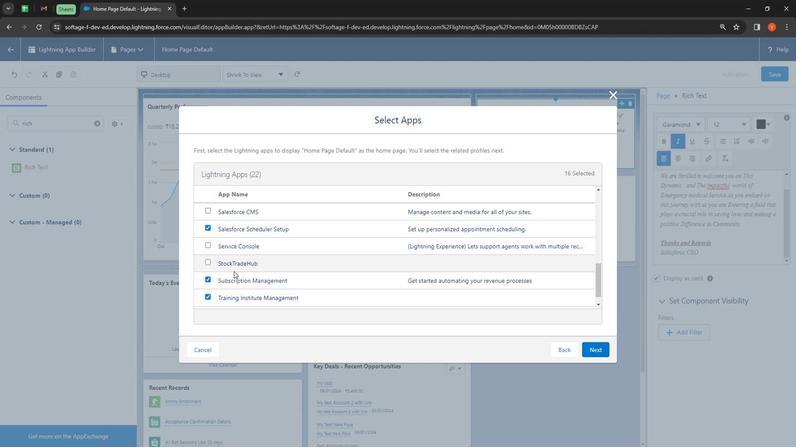 
Action: Mouse moved to (238, 265)
Screenshot: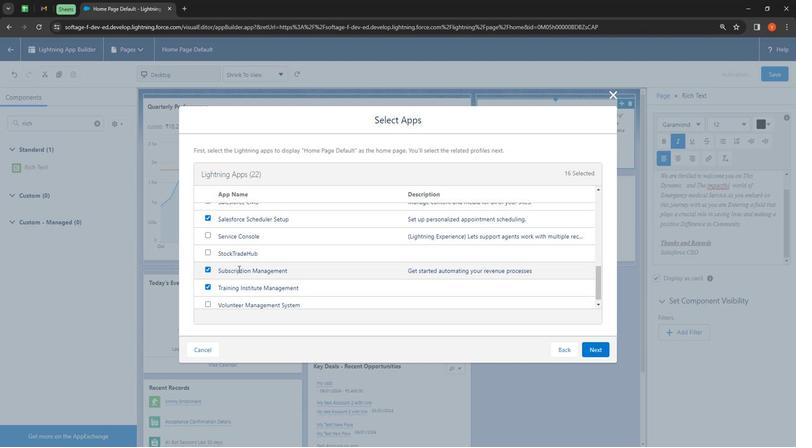 
Action: Mouse scrolled (238, 265) with delta (0, 0)
Screenshot: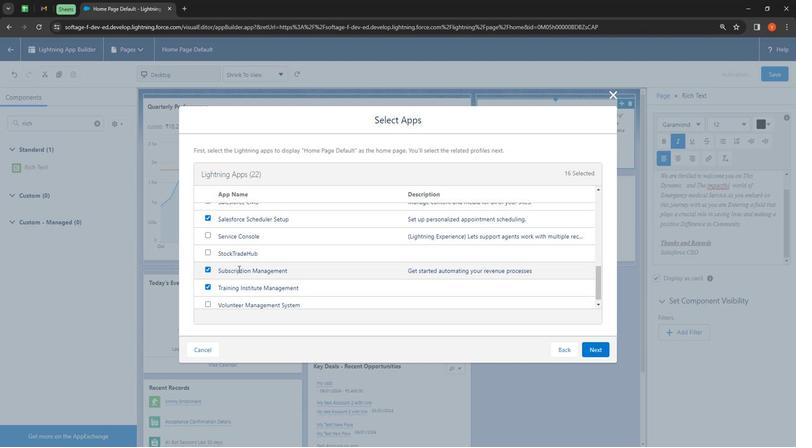 
Action: Mouse moved to (241, 263)
Screenshot: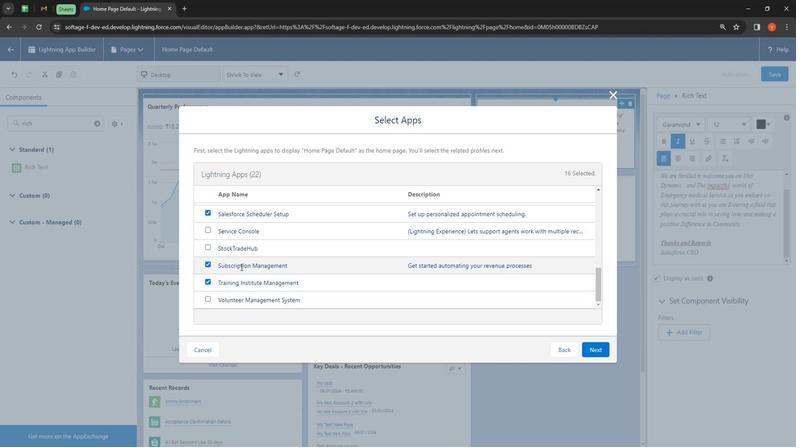 
Action: Mouse scrolled (241, 263) with delta (0, 0)
Screenshot: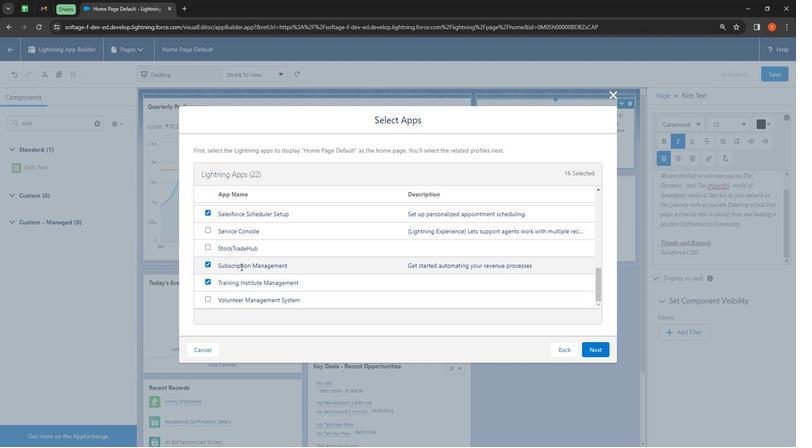 
Action: Mouse moved to (242, 263)
Screenshot: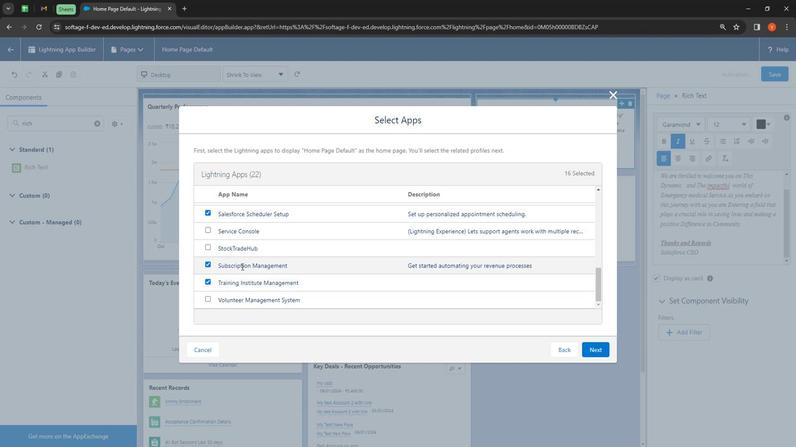 
Action: Mouse scrolled (242, 263) with delta (0, 0)
Screenshot: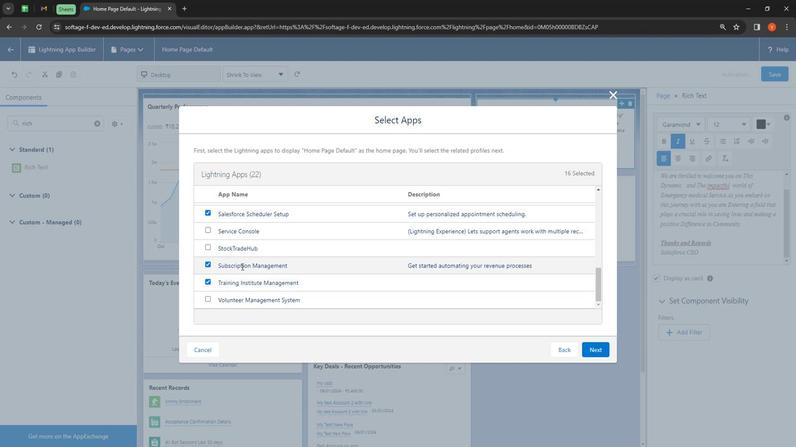
Action: Mouse moved to (212, 290)
Screenshot: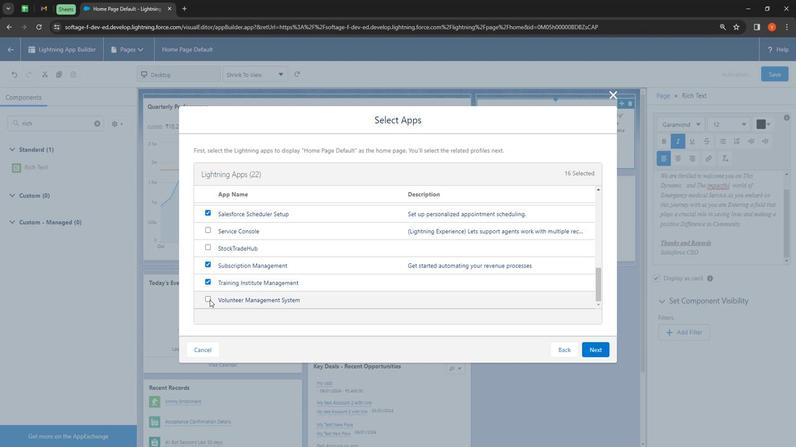 
Action: Mouse pressed left at (212, 290)
Screenshot: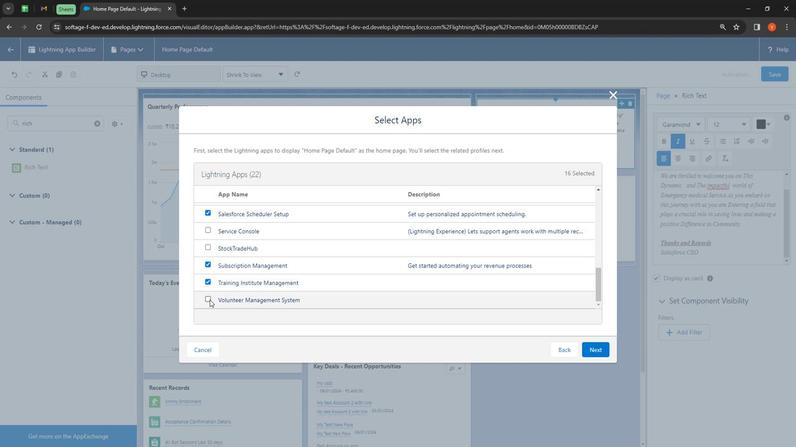 
Action: Mouse moved to (299, 269)
Screenshot: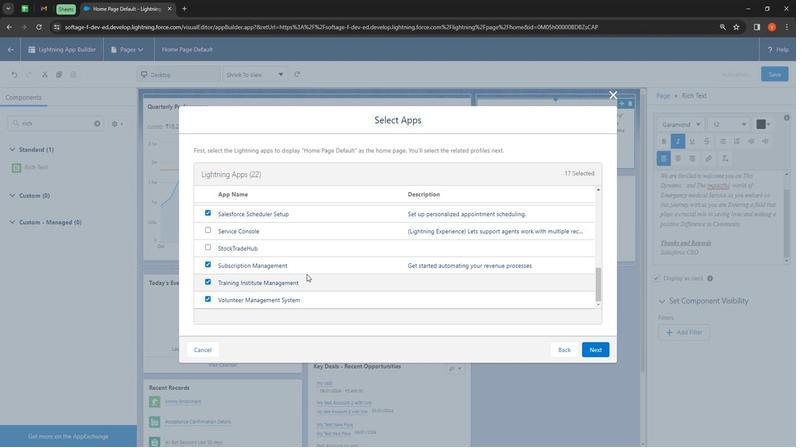 
Action: Mouse scrolled (299, 269) with delta (0, 0)
Screenshot: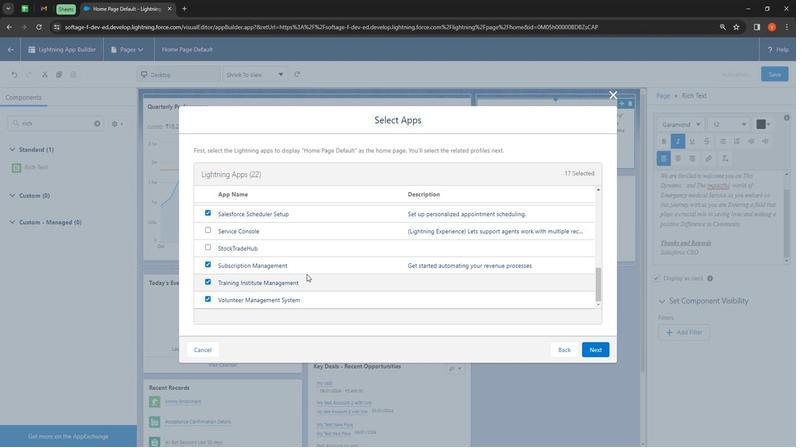 
Action: Mouse moved to (304, 269)
Screenshot: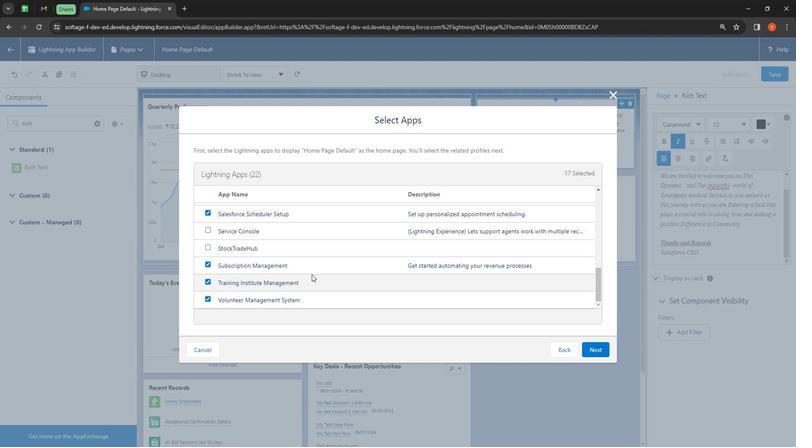 
Action: Mouse scrolled (304, 269) with delta (0, 0)
Screenshot: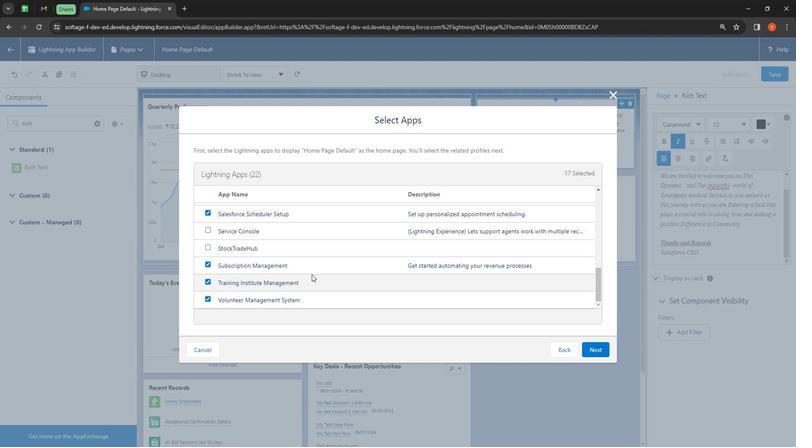 
Action: Mouse moved to (310, 268)
Screenshot: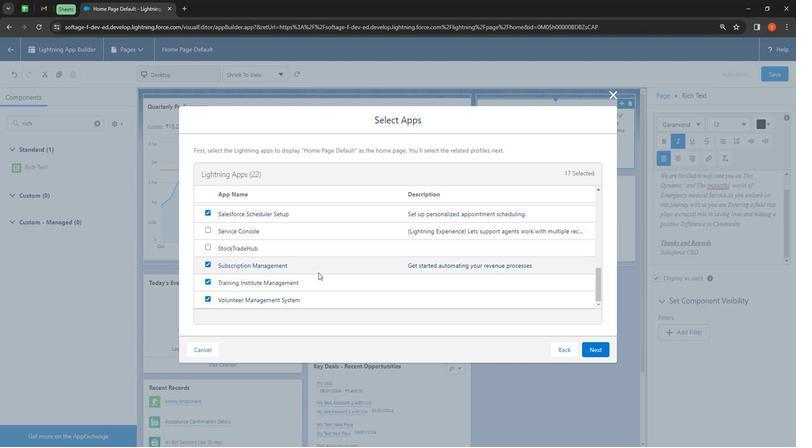 
Action: Mouse scrolled (310, 268) with delta (0, 0)
Screenshot: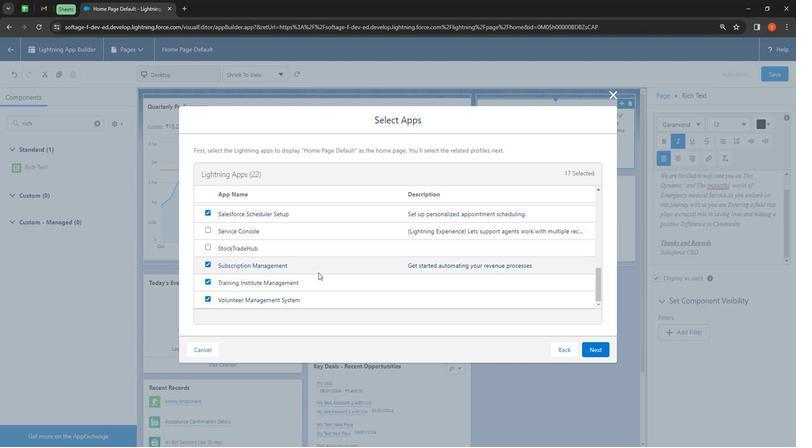 
Action: Mouse moved to (575, 331)
Screenshot: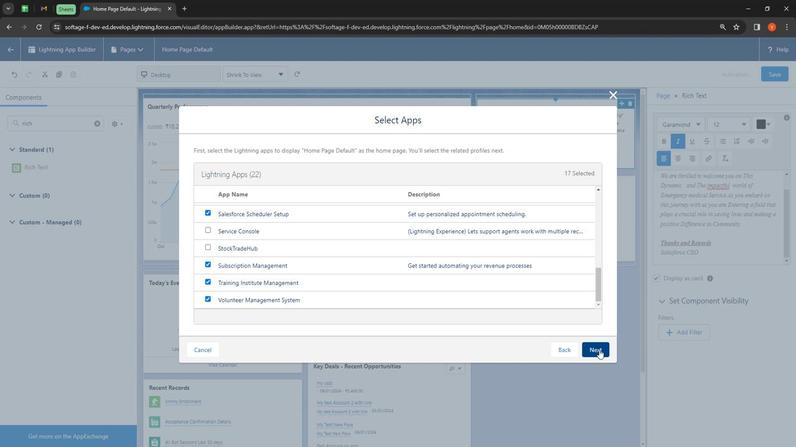 
Action: Mouse pressed left at (575, 331)
Screenshot: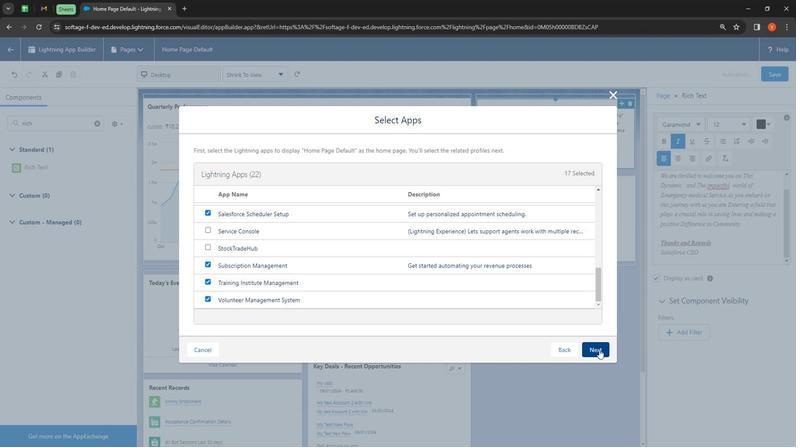 
Action: Mouse moved to (210, 230)
Screenshot: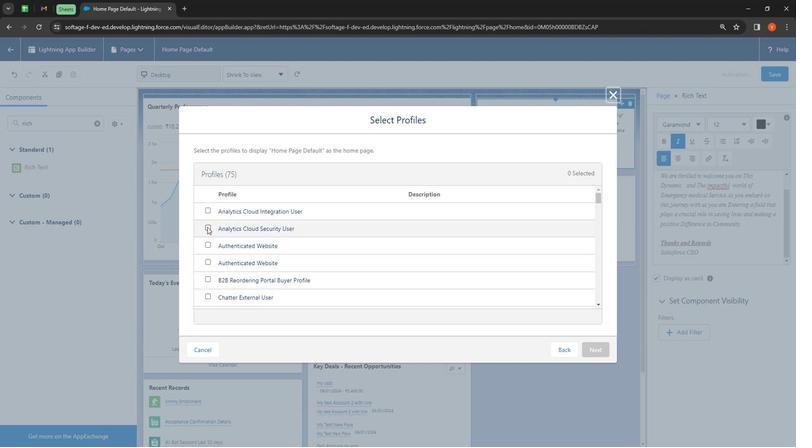 
Action: Mouse pressed left at (210, 230)
Screenshot: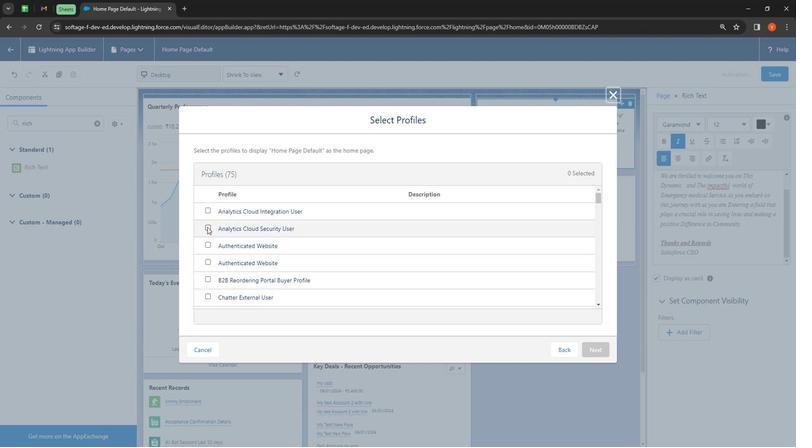 
Action: Mouse moved to (210, 246)
Screenshot: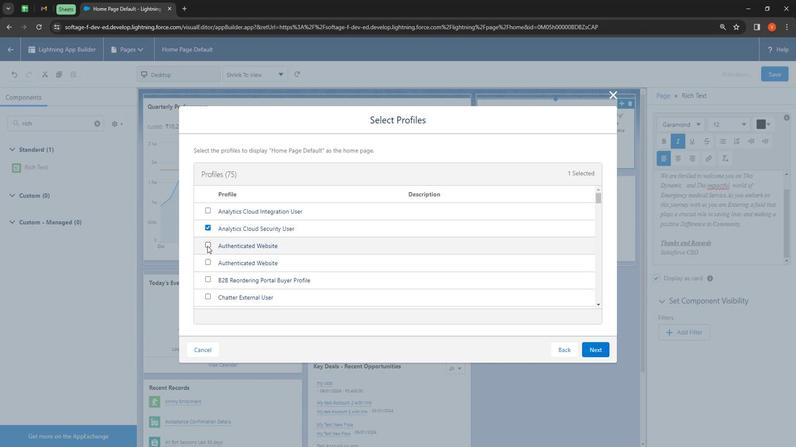 
Action: Mouse pressed left at (210, 246)
Screenshot: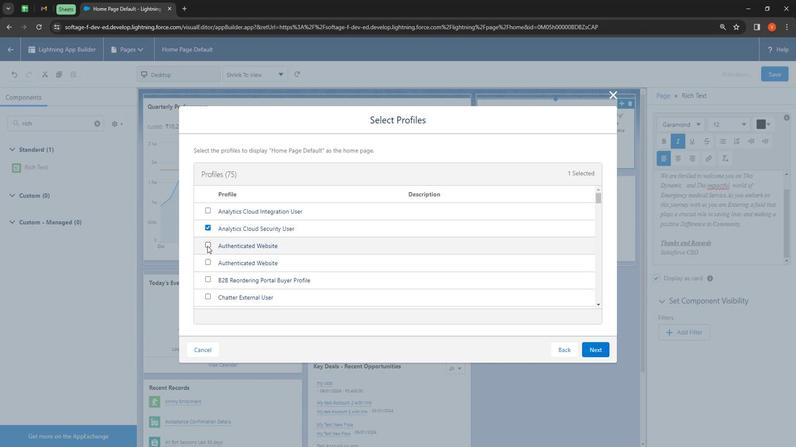
Action: Mouse moved to (210, 273)
Screenshot: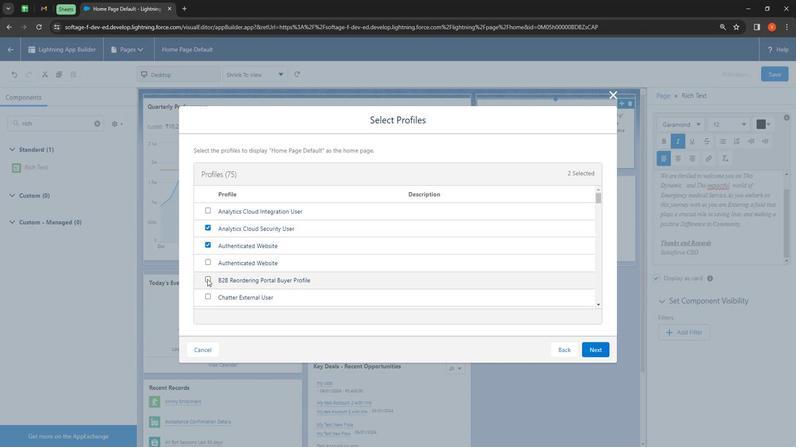 
Action: Mouse pressed left at (210, 273)
Screenshot: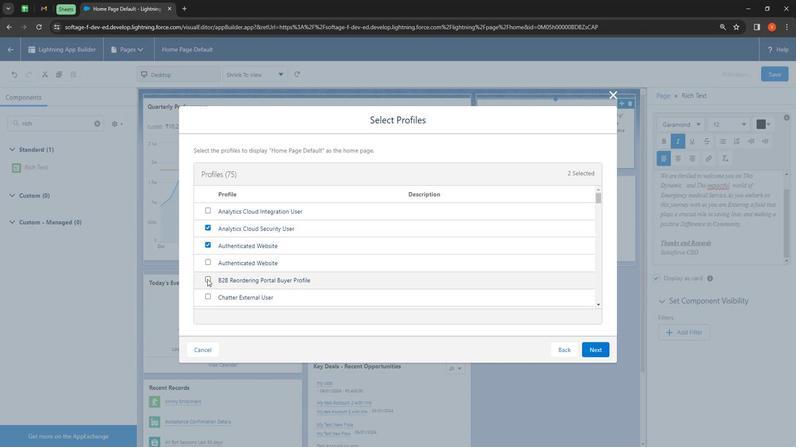 
Action: Mouse moved to (212, 287)
Screenshot: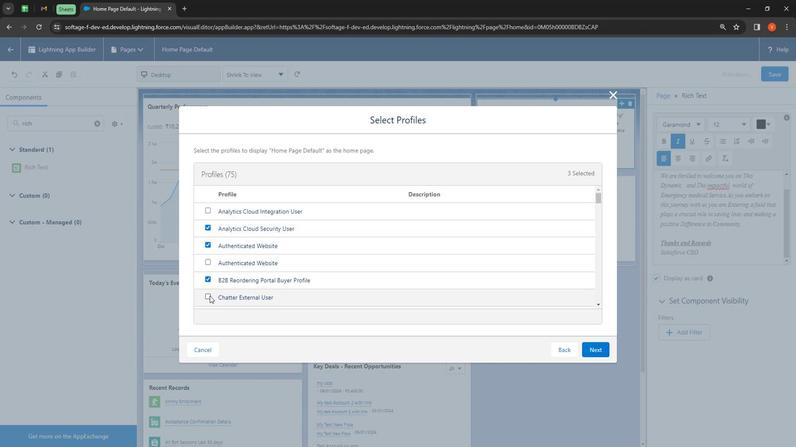 
Action: Mouse pressed left at (212, 287)
Screenshot: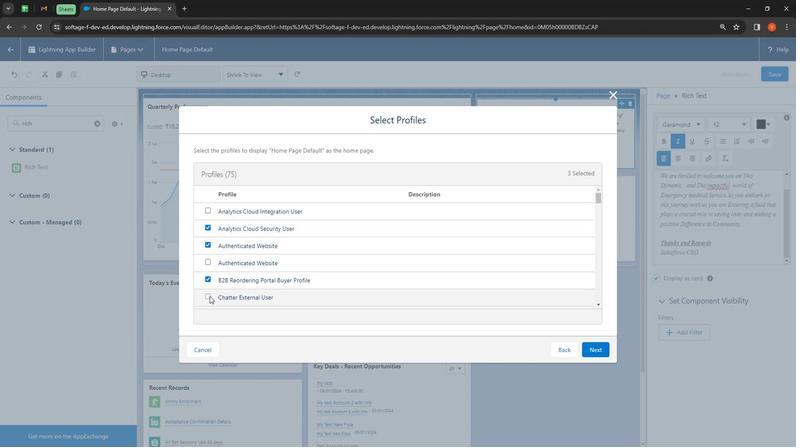 
Action: Mouse moved to (263, 267)
Screenshot: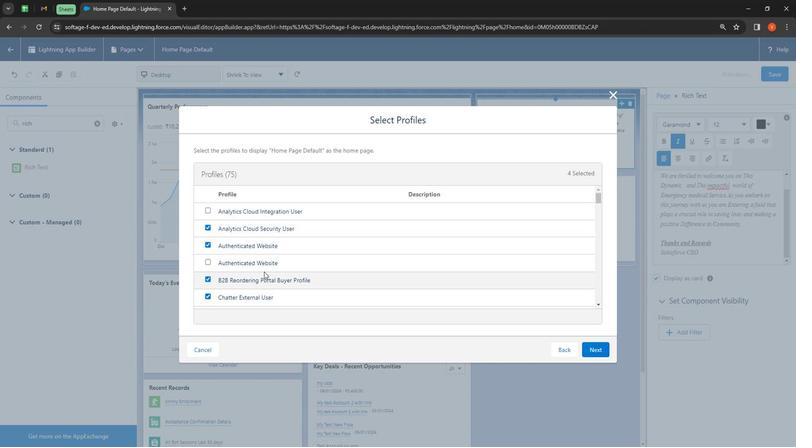 
Action: Mouse scrolled (263, 267) with delta (0, 0)
Screenshot: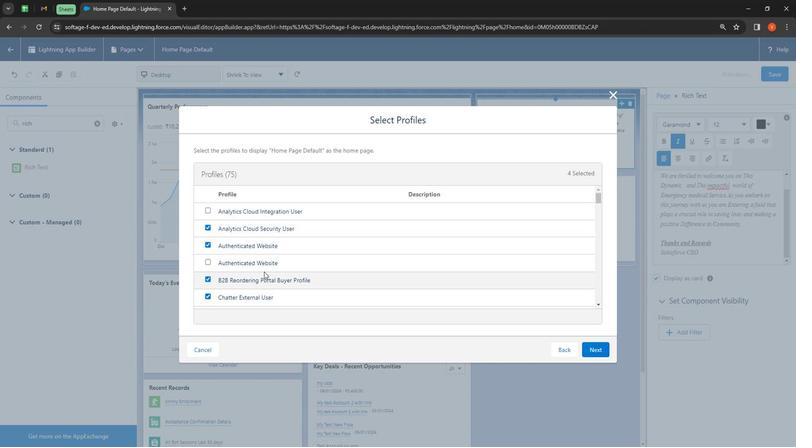 
Action: Mouse moved to (263, 267)
Screenshot: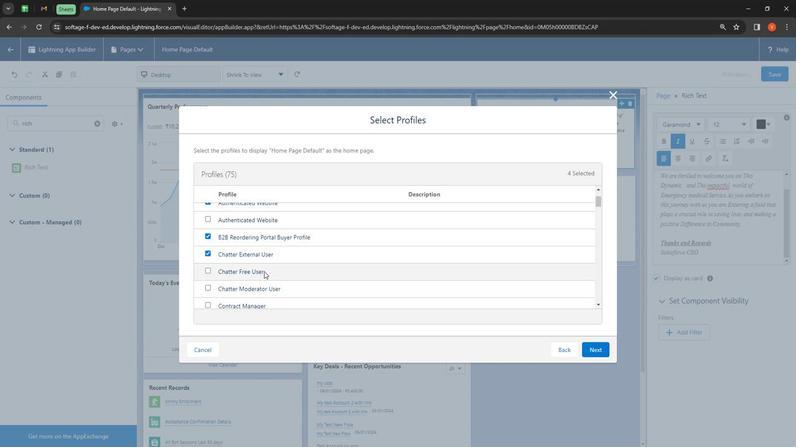 
Action: Mouse scrolled (263, 266) with delta (0, 0)
Screenshot: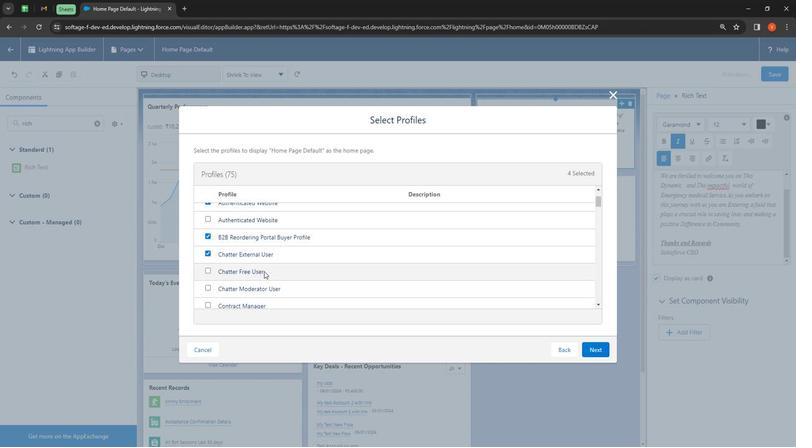 
Action: Mouse moved to (212, 231)
Screenshot: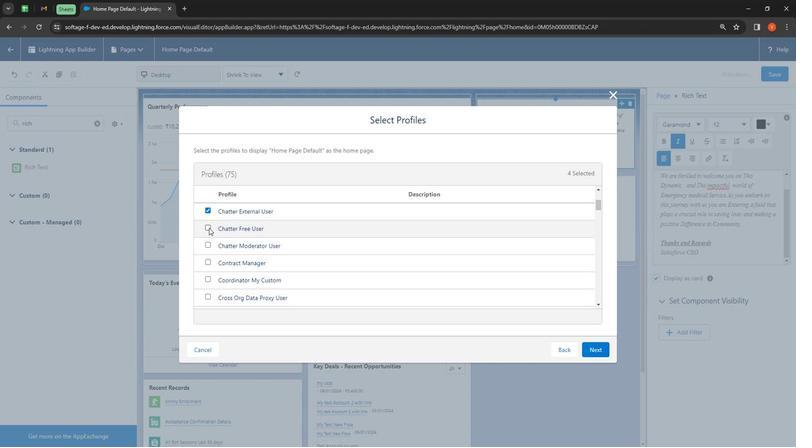 
Action: Mouse pressed left at (212, 231)
Screenshot: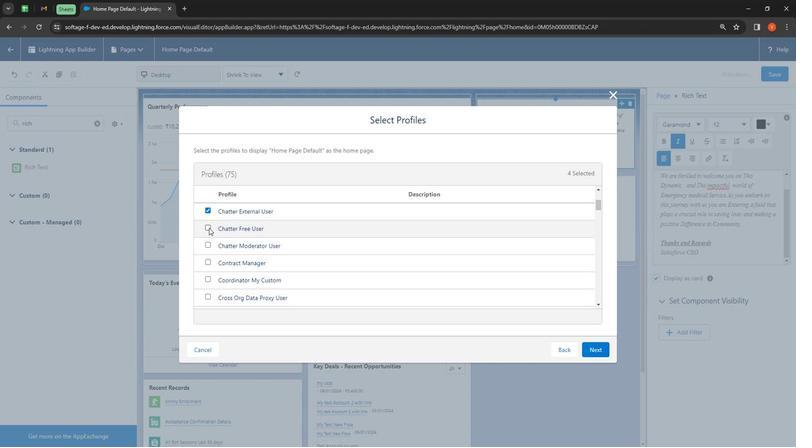 
Action: Mouse moved to (212, 273)
Screenshot: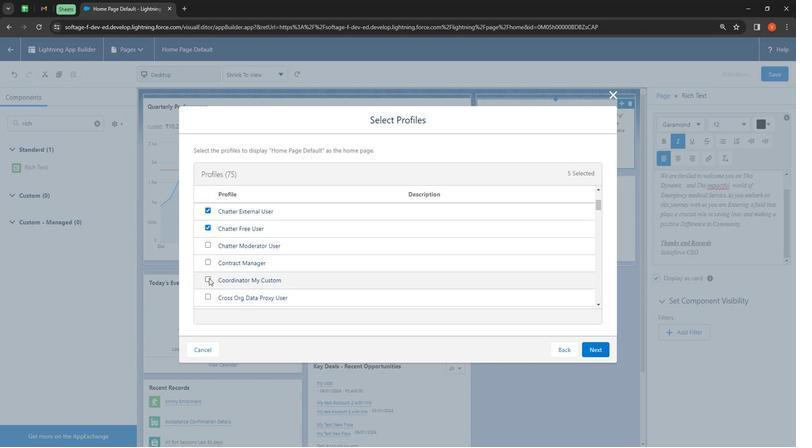 
Action: Mouse pressed left at (212, 273)
Screenshot: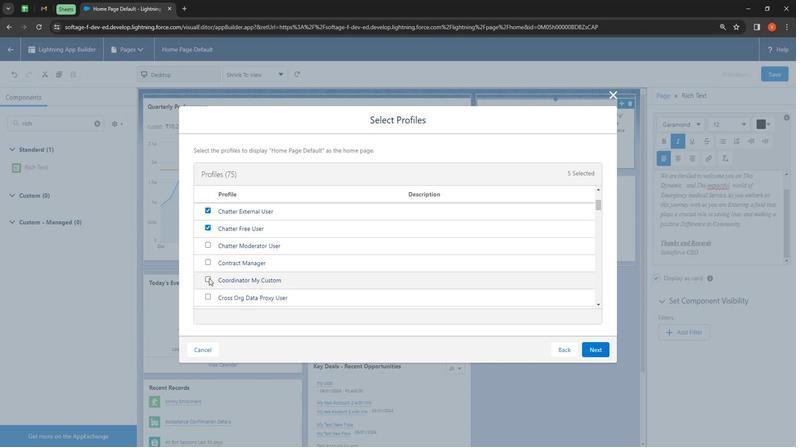 
Action: Mouse moved to (211, 288)
Screenshot: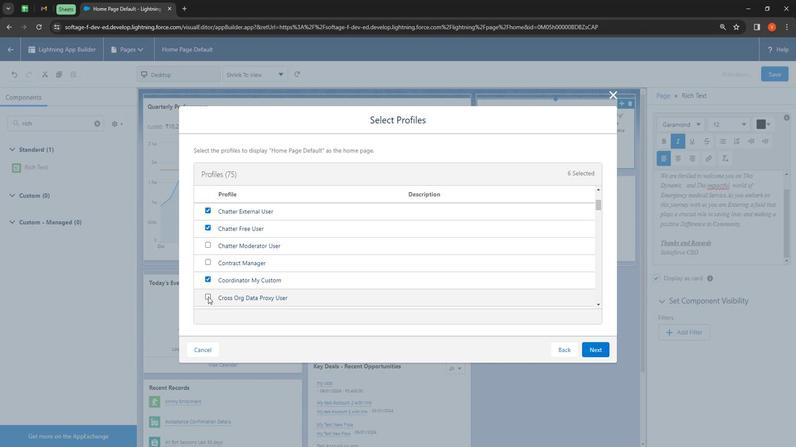 
Action: Mouse pressed left at (211, 288)
Screenshot: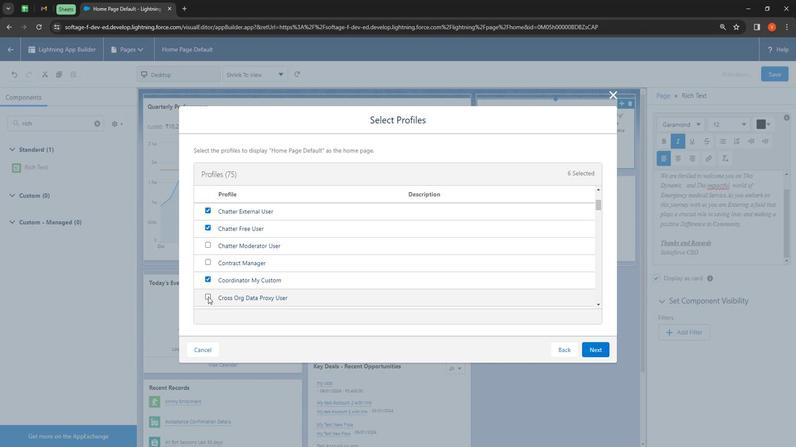 
Action: Mouse moved to (240, 271)
Screenshot: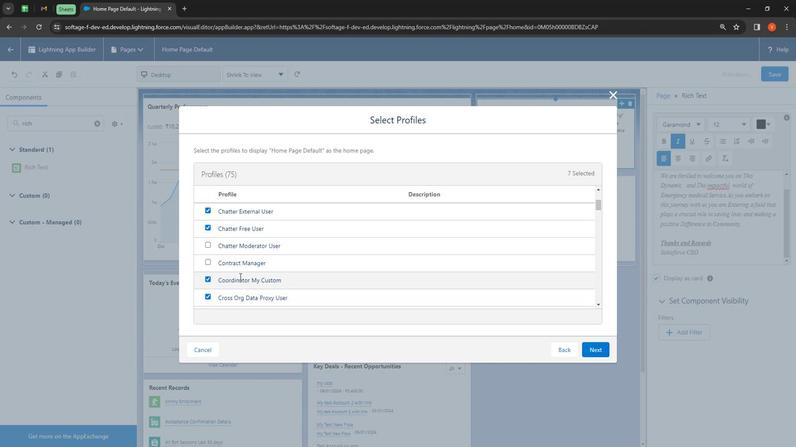 
Action: Mouse scrolled (240, 271) with delta (0, 0)
Screenshot: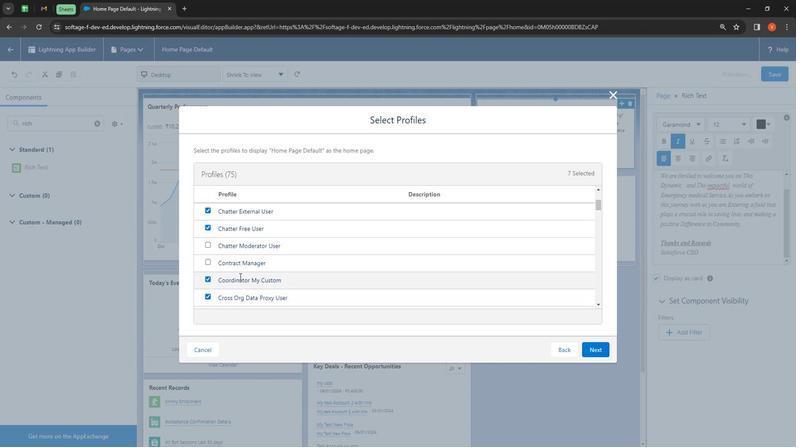 
Action: Mouse moved to (242, 271)
Screenshot: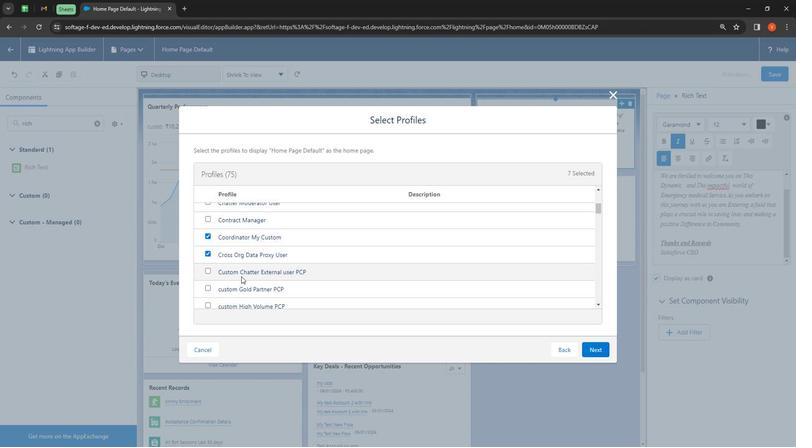 
Action: Mouse scrolled (242, 271) with delta (0, 0)
Screenshot: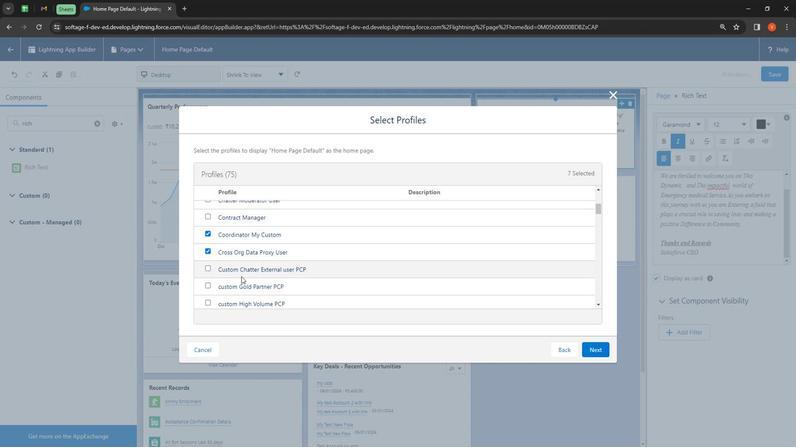 
Action: Mouse moved to (210, 233)
Screenshot: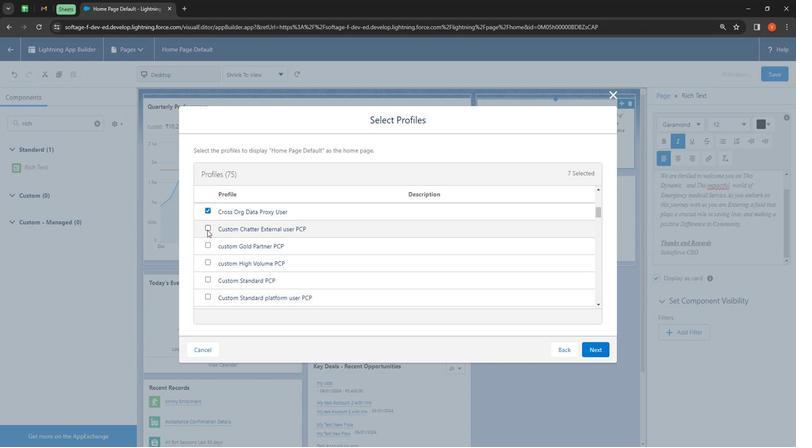 
Action: Mouse pressed left at (210, 233)
Screenshot: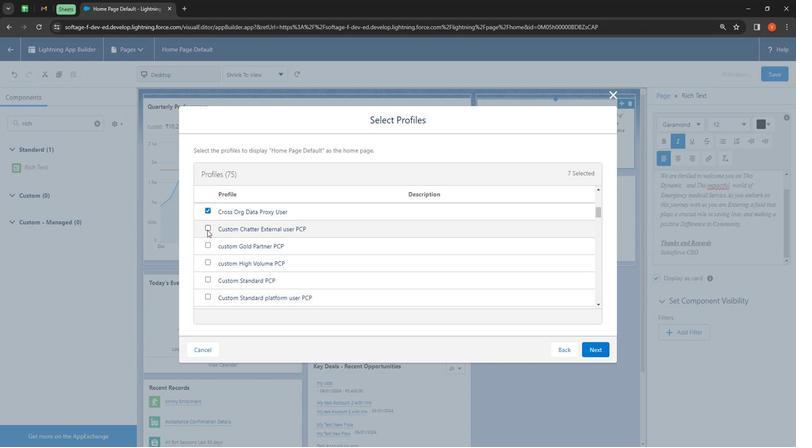 
Action: Mouse moved to (212, 246)
Screenshot: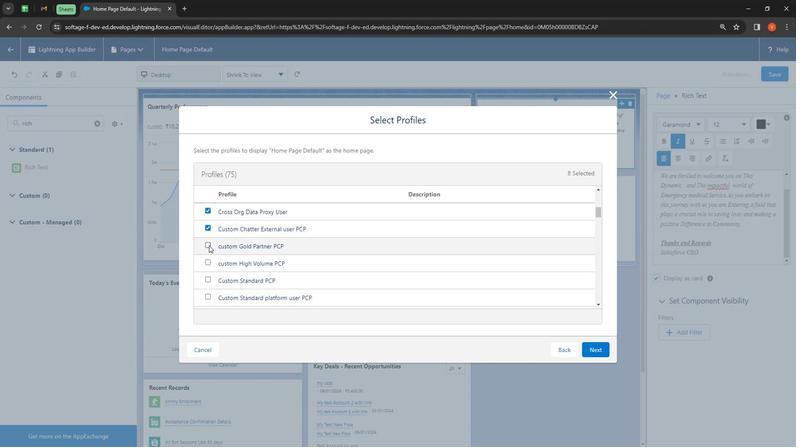 
Action: Mouse pressed left at (212, 246)
Screenshot: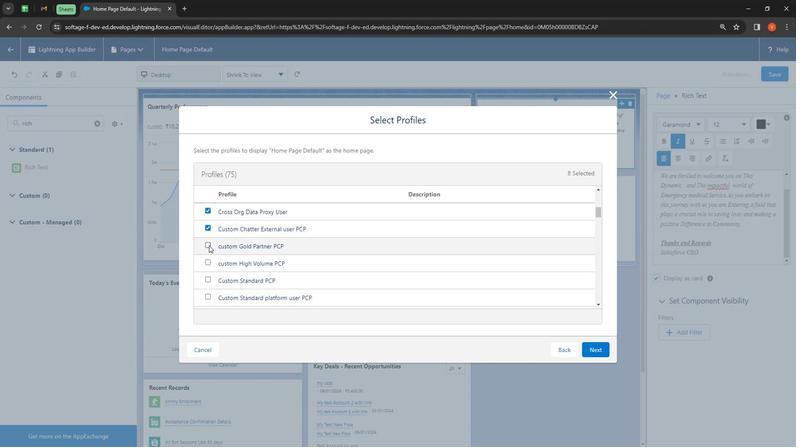 
Action: Mouse moved to (210, 260)
Screenshot: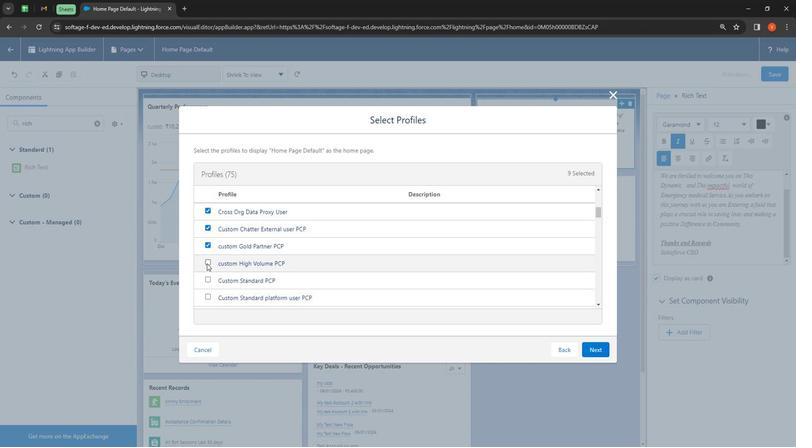 
Action: Mouse pressed left at (210, 260)
Screenshot: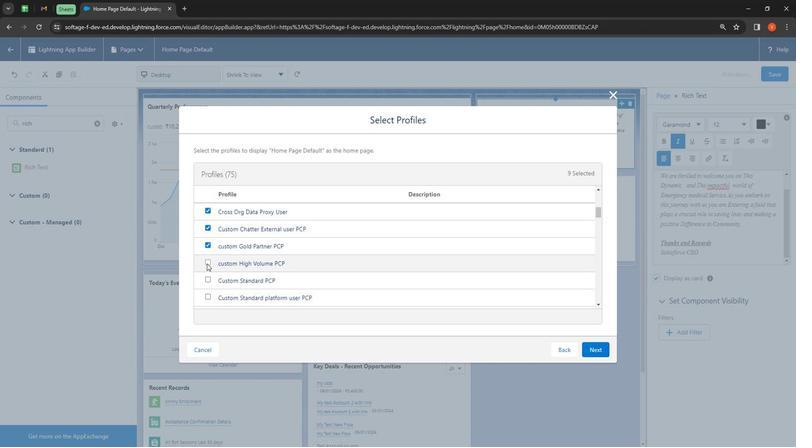 
Action: Mouse moved to (212, 286)
Screenshot: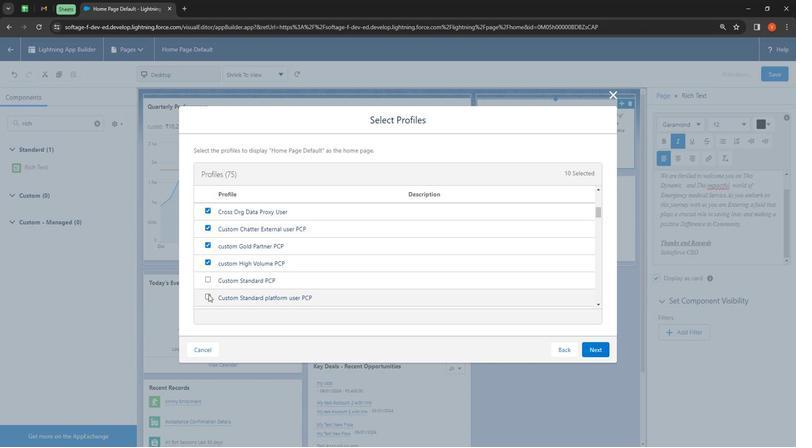 
Action: Mouse pressed left at (212, 286)
Screenshot: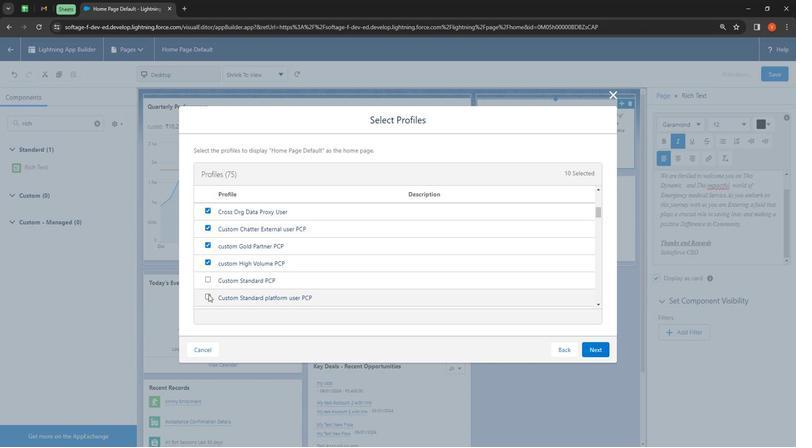 
Action: Mouse moved to (250, 273)
Screenshot: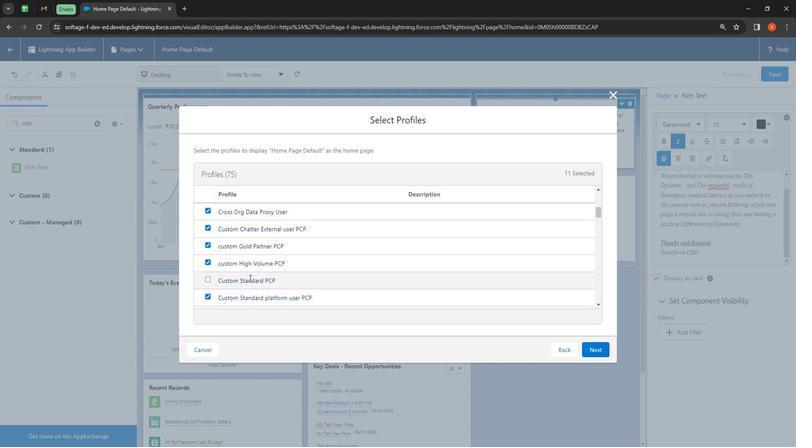 
Action: Mouse scrolled (250, 272) with delta (0, 0)
Screenshot: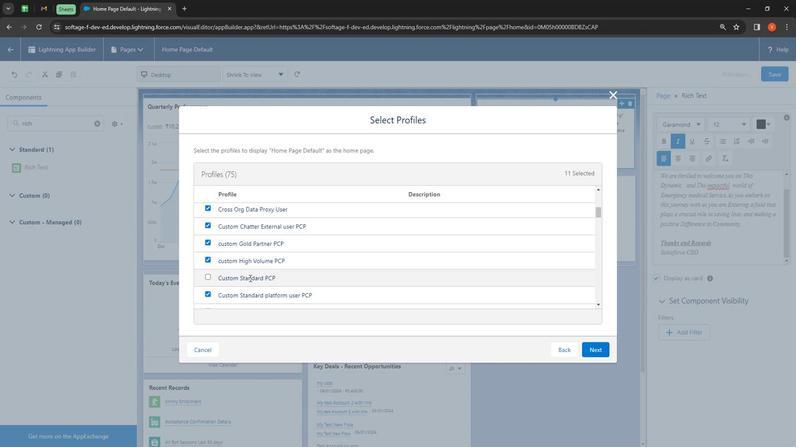 
Action: Mouse scrolled (250, 272) with delta (0, 0)
Screenshot: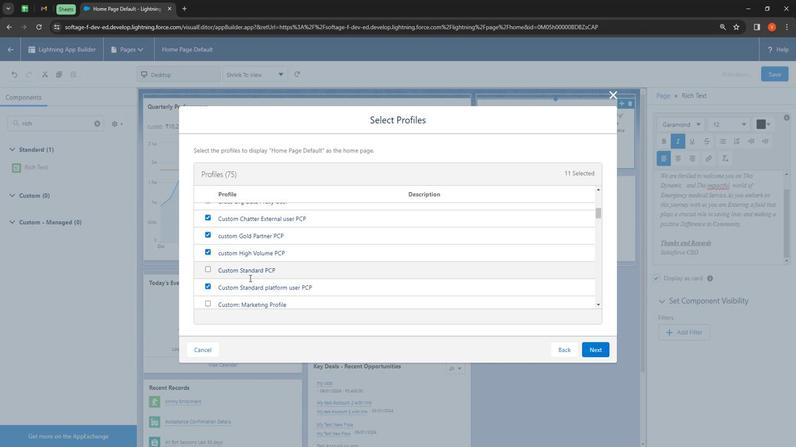 
Action: Mouse moved to (210, 245)
Screenshot: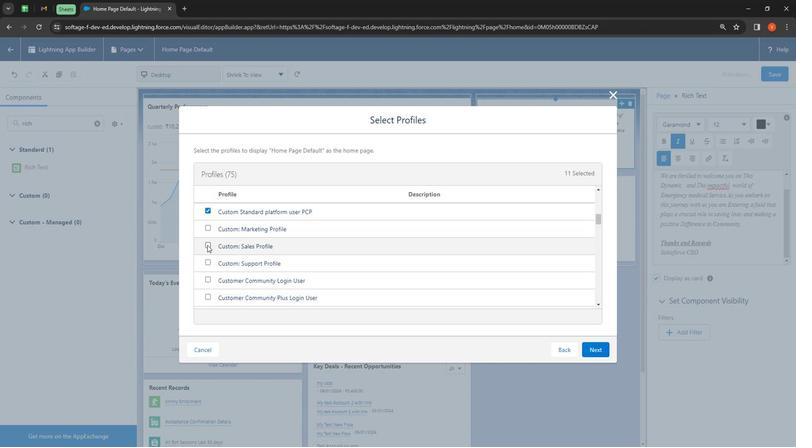 
Action: Mouse pressed left at (210, 245)
Screenshot: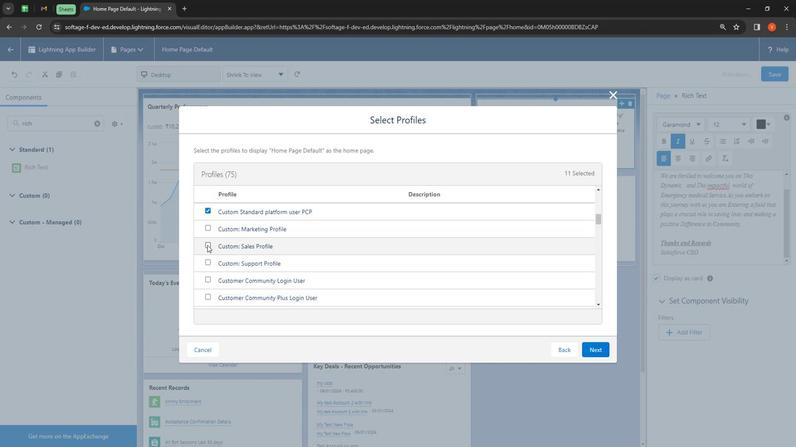 
Action: Mouse moved to (212, 258)
Screenshot: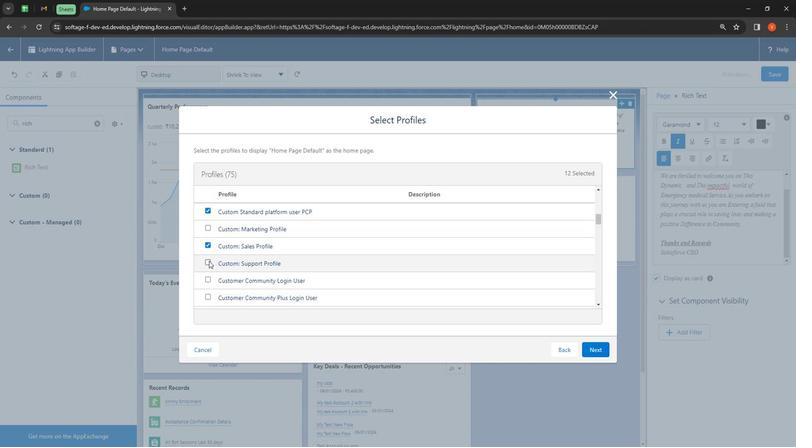 
Action: Mouse pressed left at (212, 258)
Screenshot: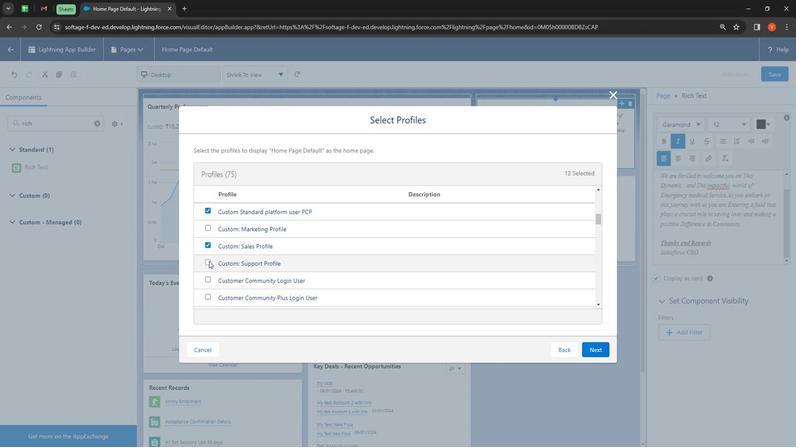 
Action: Mouse moved to (209, 273)
Screenshot: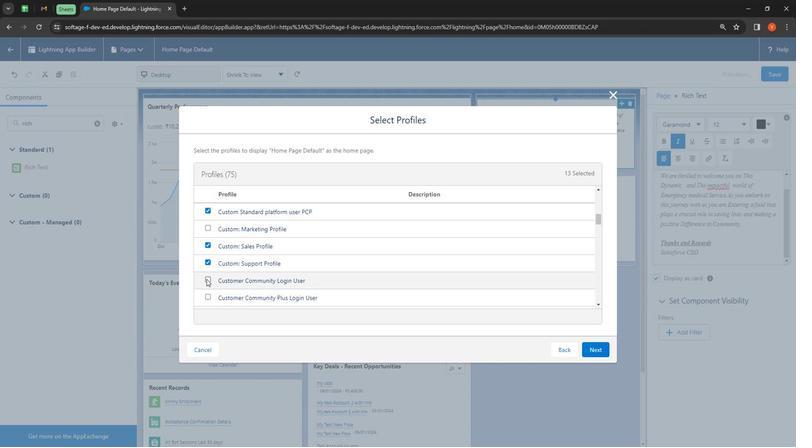 
Action: Mouse pressed left at (209, 273)
Screenshot: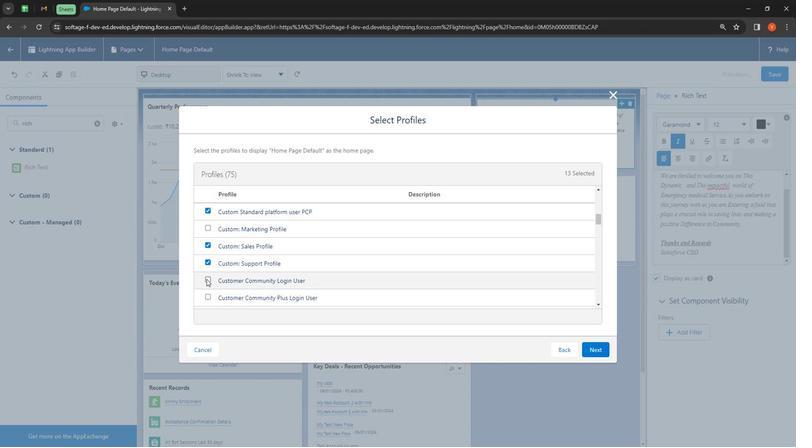 
Action: Mouse moved to (210, 287)
Screenshot: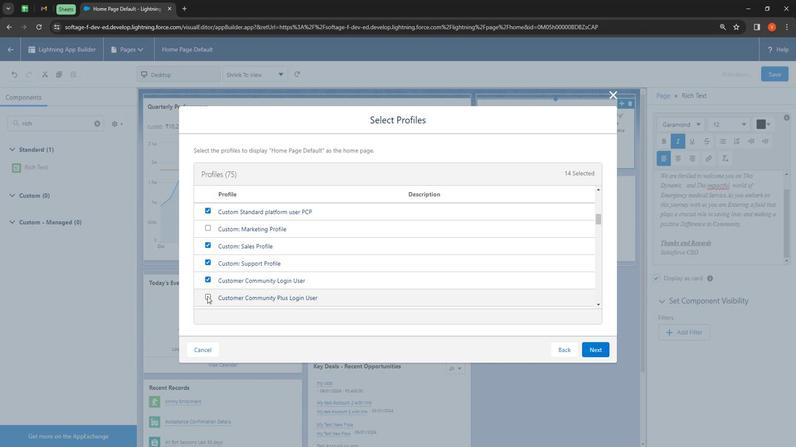 
Action: Mouse pressed left at (210, 287)
Screenshot: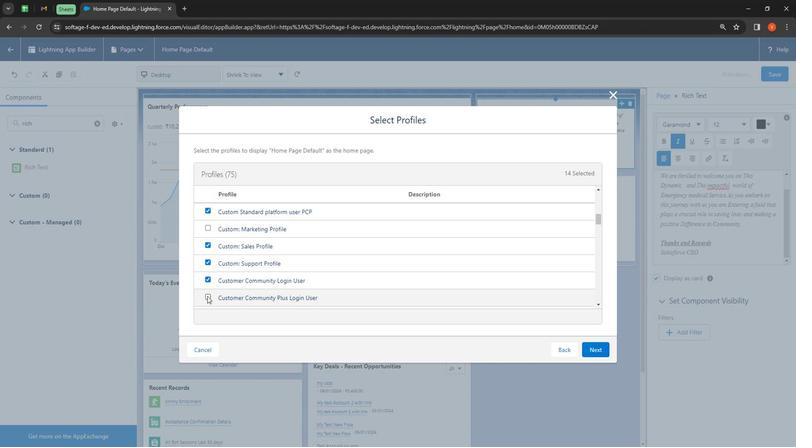 
Action: Mouse moved to (237, 253)
Screenshot: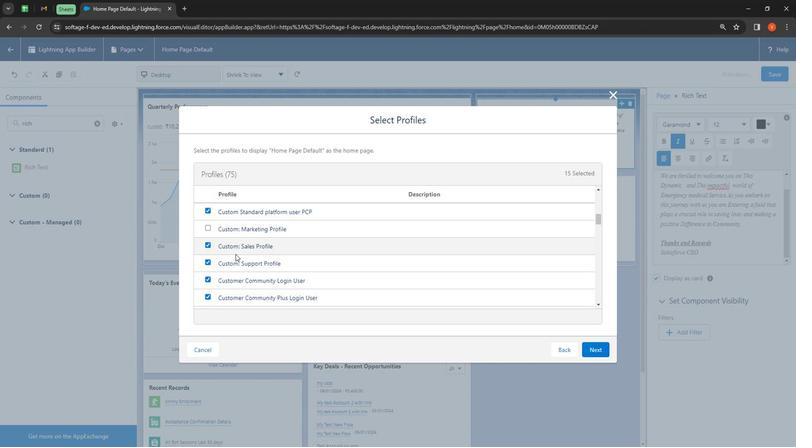 
Action: Mouse scrolled (237, 252) with delta (0, 0)
Screenshot: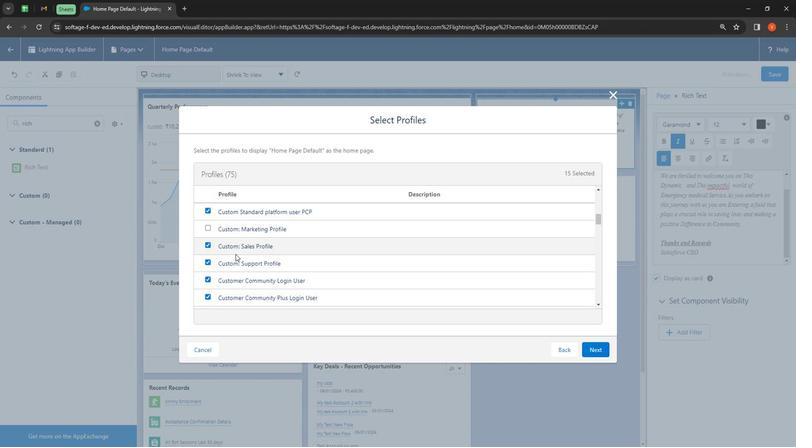 
Action: Mouse moved to (237, 253)
Screenshot: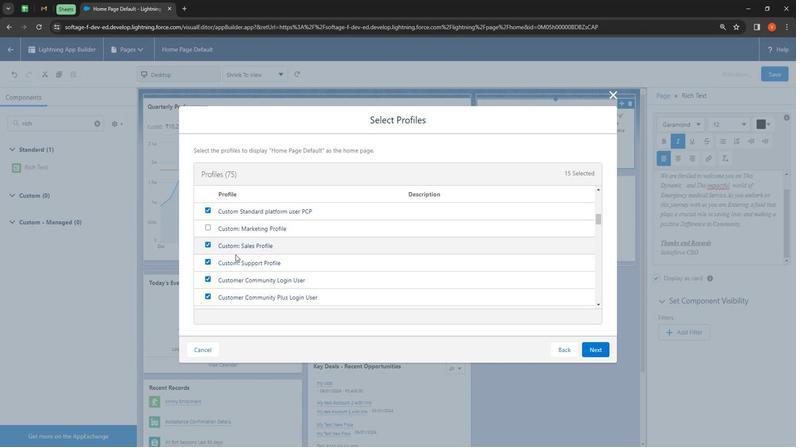 
Action: Mouse scrolled (237, 253) with delta (0, 0)
Screenshot: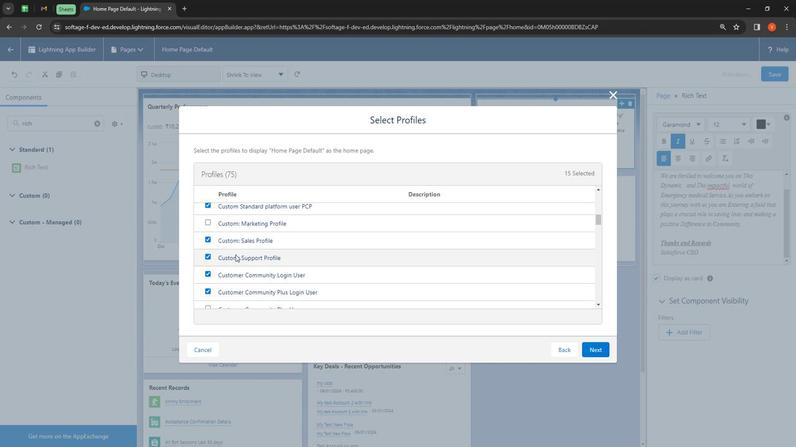 
Action: Mouse moved to (210, 248)
Screenshot: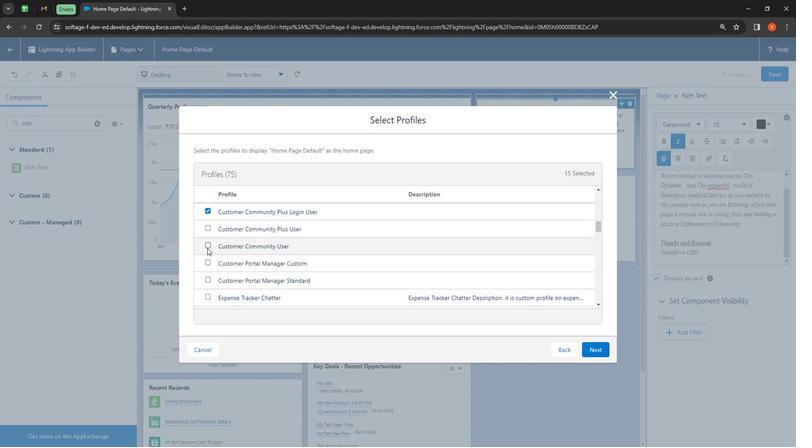 
Action: Mouse pressed left at (210, 248)
Screenshot: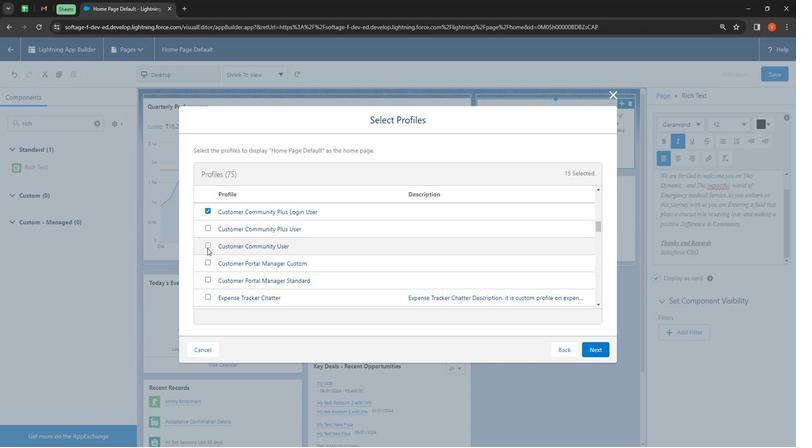 
Action: Mouse moved to (212, 259)
Screenshot: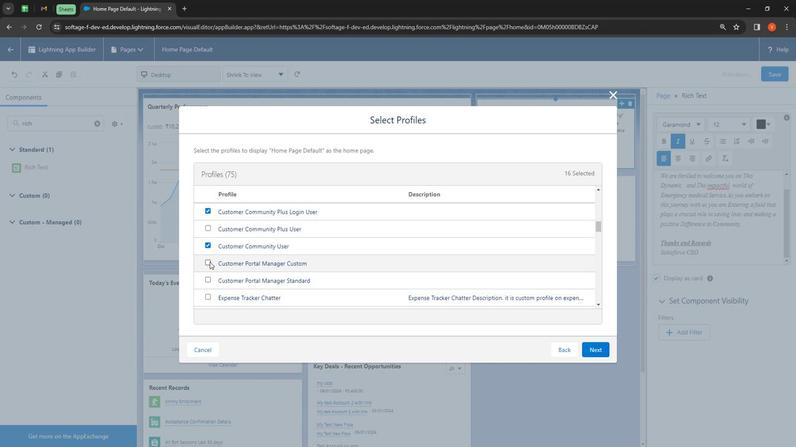 
Action: Mouse pressed left at (212, 259)
Screenshot: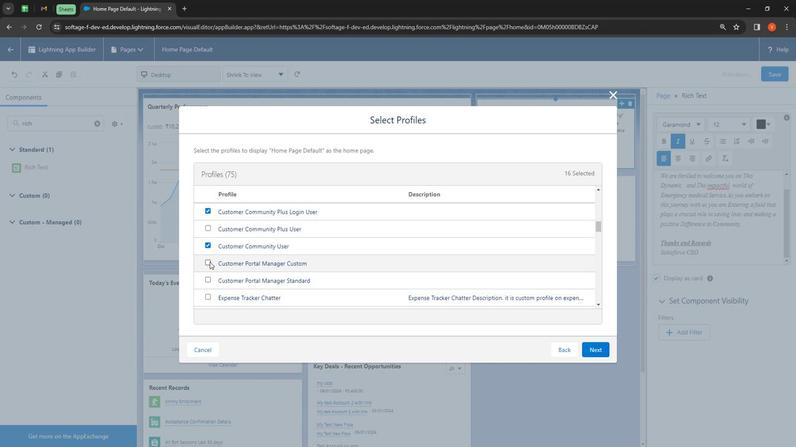 
Action: Mouse moved to (210, 273)
Screenshot: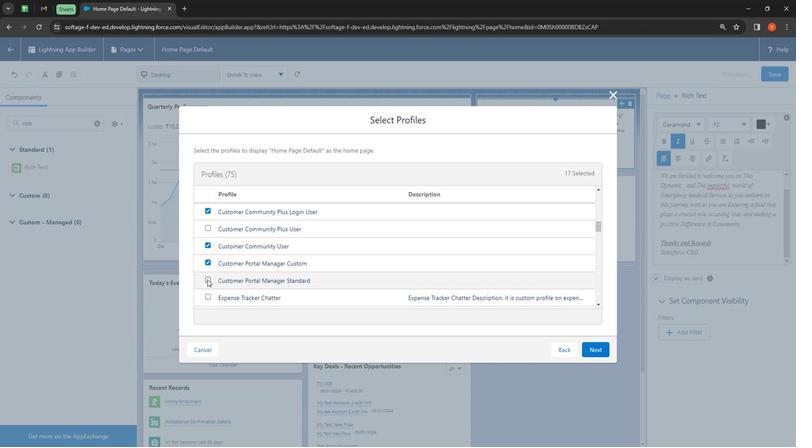 
Action: Mouse pressed left at (210, 273)
Screenshot: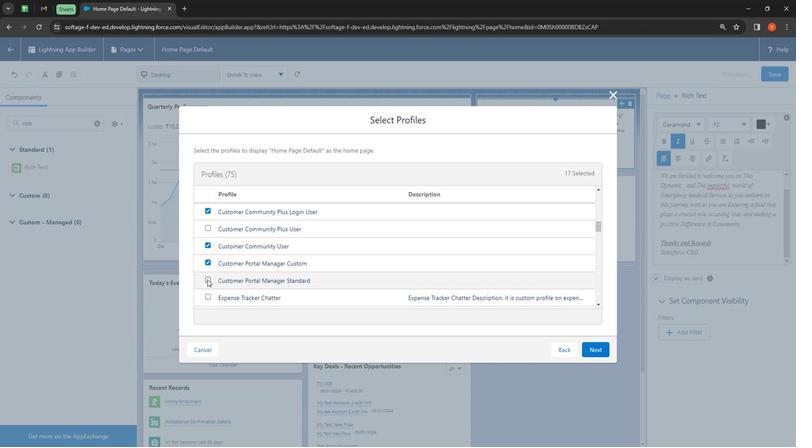 
Action: Mouse moved to (212, 285)
Screenshot: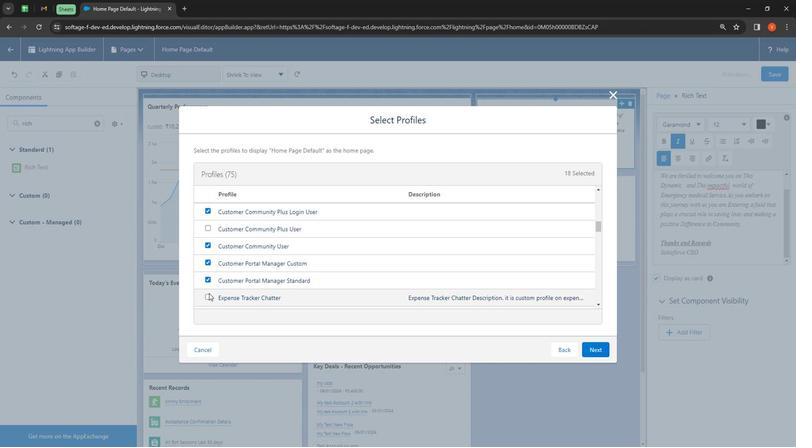 
Action: Mouse pressed left at (212, 285)
Screenshot: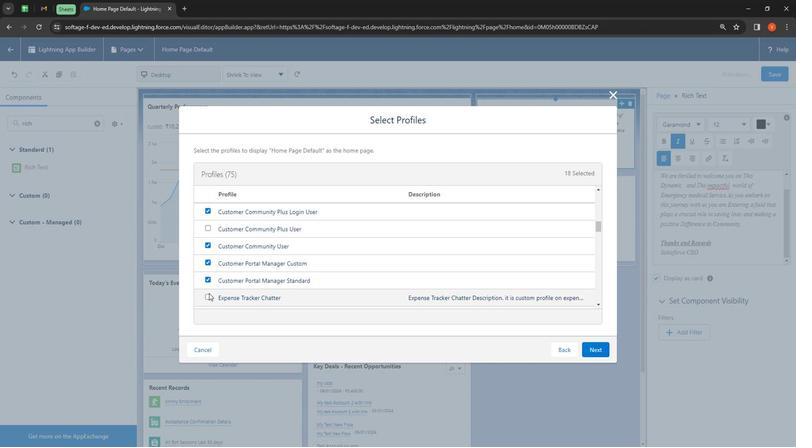 
Action: Mouse moved to (210, 288)
Screenshot: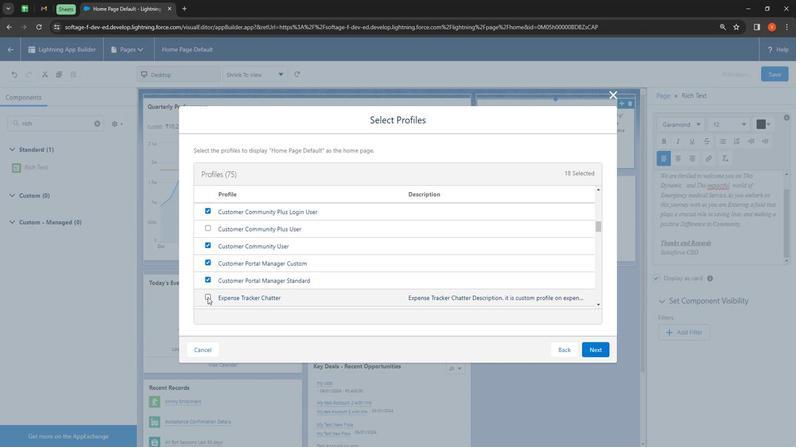 
Action: Mouse pressed left at (210, 288)
Screenshot: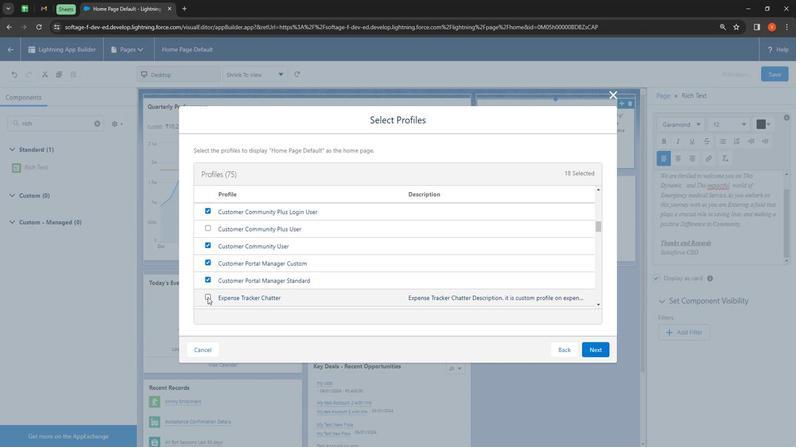 
Action: Mouse moved to (231, 261)
Screenshot: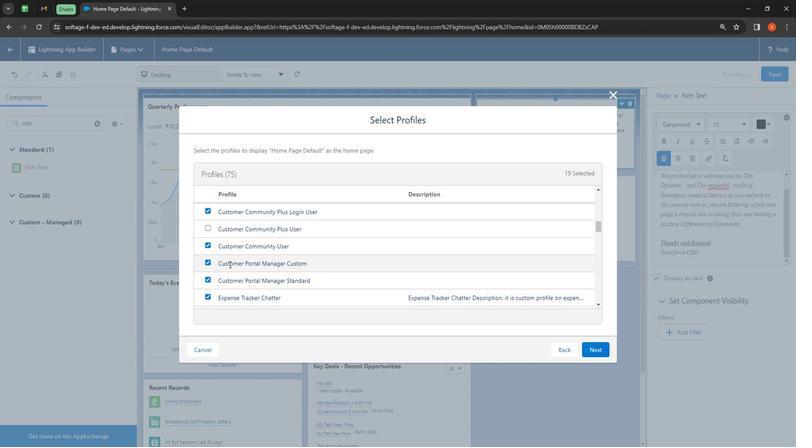 
Action: Mouse scrolled (231, 261) with delta (0, 0)
Screenshot: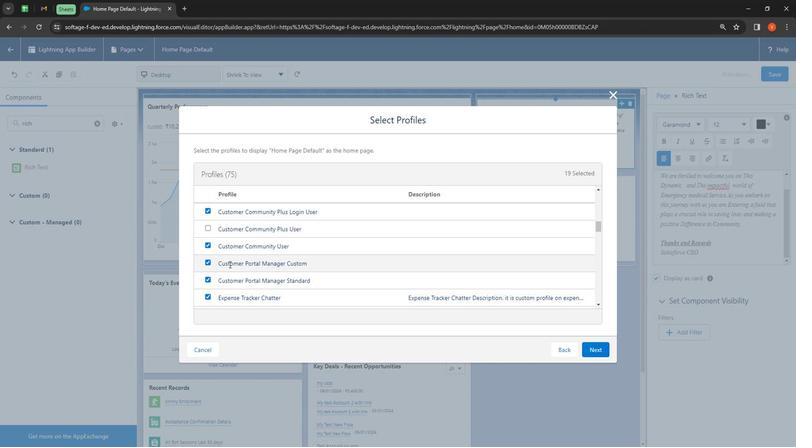 
Action: Mouse moved to (228, 257)
